 Task: Find connections with filter location Kanniyākumāri with filter topic #jobseekerswith filter profile language Spanish with filter current company GovtJobsAlert.In with filter school Kurnool Jobs with filter industry Lime and Gypsum Products Manufacturing with filter service category AnimationArchitecture with filter keywords title Commercial Loan Officer
Action: Mouse moved to (207, 289)
Screenshot: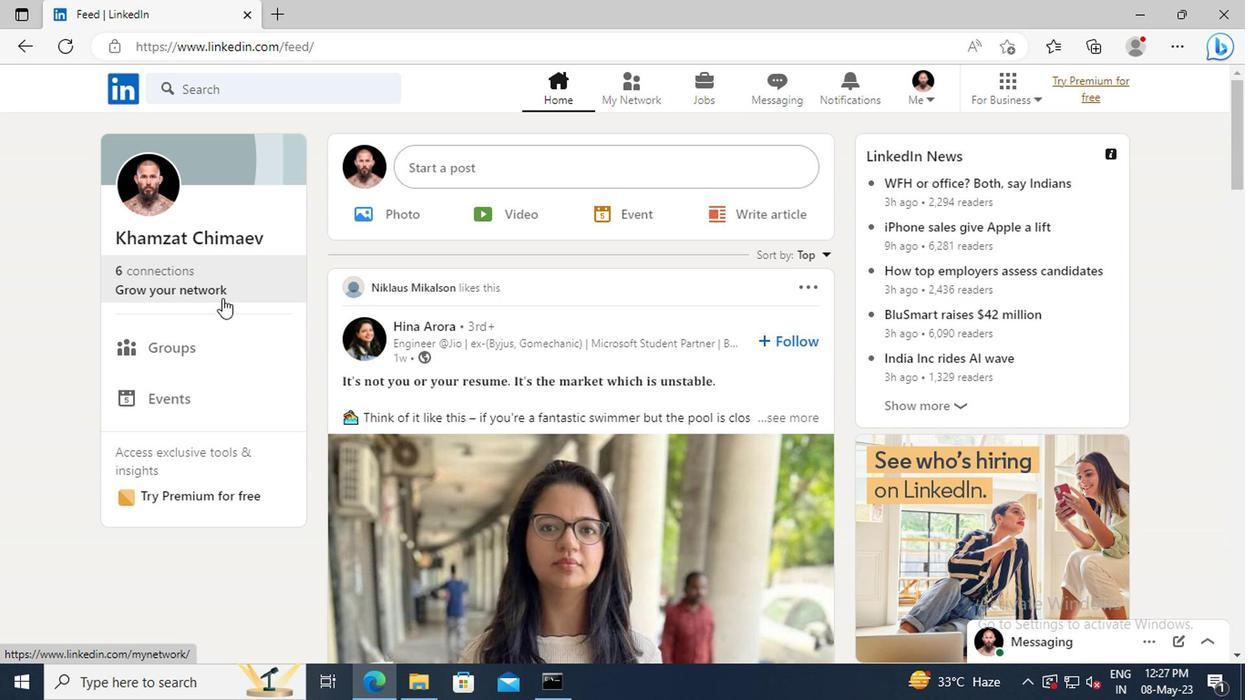 
Action: Mouse pressed left at (207, 289)
Screenshot: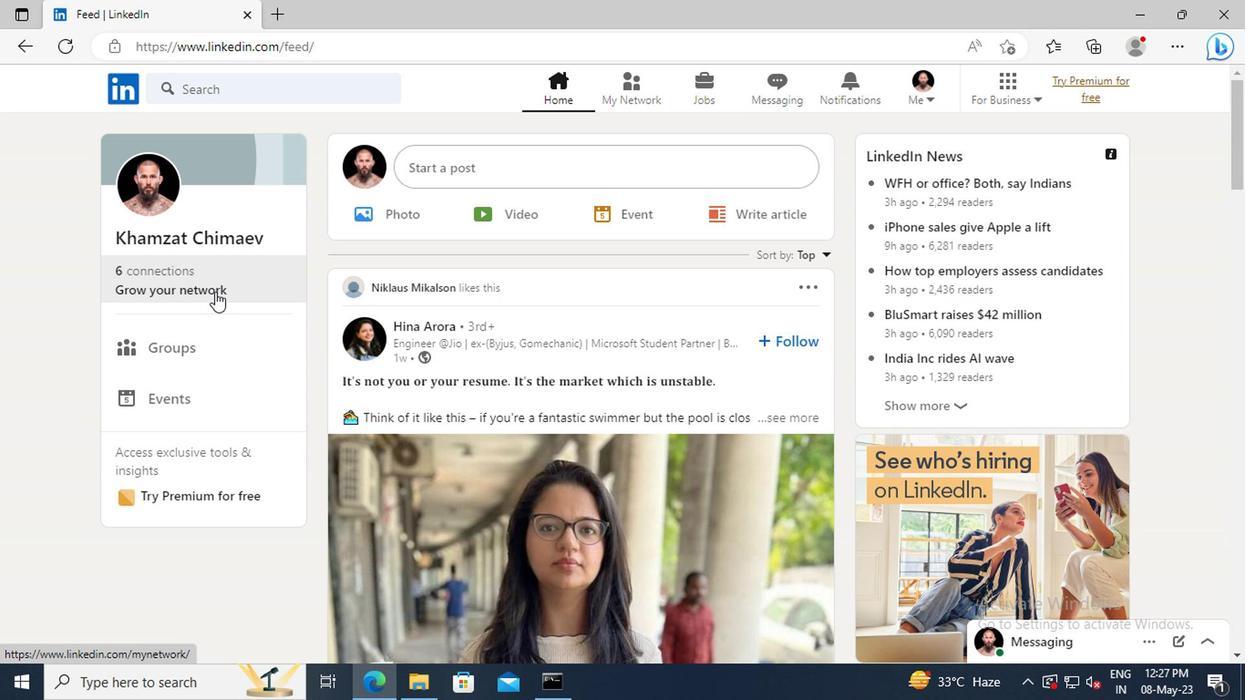 
Action: Mouse moved to (204, 193)
Screenshot: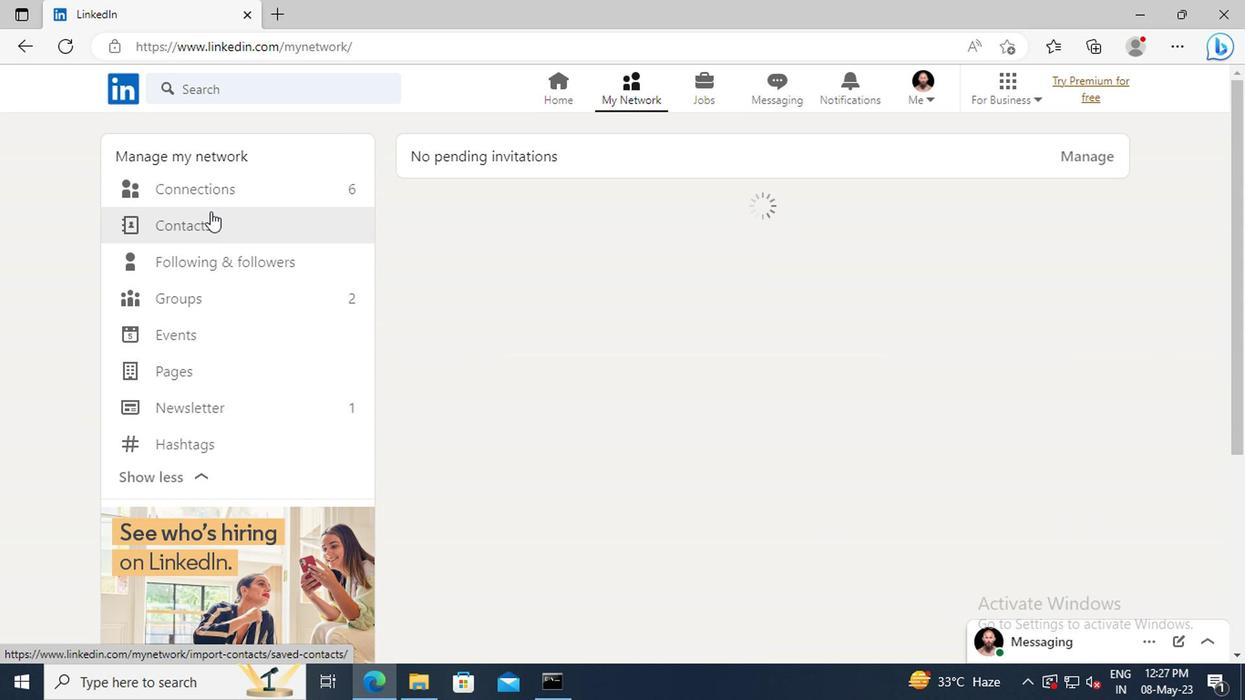 
Action: Mouse pressed left at (204, 193)
Screenshot: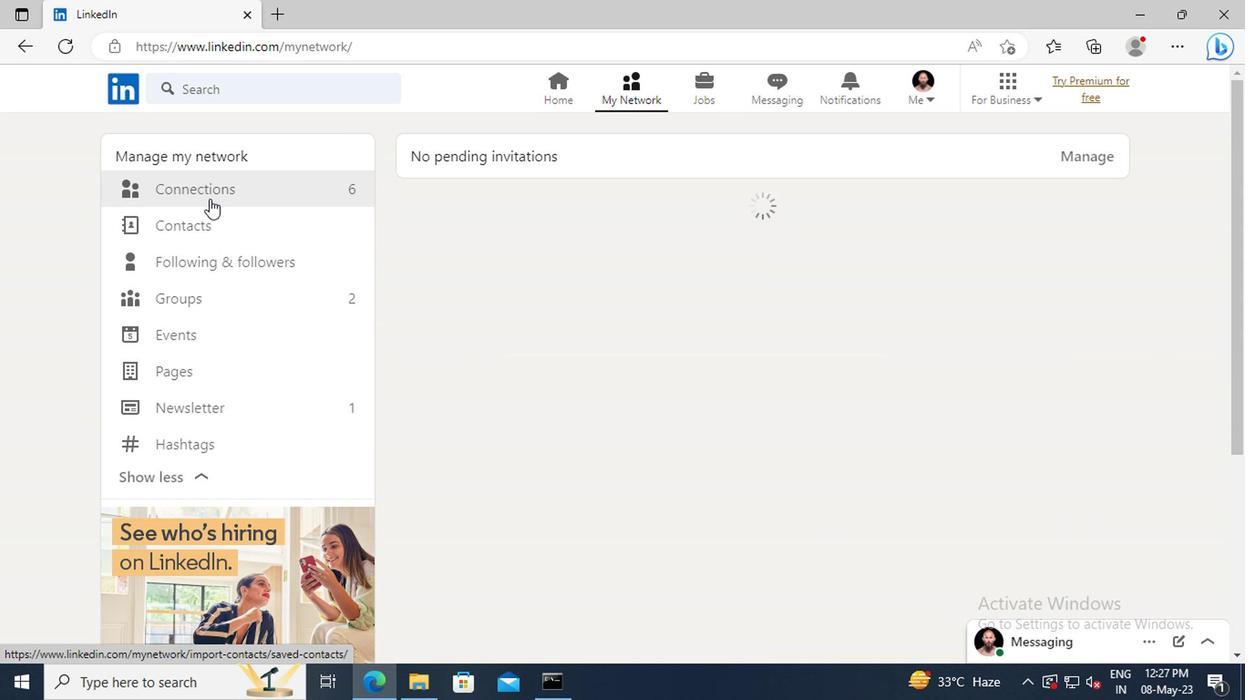 
Action: Mouse moved to (756, 197)
Screenshot: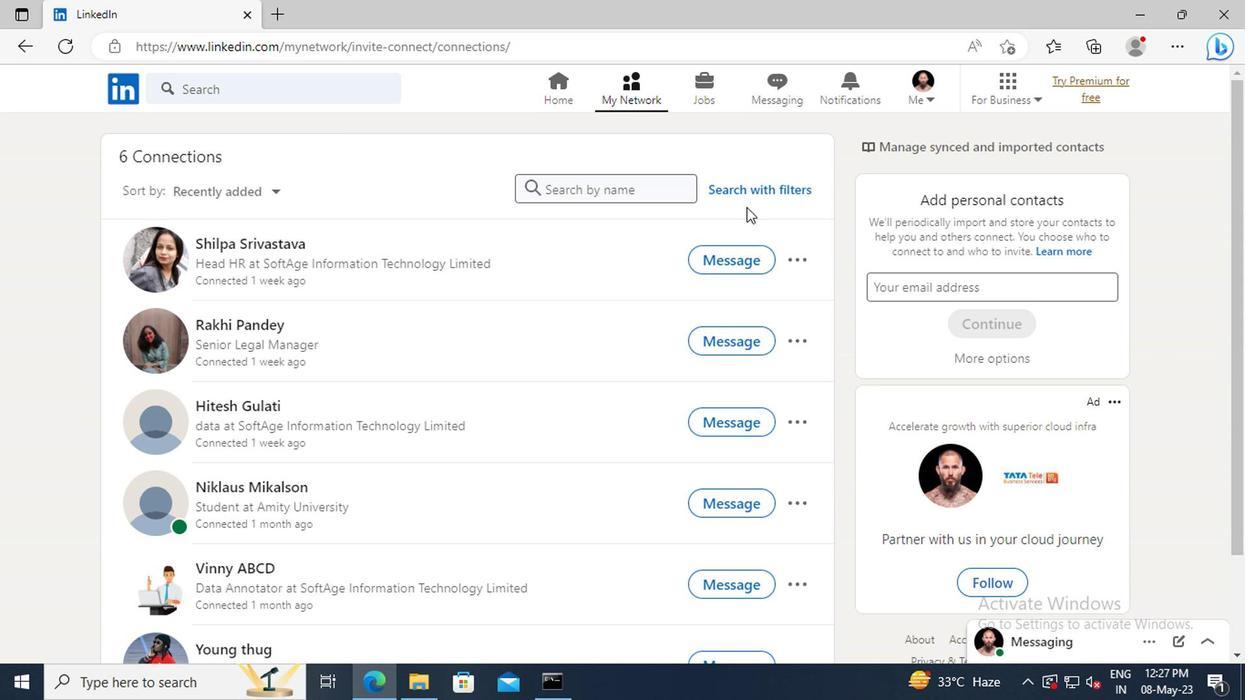 
Action: Mouse pressed left at (756, 197)
Screenshot: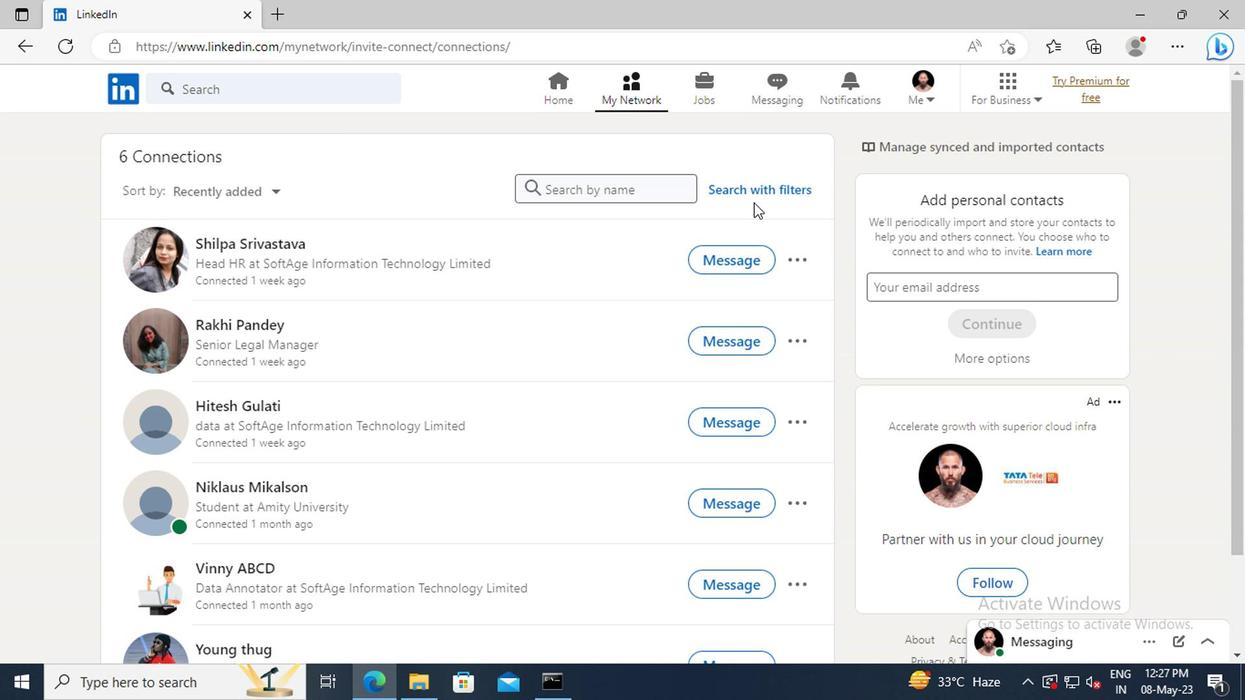 
Action: Mouse moved to (688, 146)
Screenshot: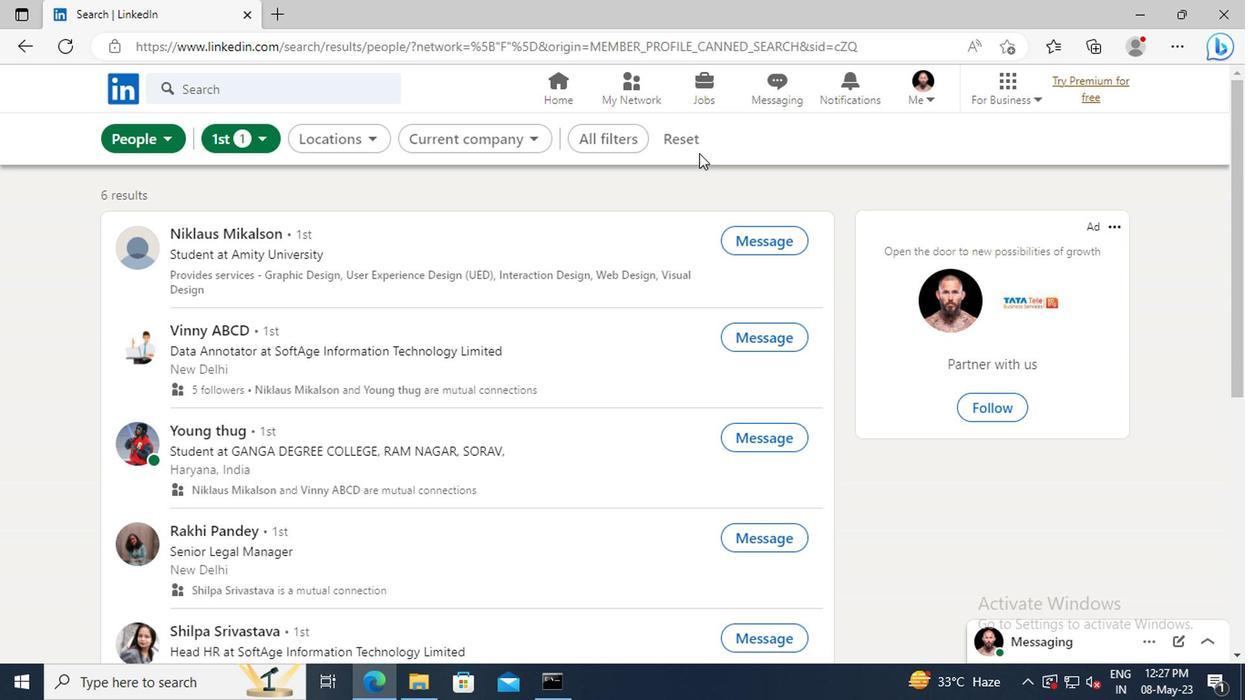 
Action: Mouse pressed left at (688, 146)
Screenshot: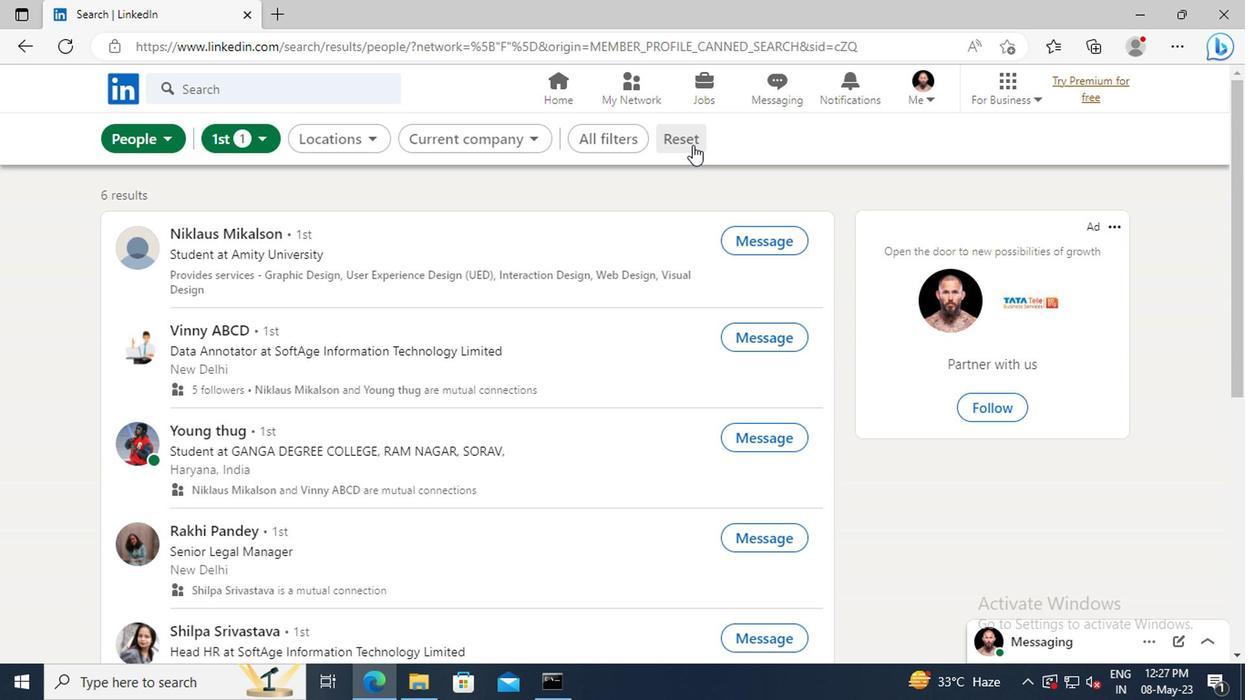 
Action: Mouse moved to (660, 143)
Screenshot: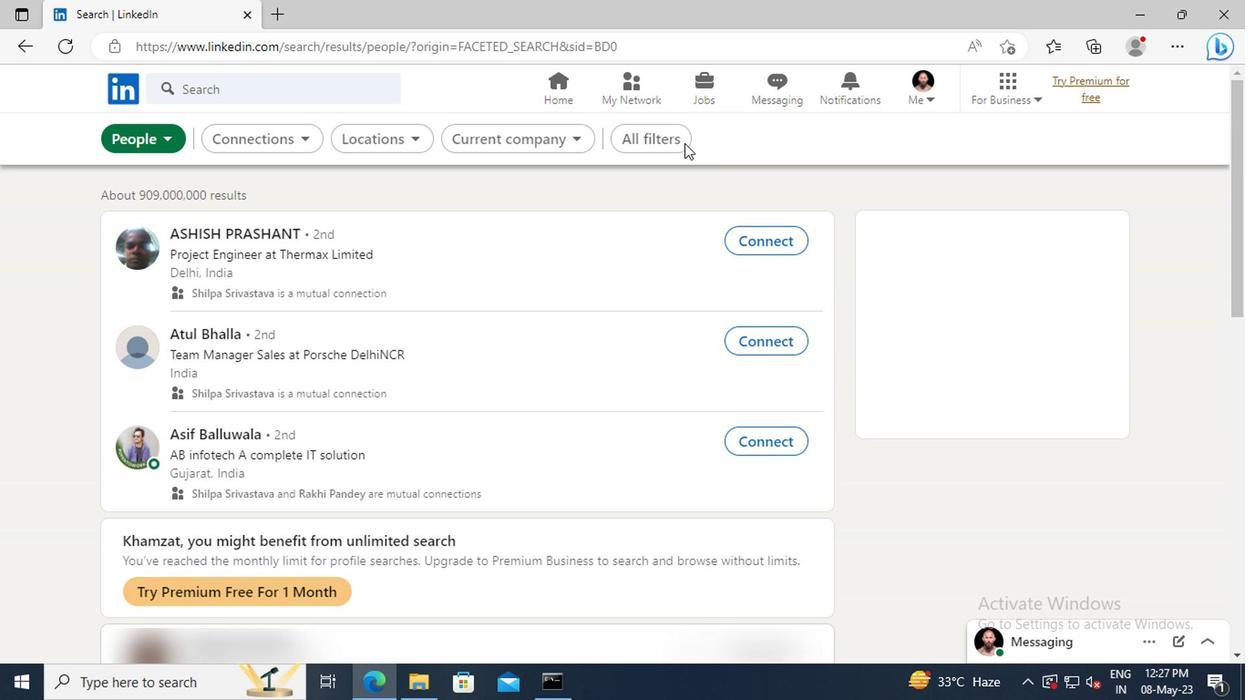 
Action: Mouse pressed left at (660, 143)
Screenshot: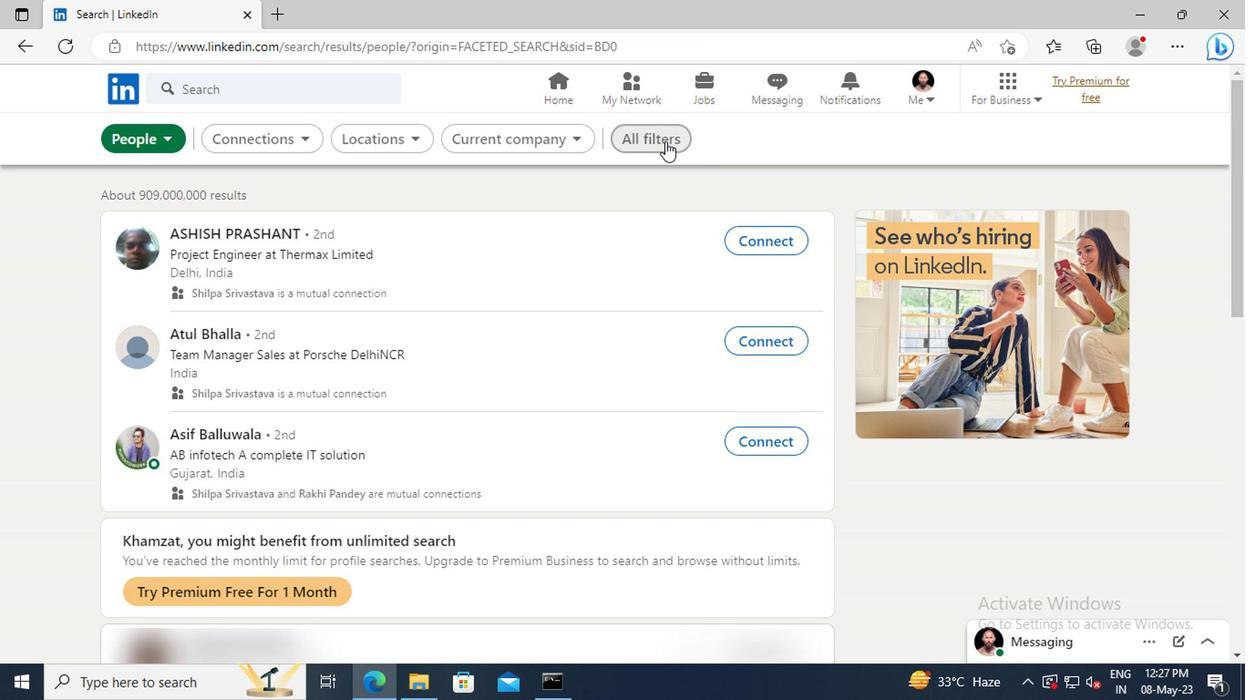
Action: Mouse moved to (1045, 357)
Screenshot: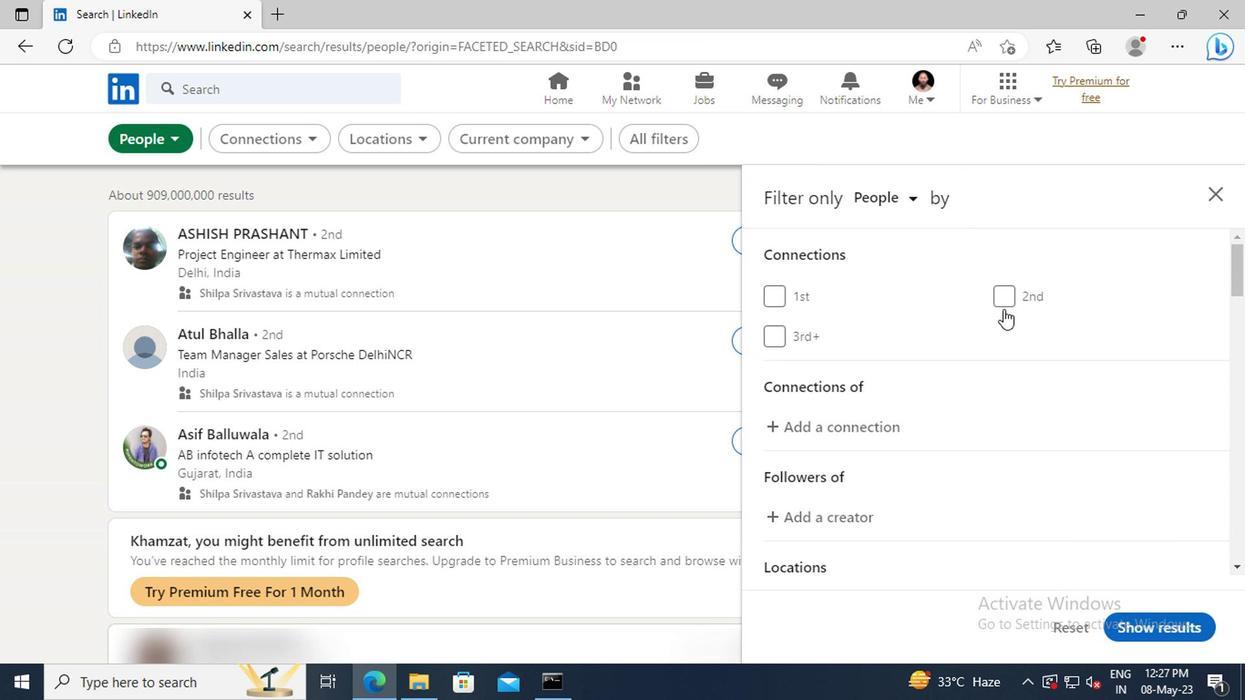 
Action: Mouse scrolled (1045, 357) with delta (0, 0)
Screenshot: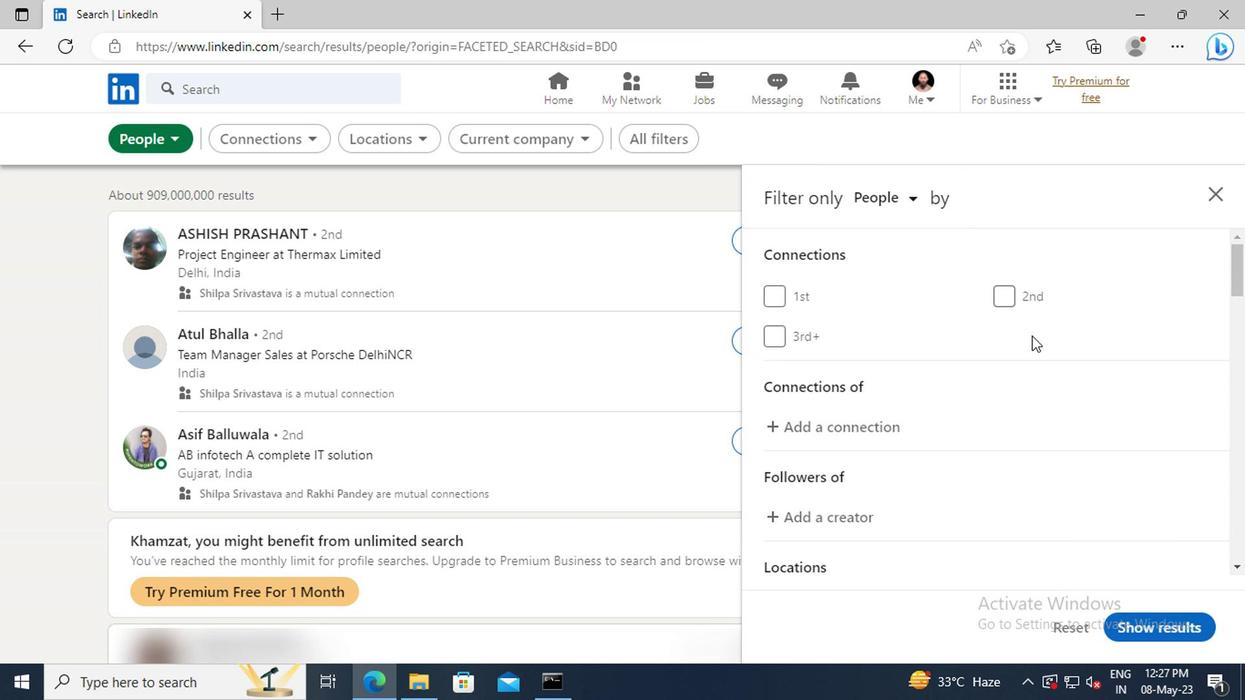 
Action: Mouse moved to (1045, 358)
Screenshot: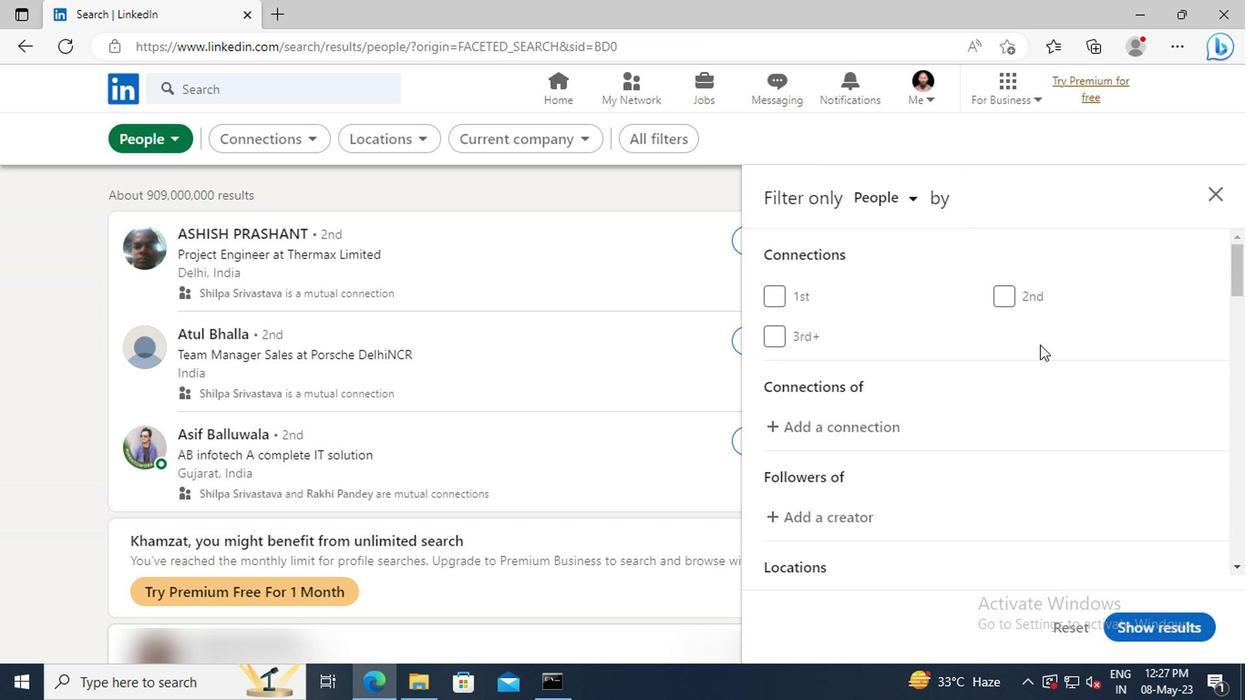 
Action: Mouse scrolled (1045, 357) with delta (0, 0)
Screenshot: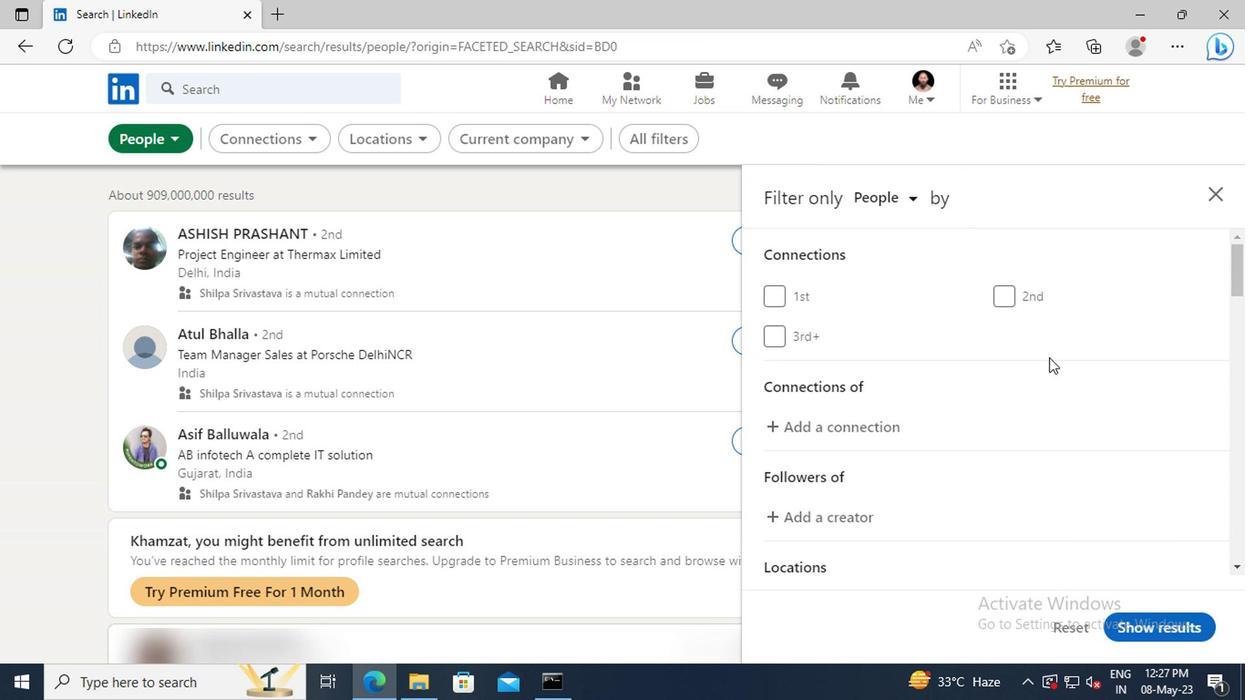 
Action: Mouse scrolled (1045, 357) with delta (0, 0)
Screenshot: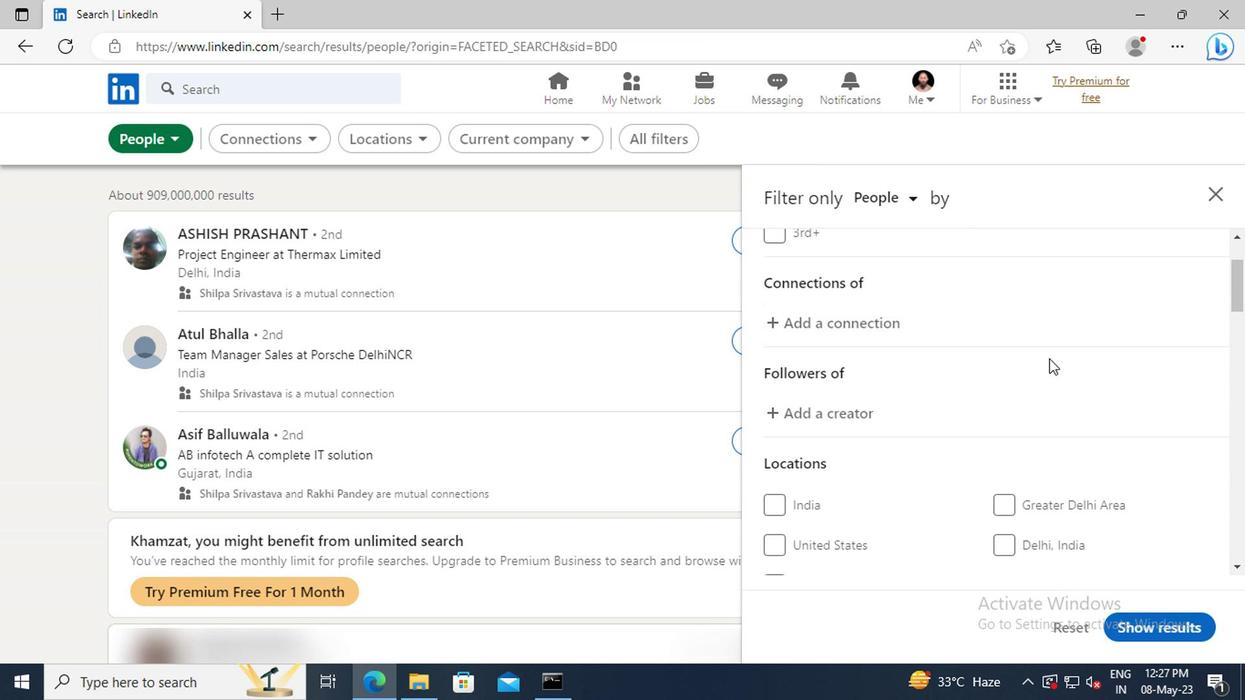 
Action: Mouse scrolled (1045, 357) with delta (0, 0)
Screenshot: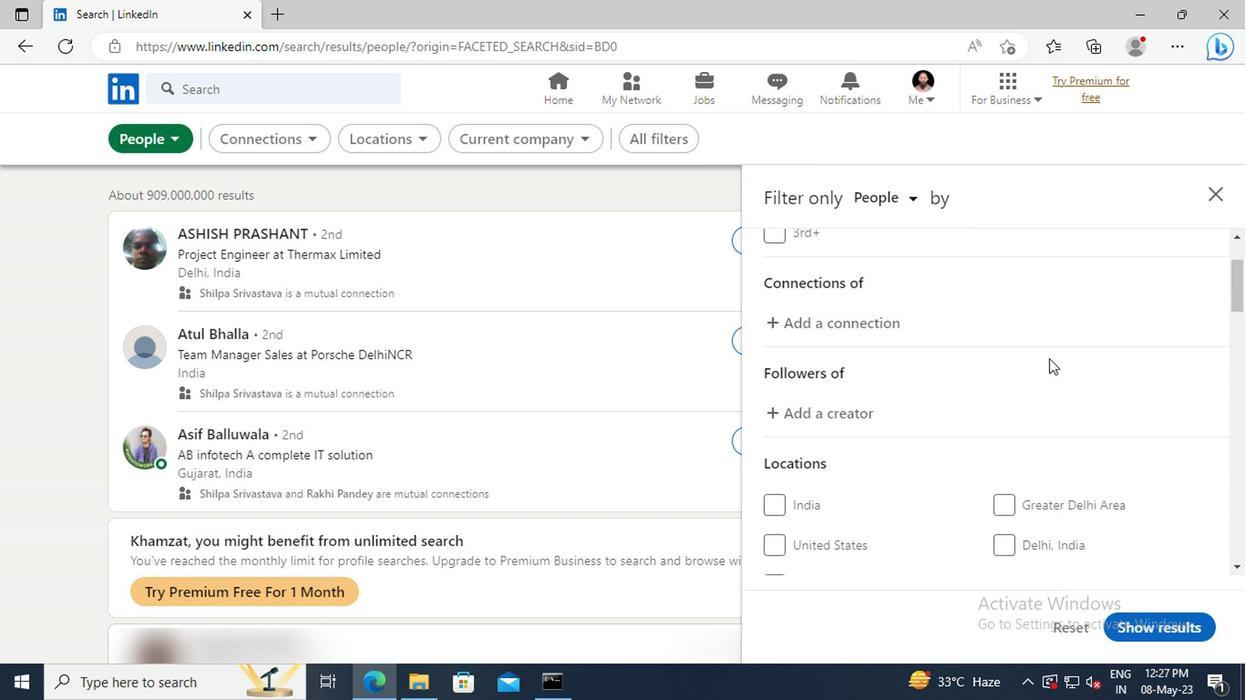 
Action: Mouse scrolled (1045, 357) with delta (0, 0)
Screenshot: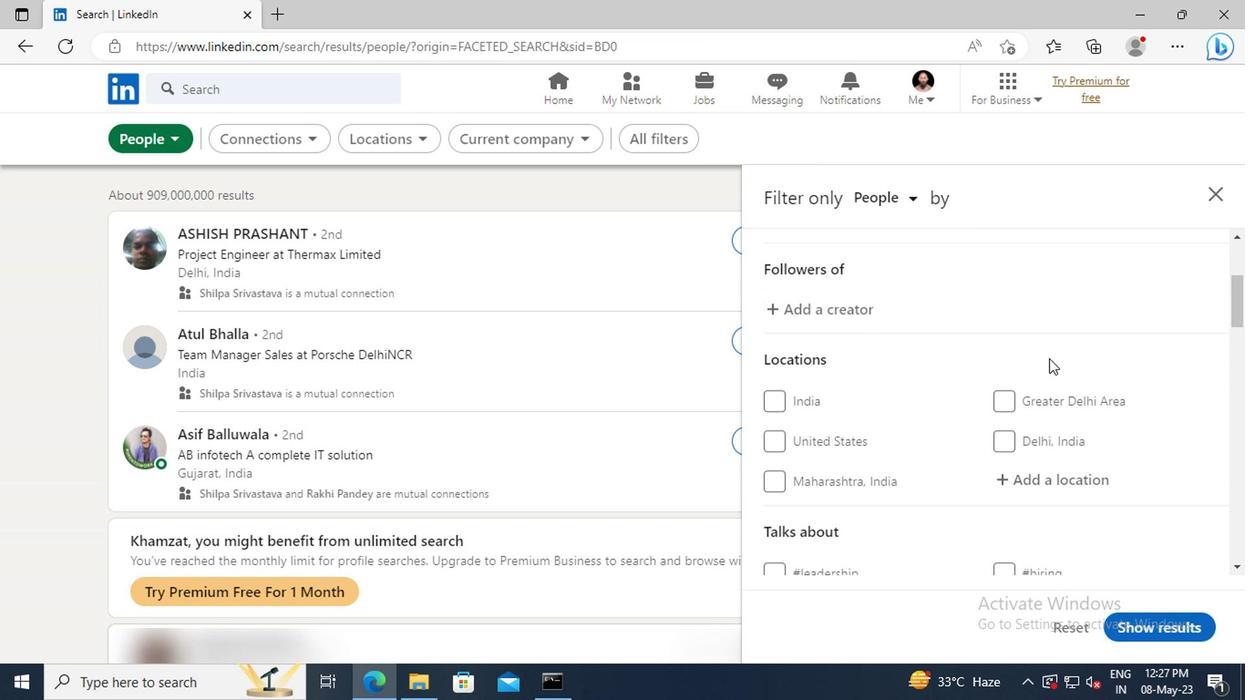 
Action: Mouse scrolled (1045, 357) with delta (0, 0)
Screenshot: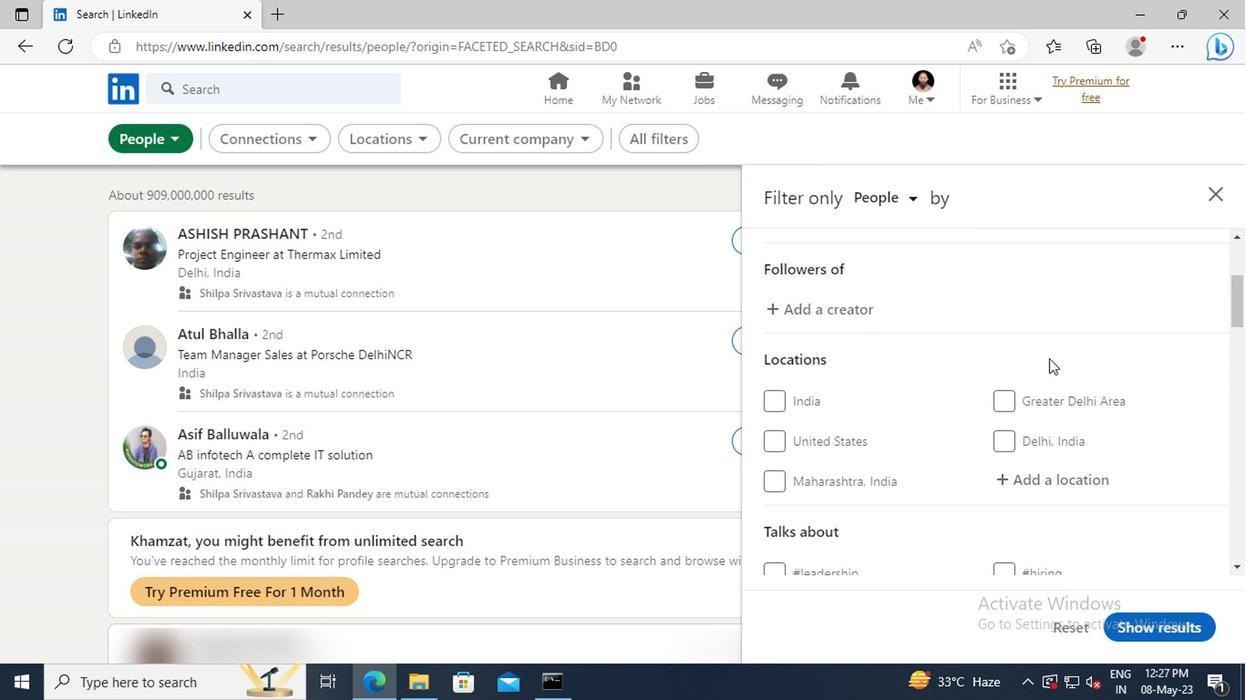 
Action: Mouse moved to (1045, 369)
Screenshot: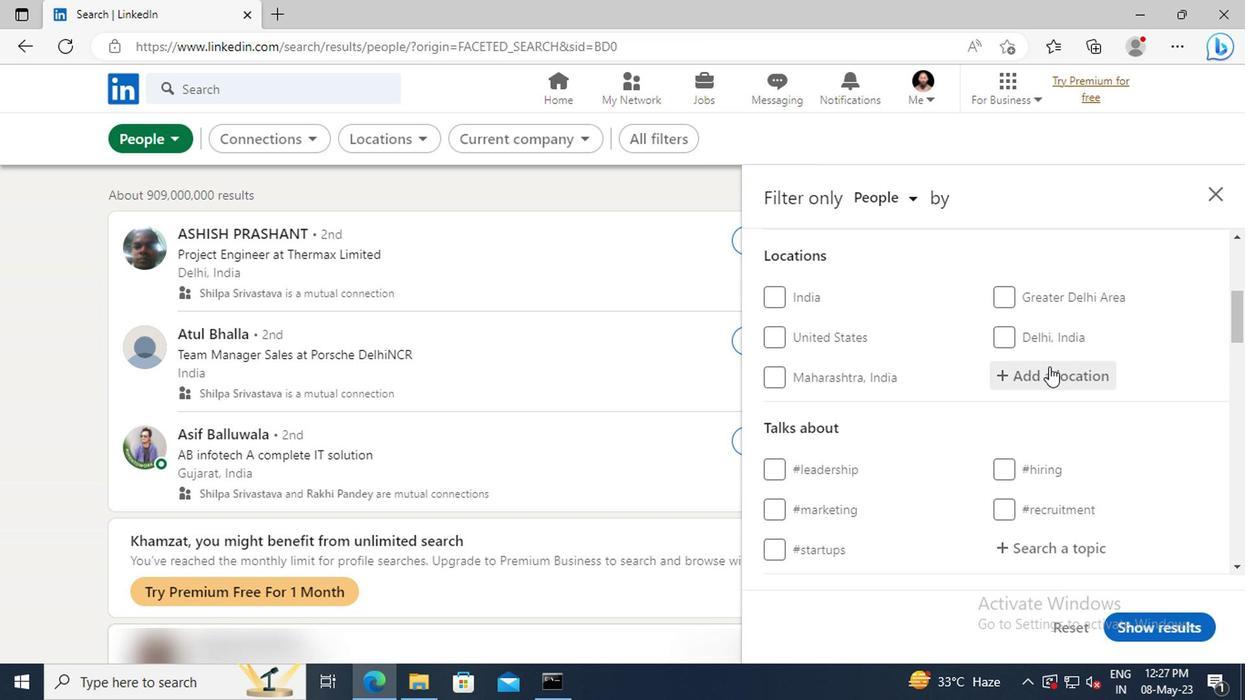 
Action: Mouse pressed left at (1045, 369)
Screenshot: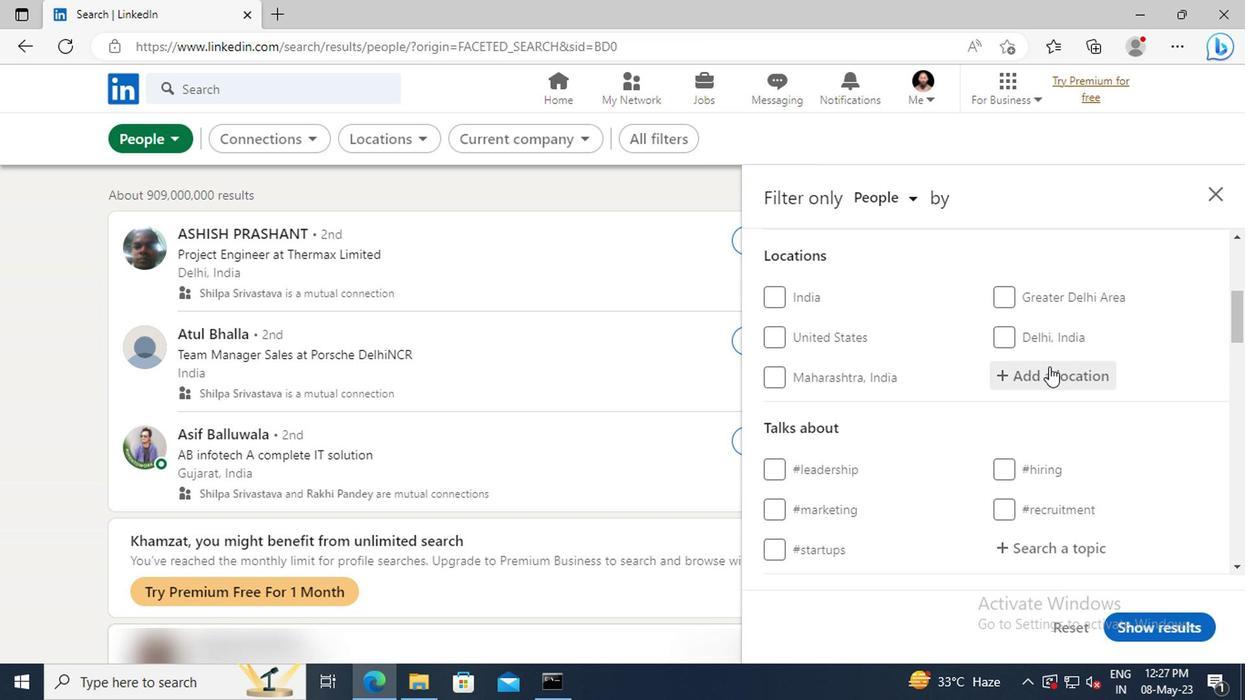 
Action: Key pressed <Key.shift>KANNIYAKUMARI<Key.enter>
Screenshot: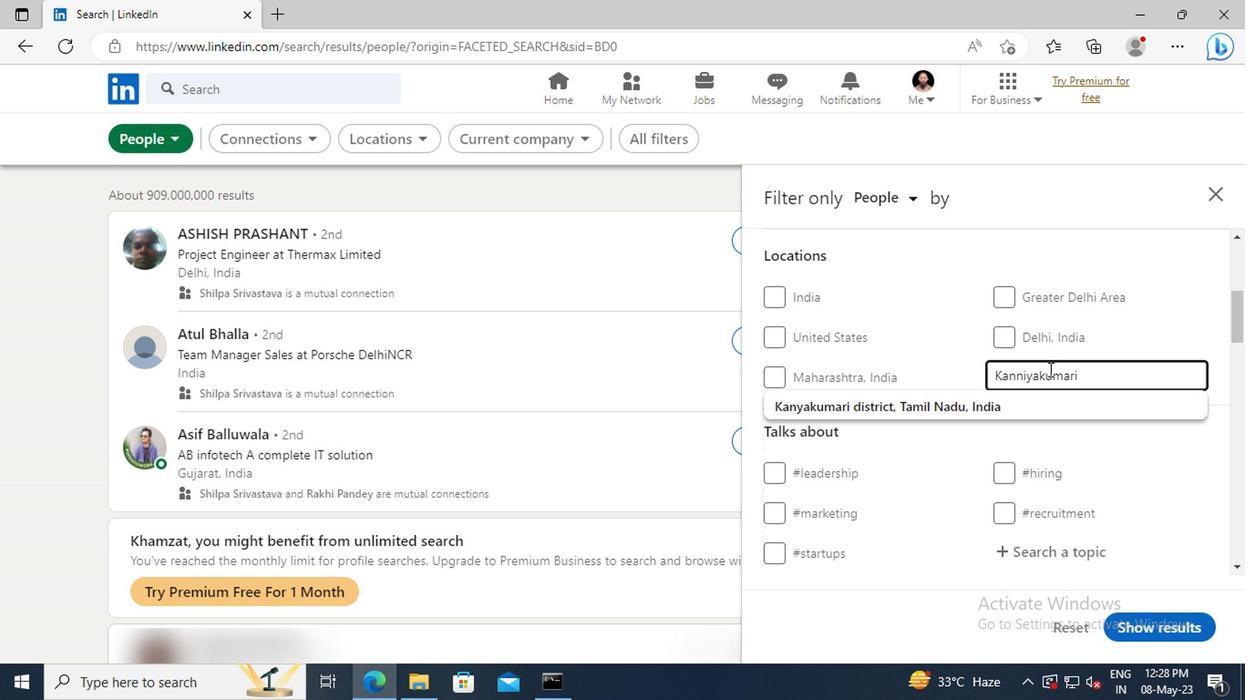 
Action: Mouse scrolled (1045, 368) with delta (0, 0)
Screenshot: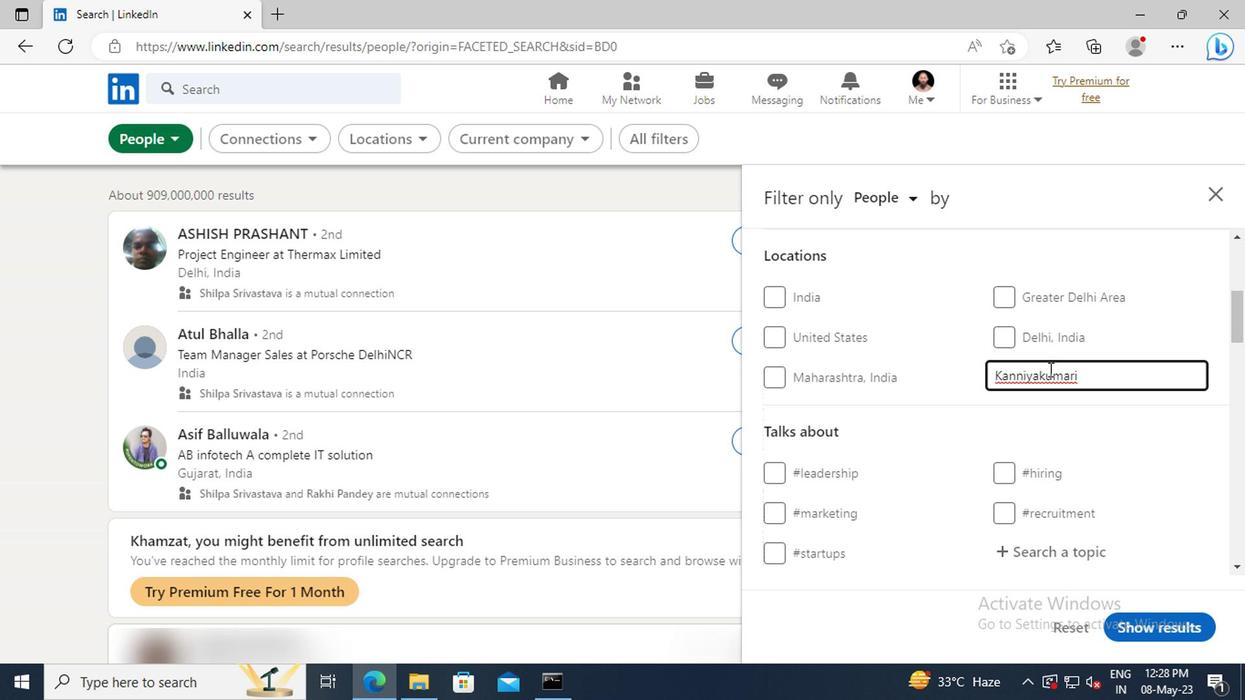 
Action: Mouse scrolled (1045, 368) with delta (0, 0)
Screenshot: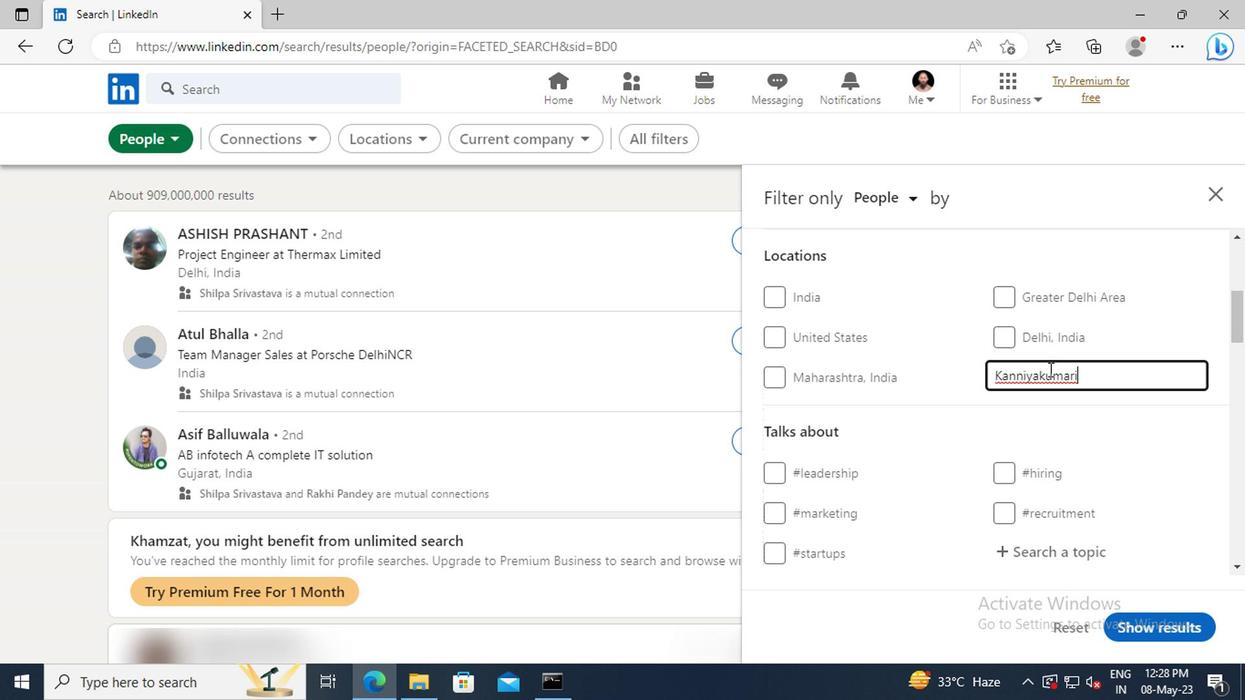
Action: Mouse scrolled (1045, 368) with delta (0, 0)
Screenshot: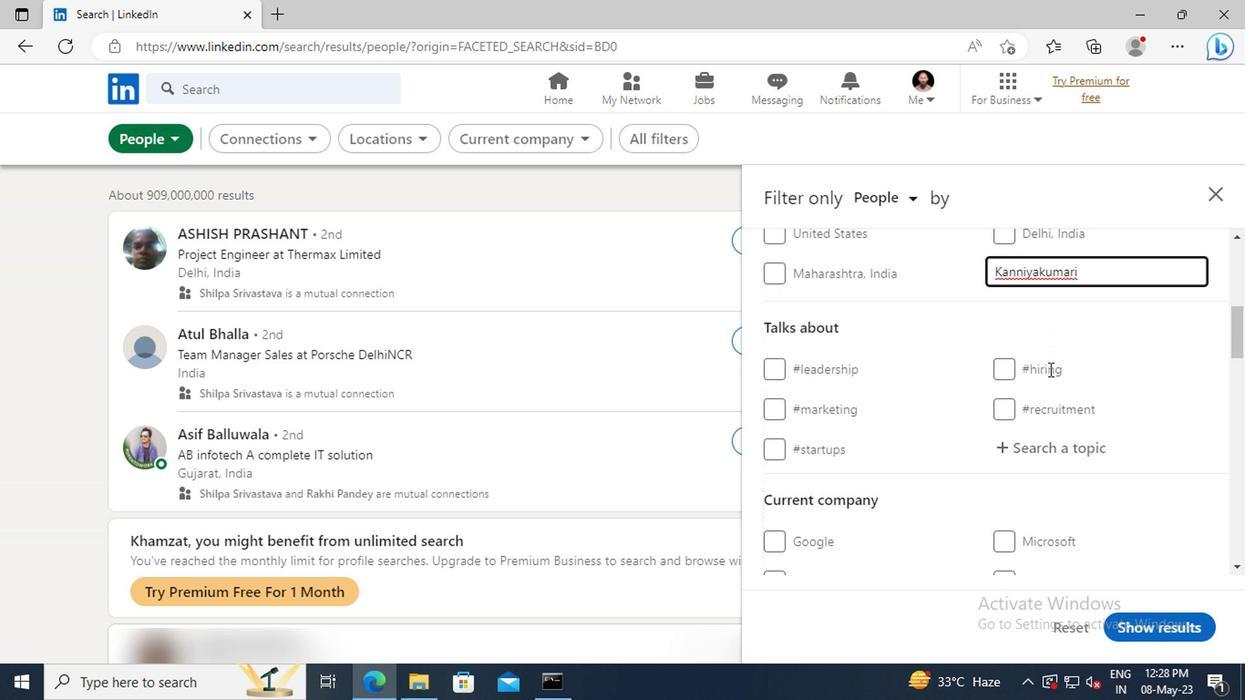 
Action: Mouse moved to (1044, 394)
Screenshot: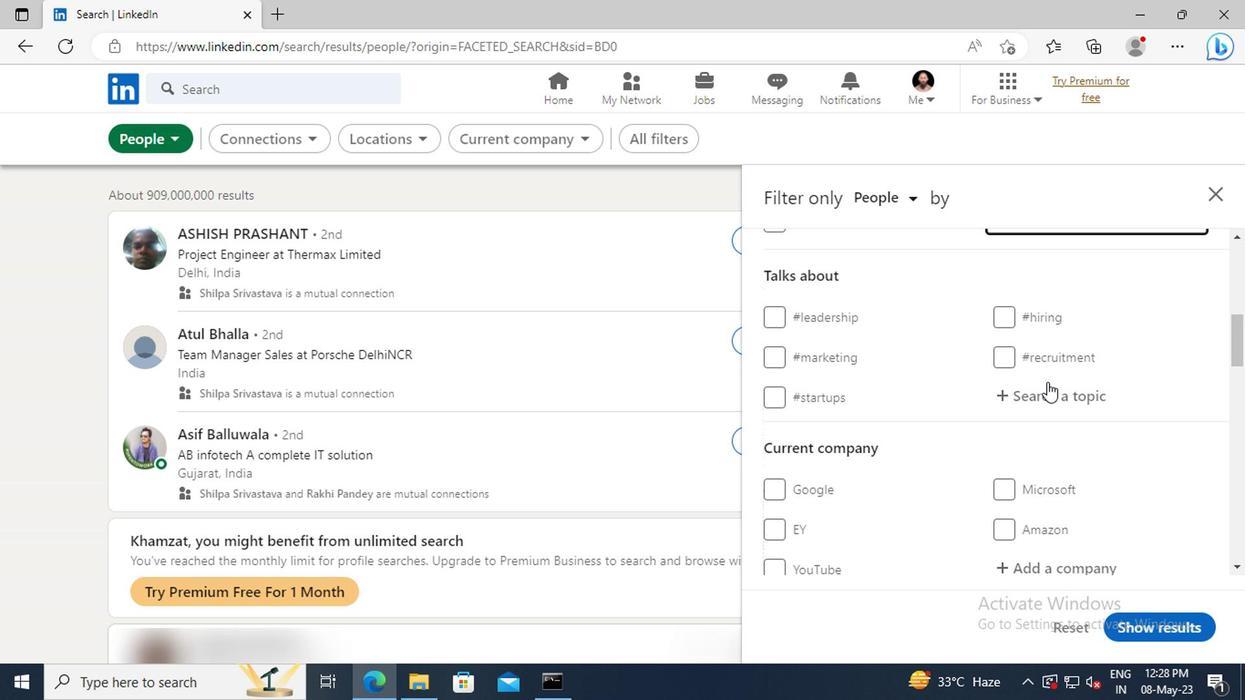 
Action: Mouse pressed left at (1044, 394)
Screenshot: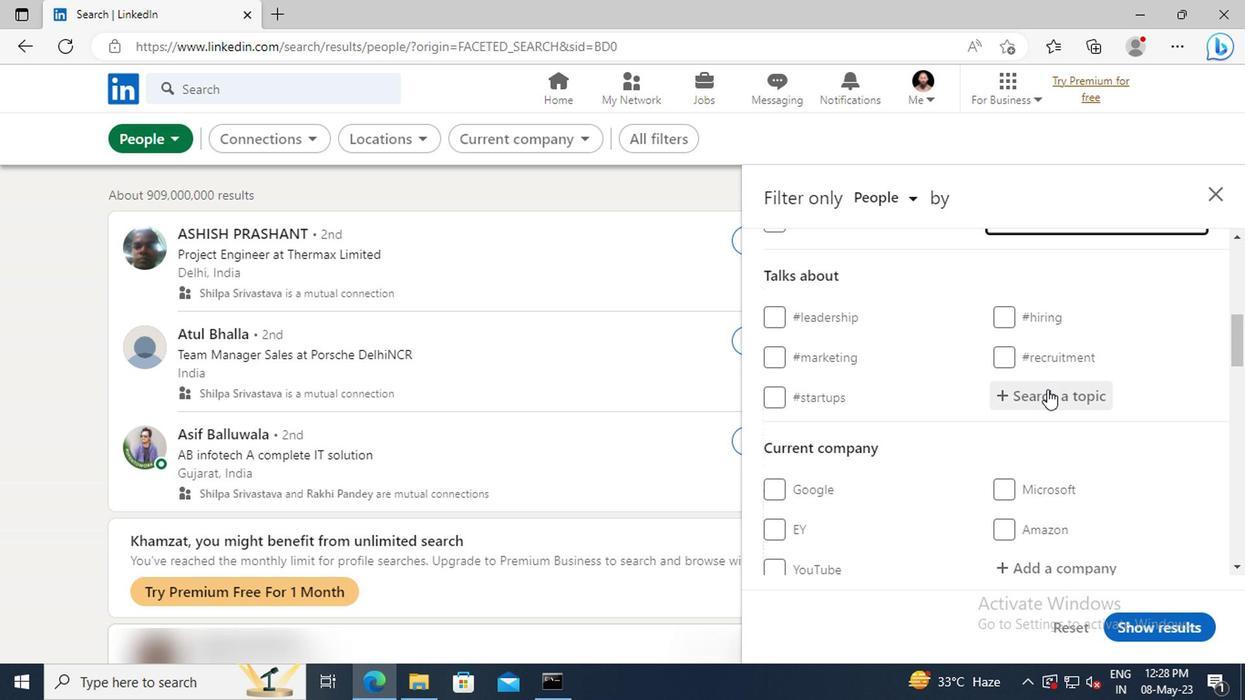 
Action: Mouse moved to (1045, 396)
Screenshot: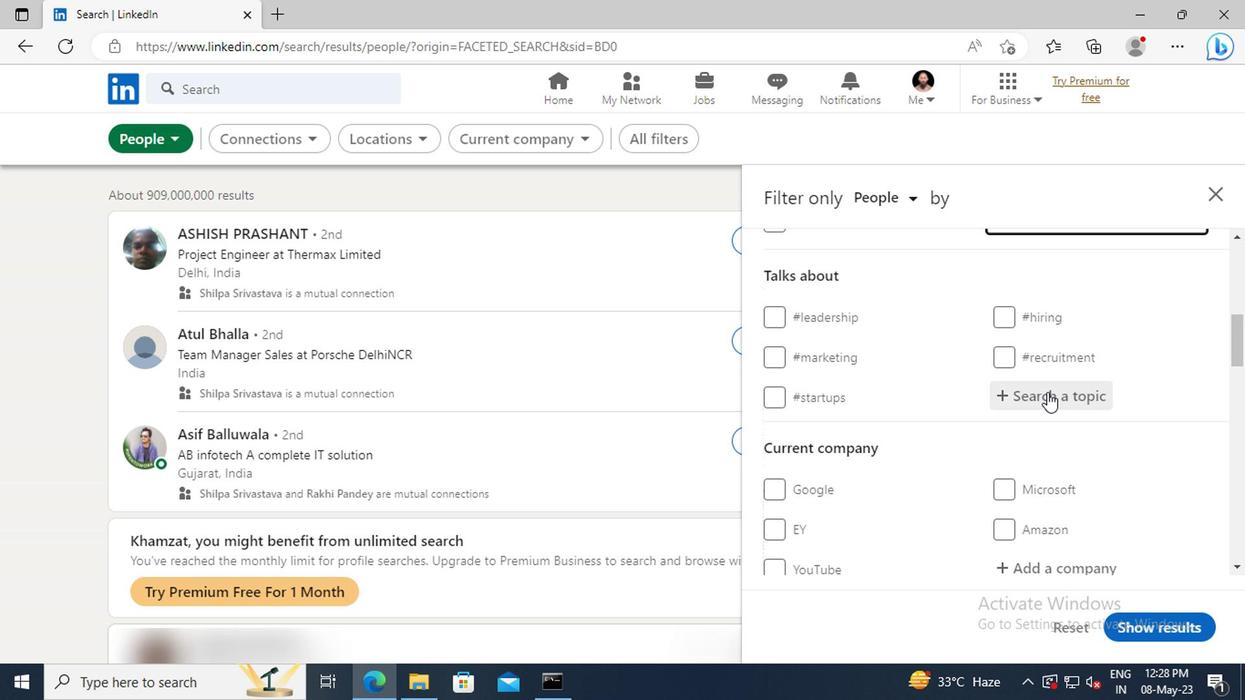 
Action: Key pressed JOBSEE
Screenshot: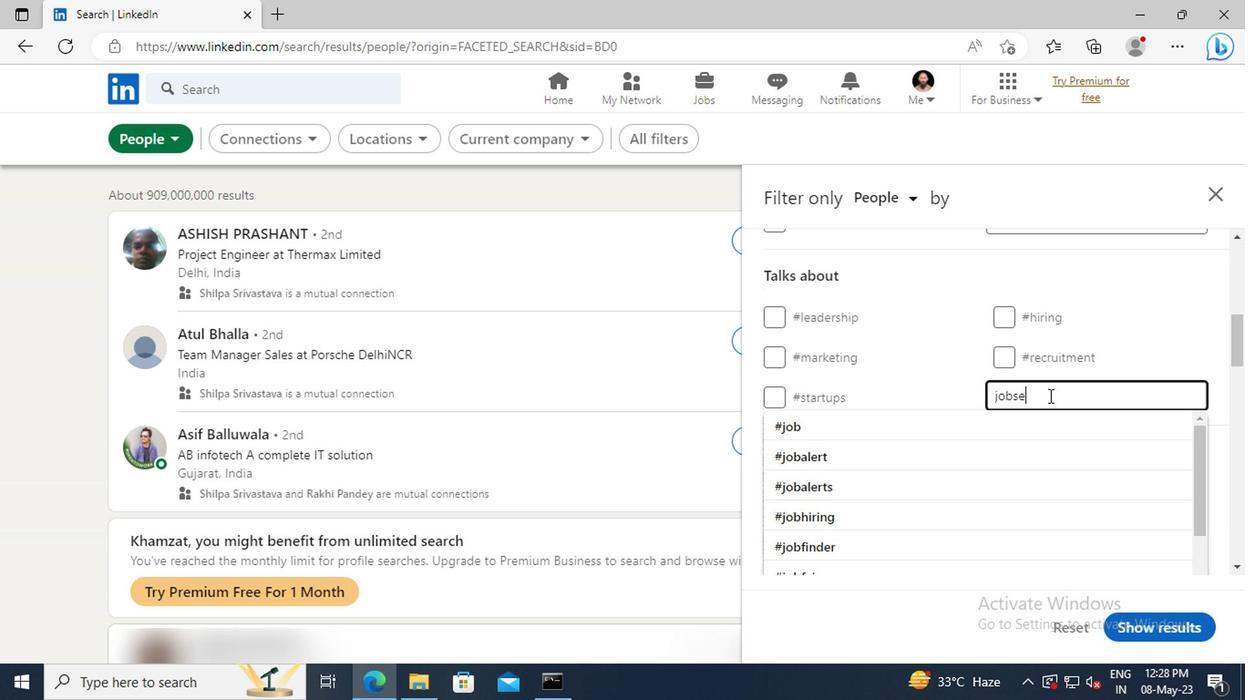 
Action: Mouse moved to (1047, 421)
Screenshot: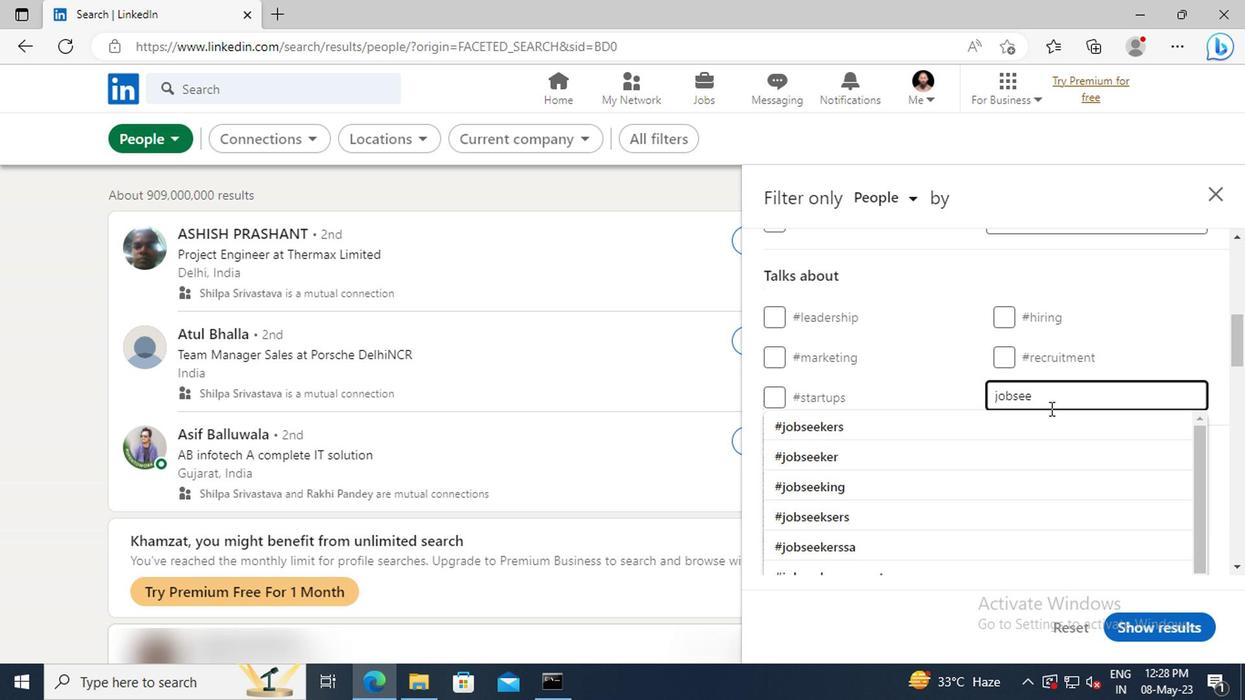 
Action: Mouse pressed left at (1047, 421)
Screenshot: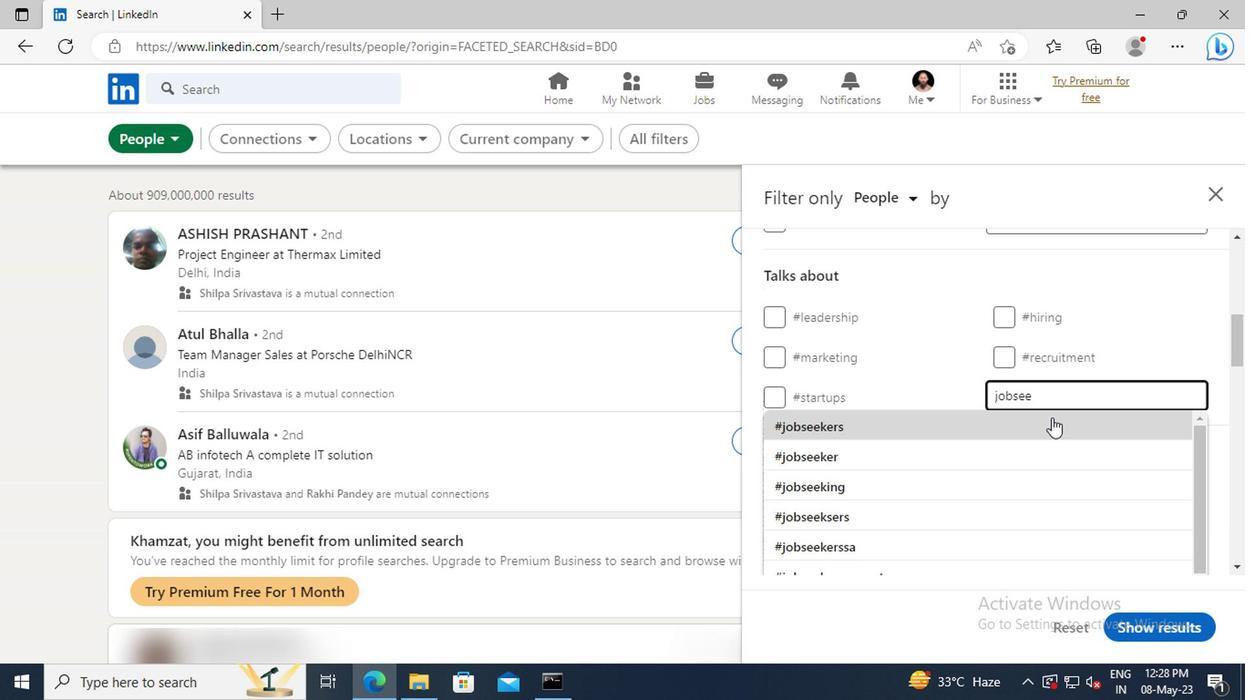 
Action: Mouse scrolled (1047, 420) with delta (0, -1)
Screenshot: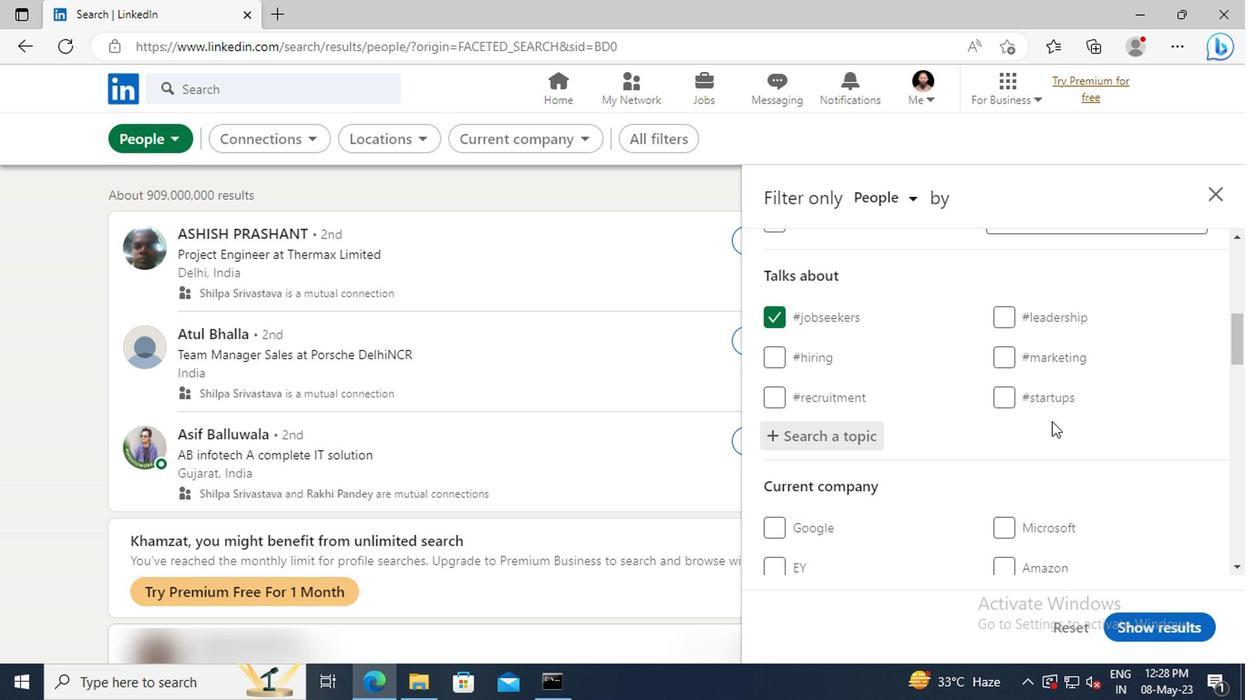 
Action: Mouse scrolled (1047, 420) with delta (0, -1)
Screenshot: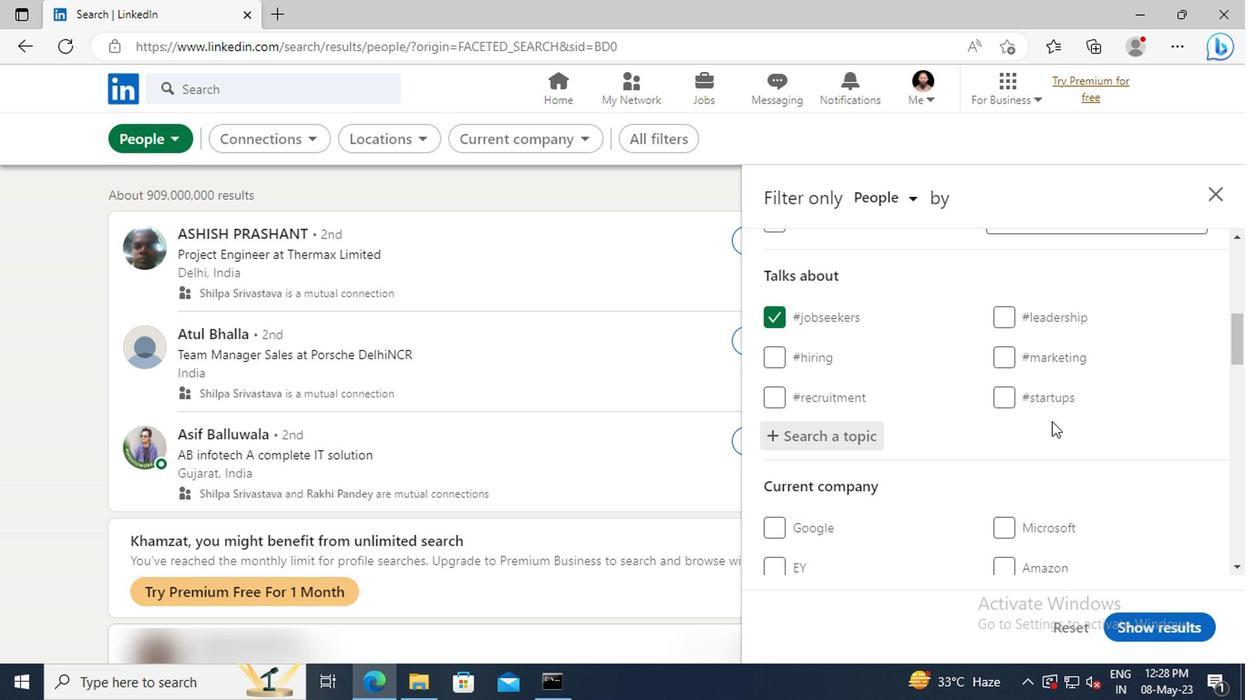 
Action: Mouse scrolled (1047, 420) with delta (0, -1)
Screenshot: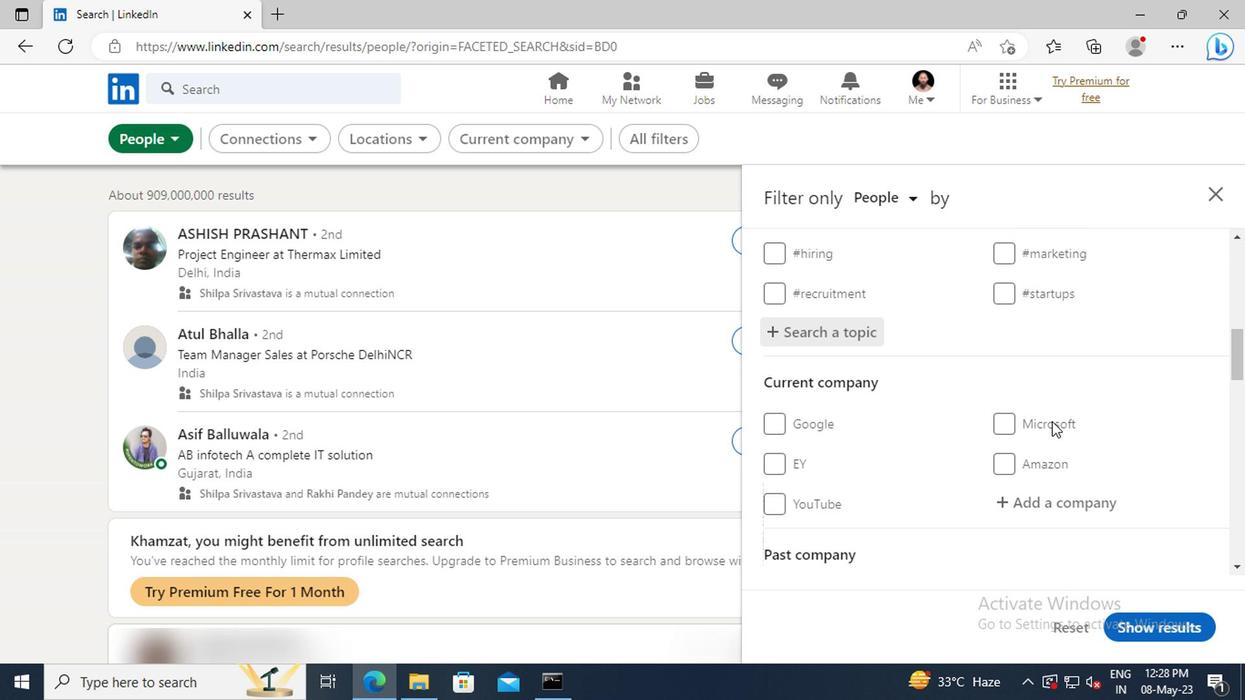 
Action: Mouse scrolled (1047, 420) with delta (0, -1)
Screenshot: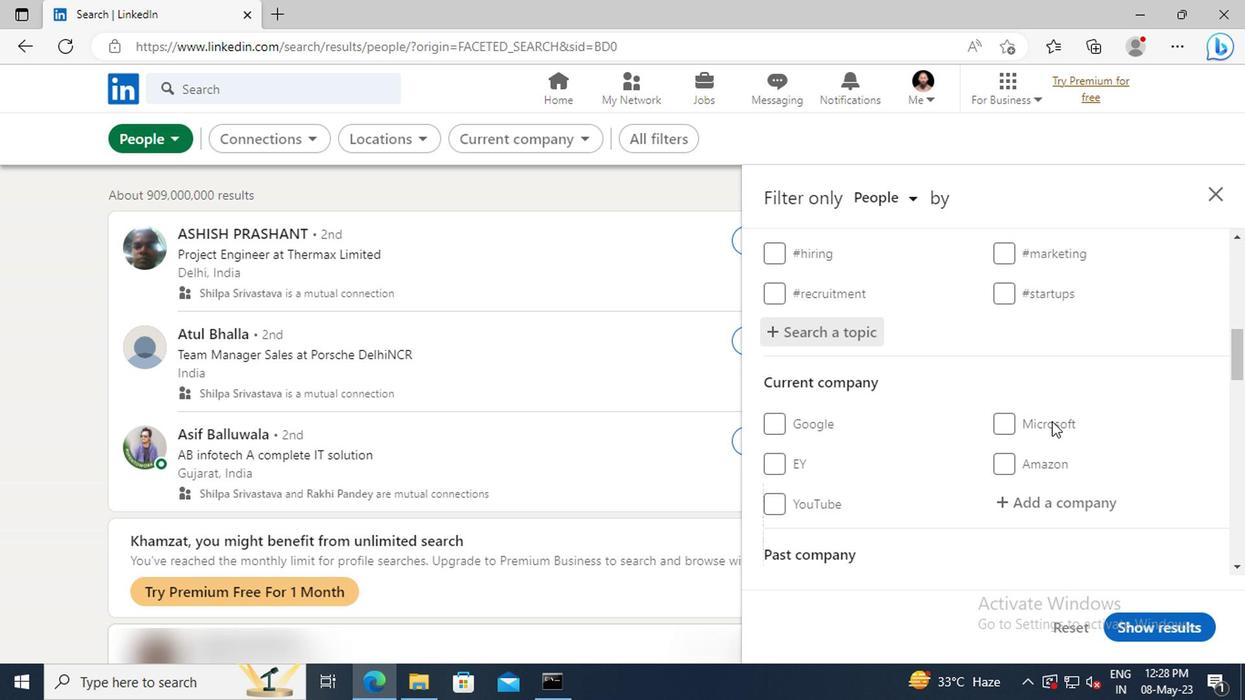 
Action: Mouse scrolled (1047, 420) with delta (0, -1)
Screenshot: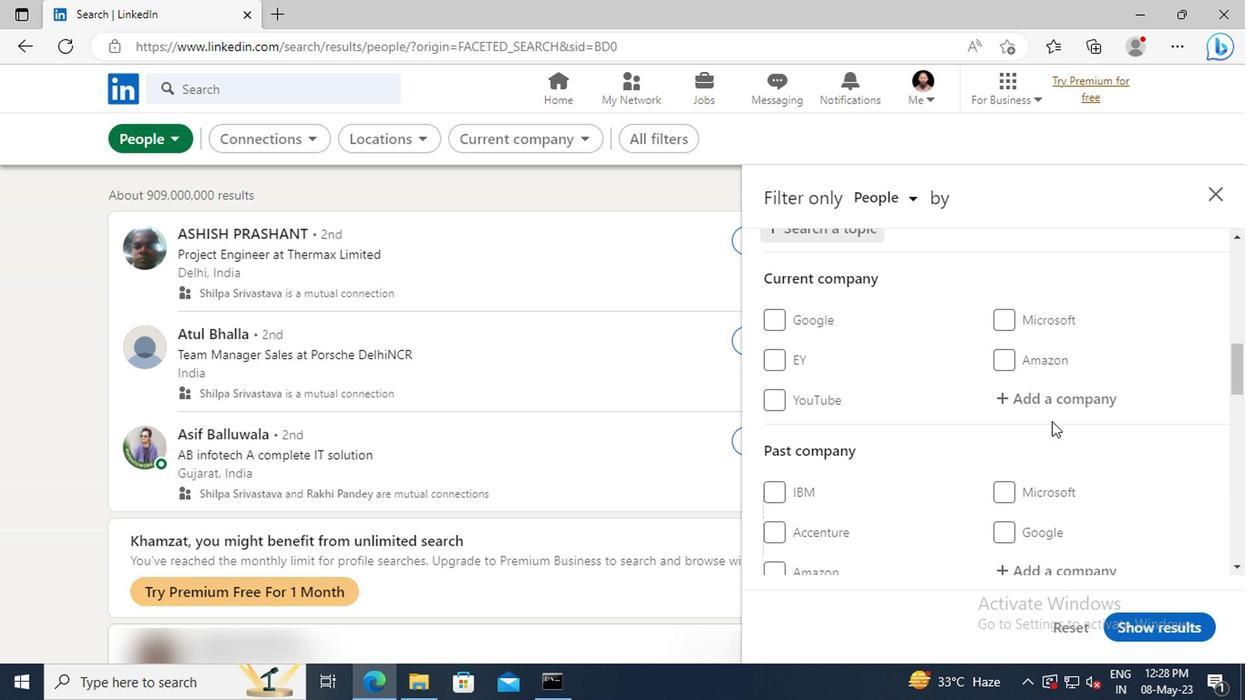 
Action: Mouse scrolled (1047, 420) with delta (0, -1)
Screenshot: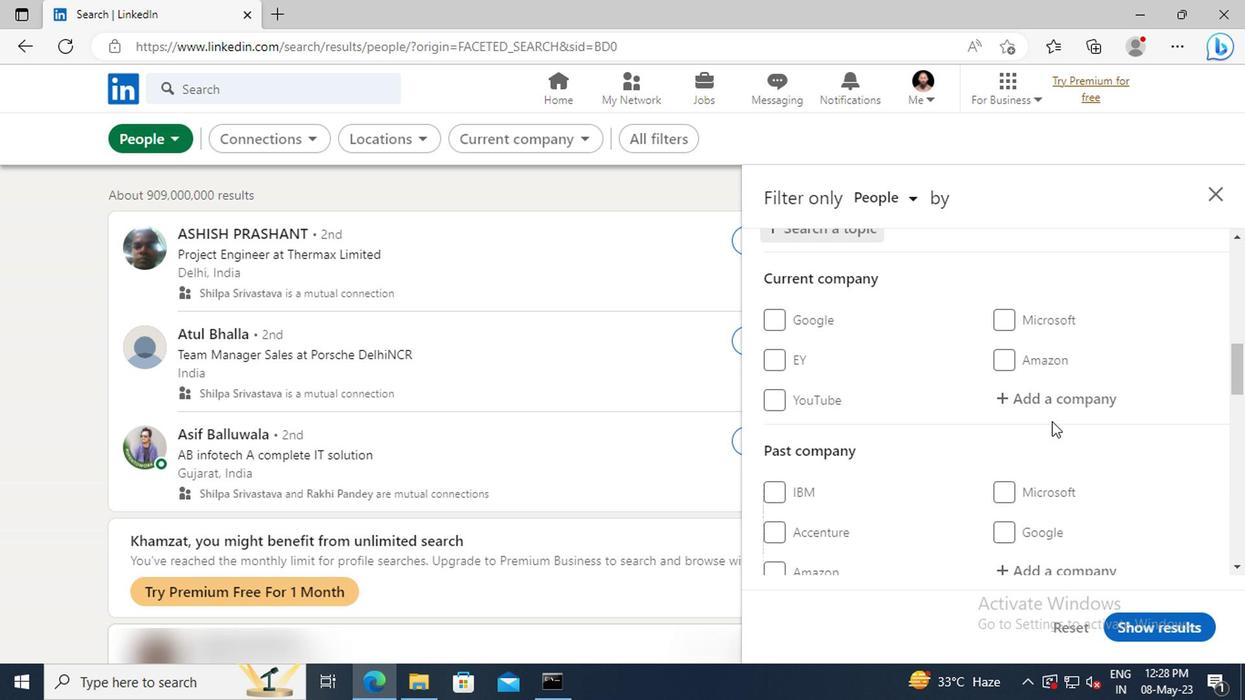 
Action: Mouse scrolled (1047, 420) with delta (0, -1)
Screenshot: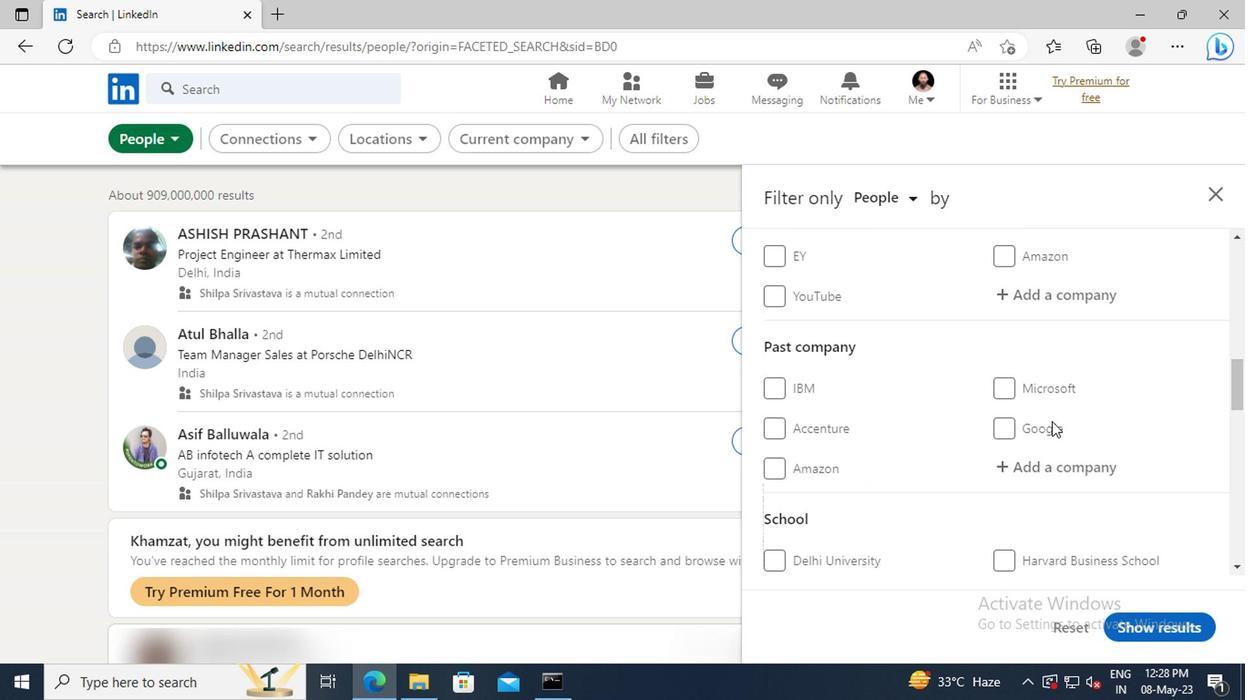 
Action: Mouse scrolled (1047, 420) with delta (0, -1)
Screenshot: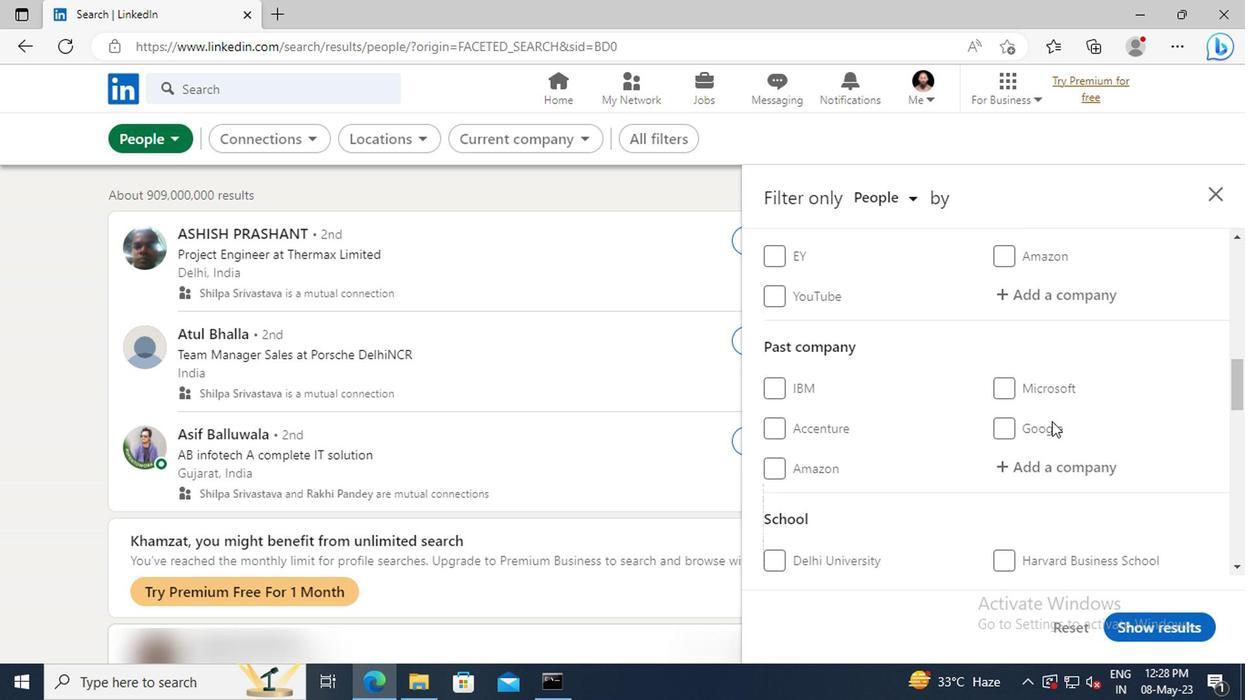 
Action: Mouse scrolled (1047, 420) with delta (0, -1)
Screenshot: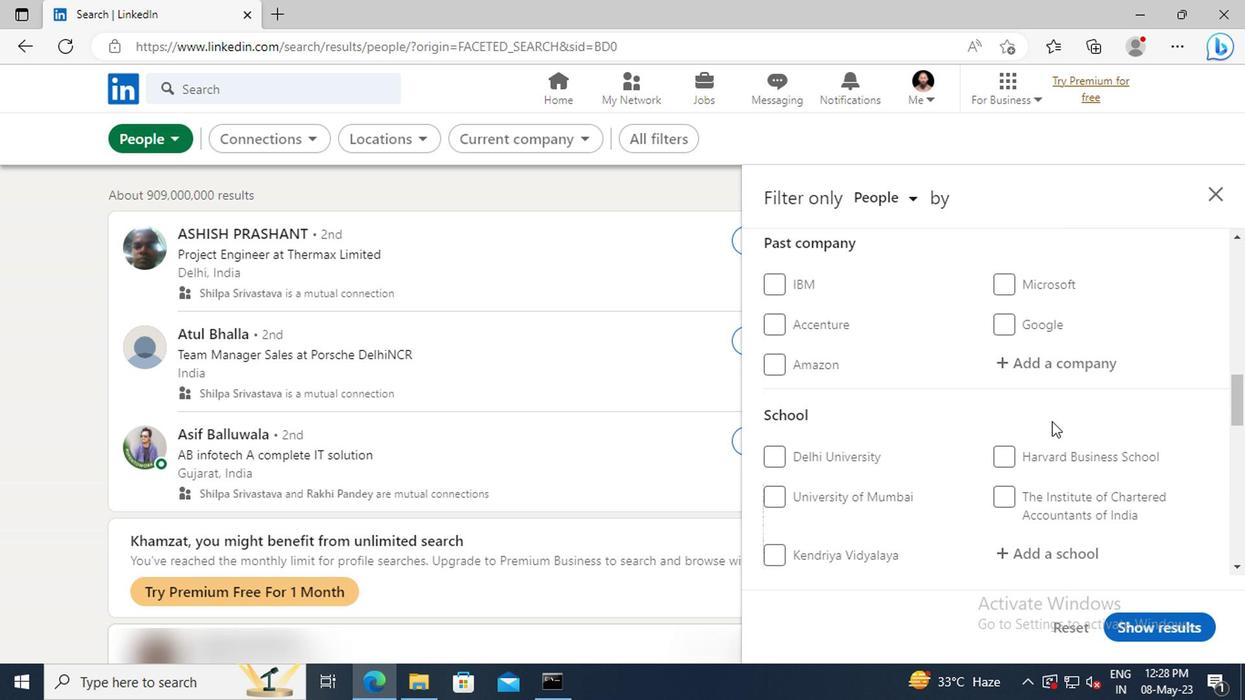 
Action: Mouse scrolled (1047, 420) with delta (0, -1)
Screenshot: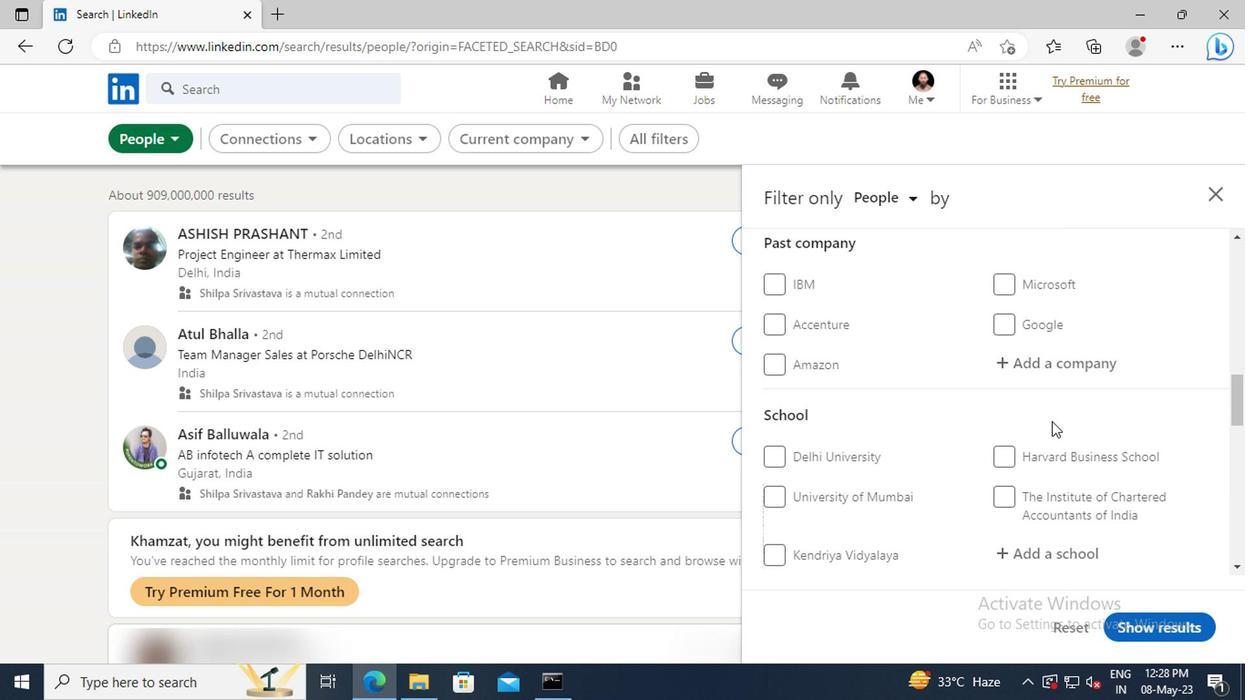 
Action: Mouse scrolled (1047, 420) with delta (0, -1)
Screenshot: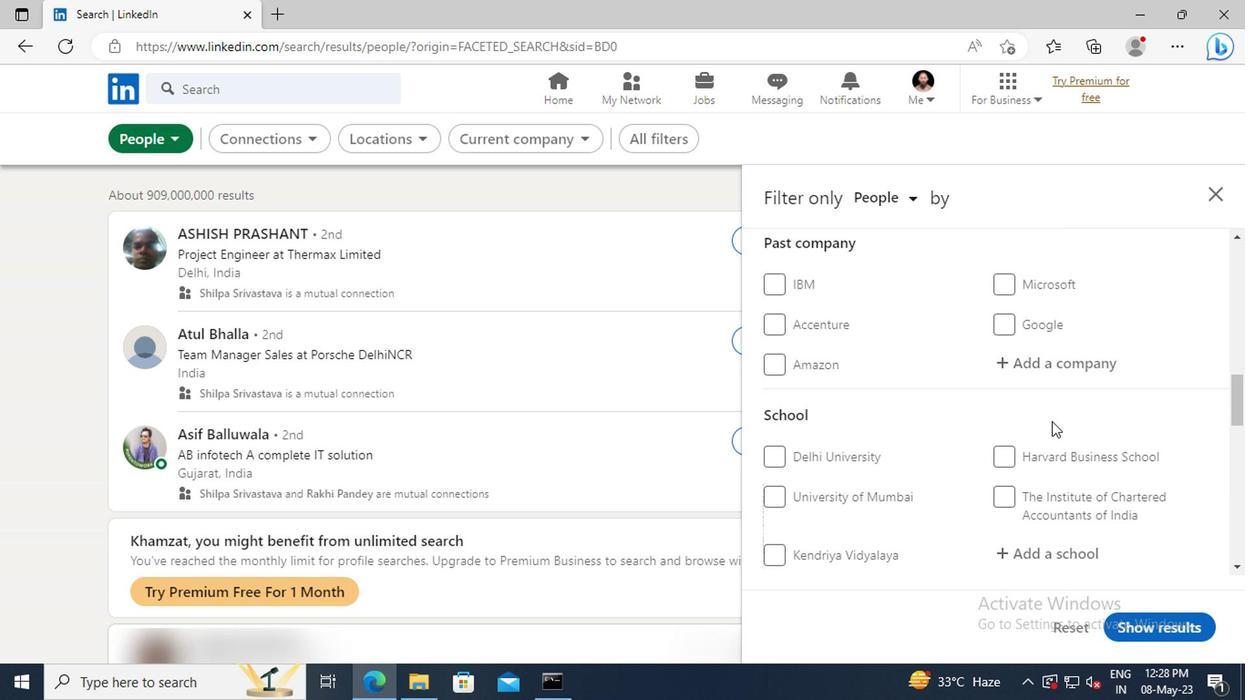 
Action: Mouse scrolled (1047, 420) with delta (0, -1)
Screenshot: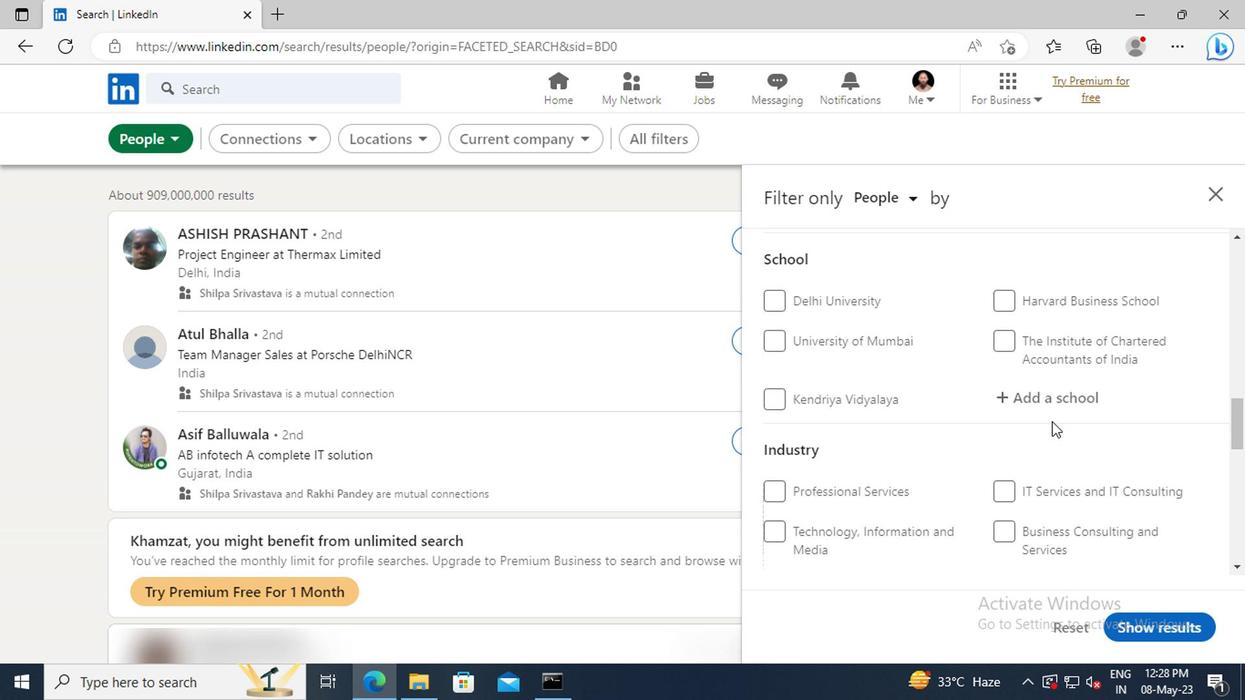 
Action: Mouse scrolled (1047, 420) with delta (0, -1)
Screenshot: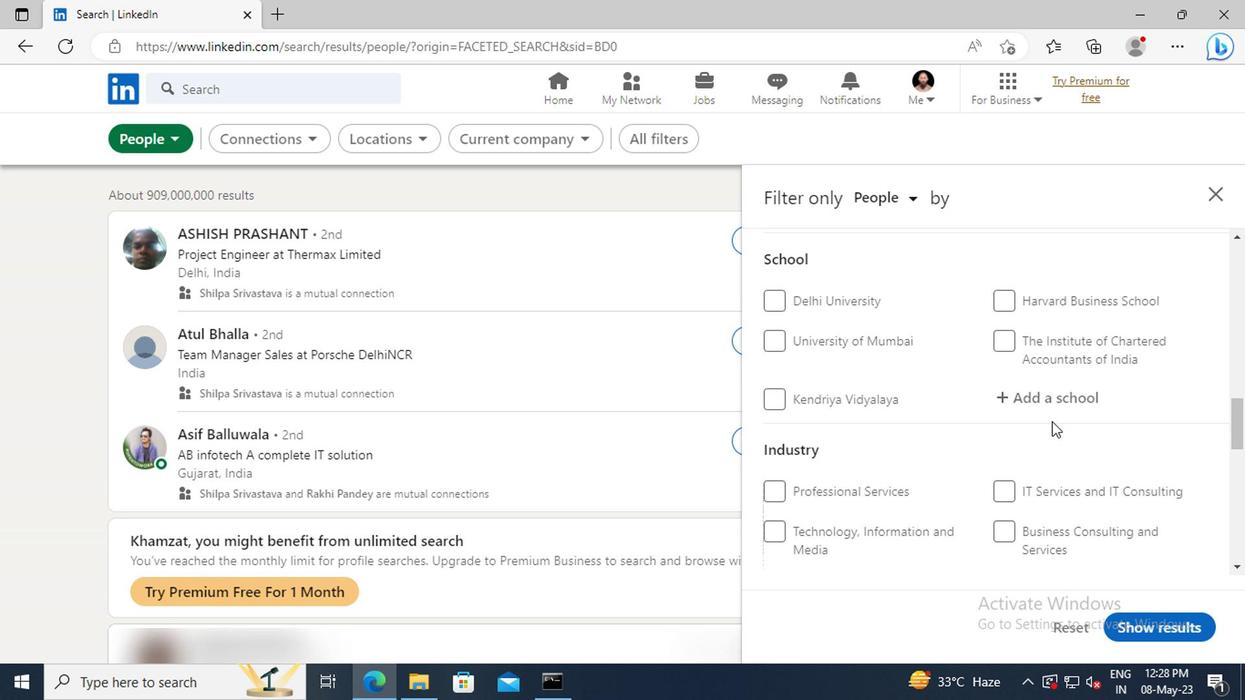 
Action: Mouse scrolled (1047, 420) with delta (0, -1)
Screenshot: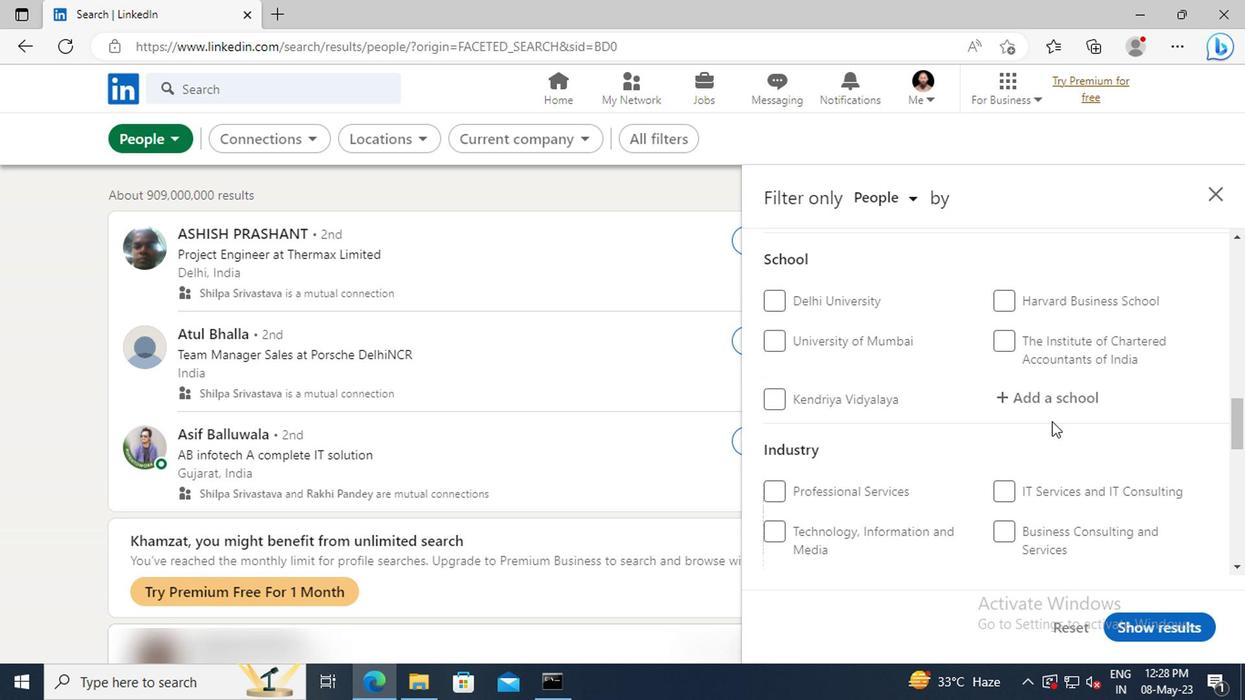 
Action: Mouse scrolled (1047, 420) with delta (0, -1)
Screenshot: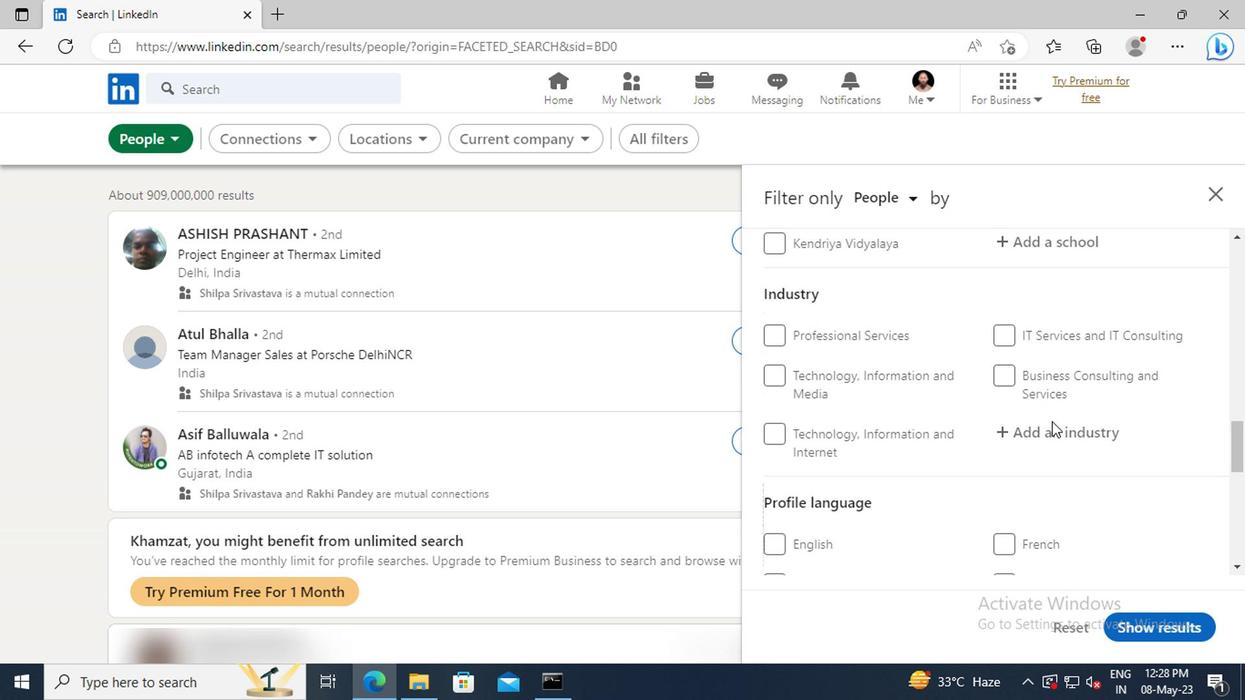 
Action: Mouse scrolled (1047, 420) with delta (0, -1)
Screenshot: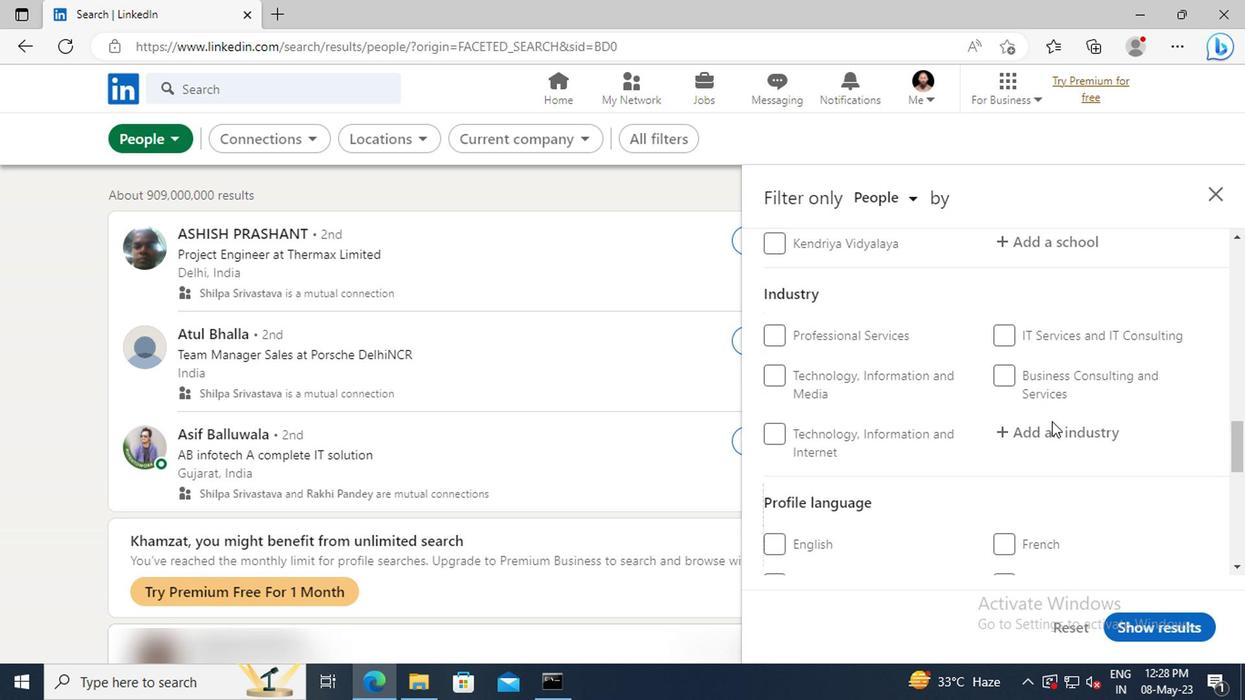 
Action: Mouse moved to (774, 483)
Screenshot: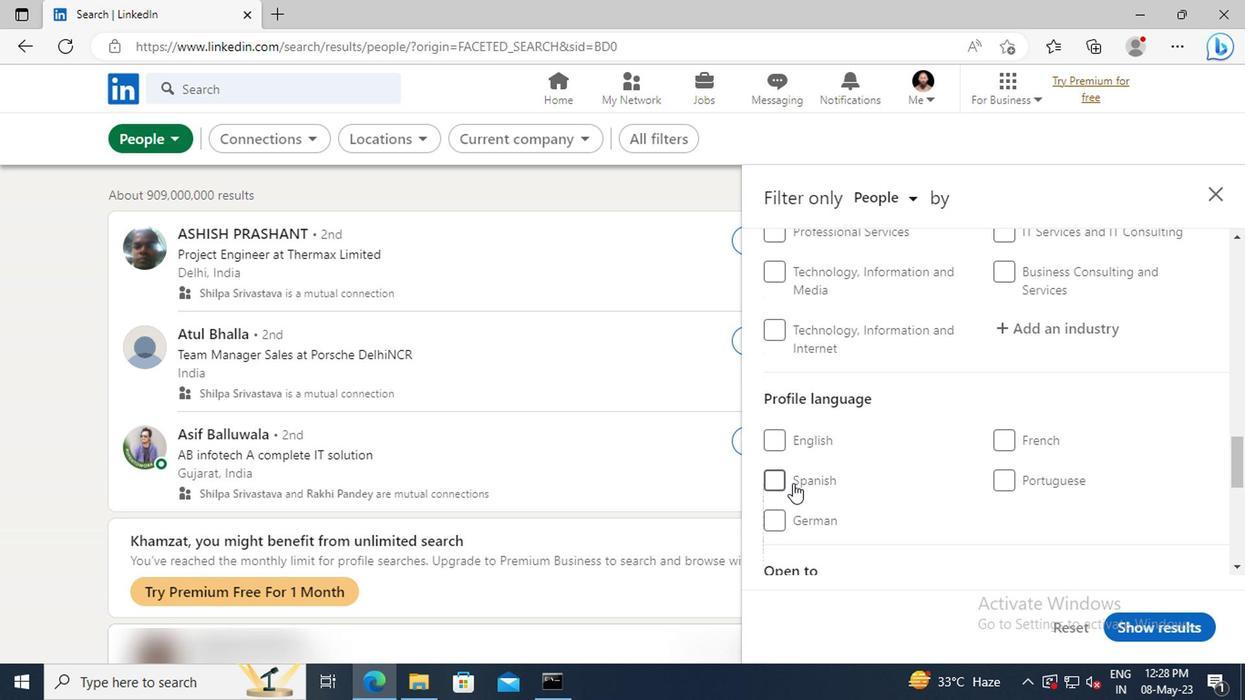 
Action: Mouse pressed left at (774, 483)
Screenshot: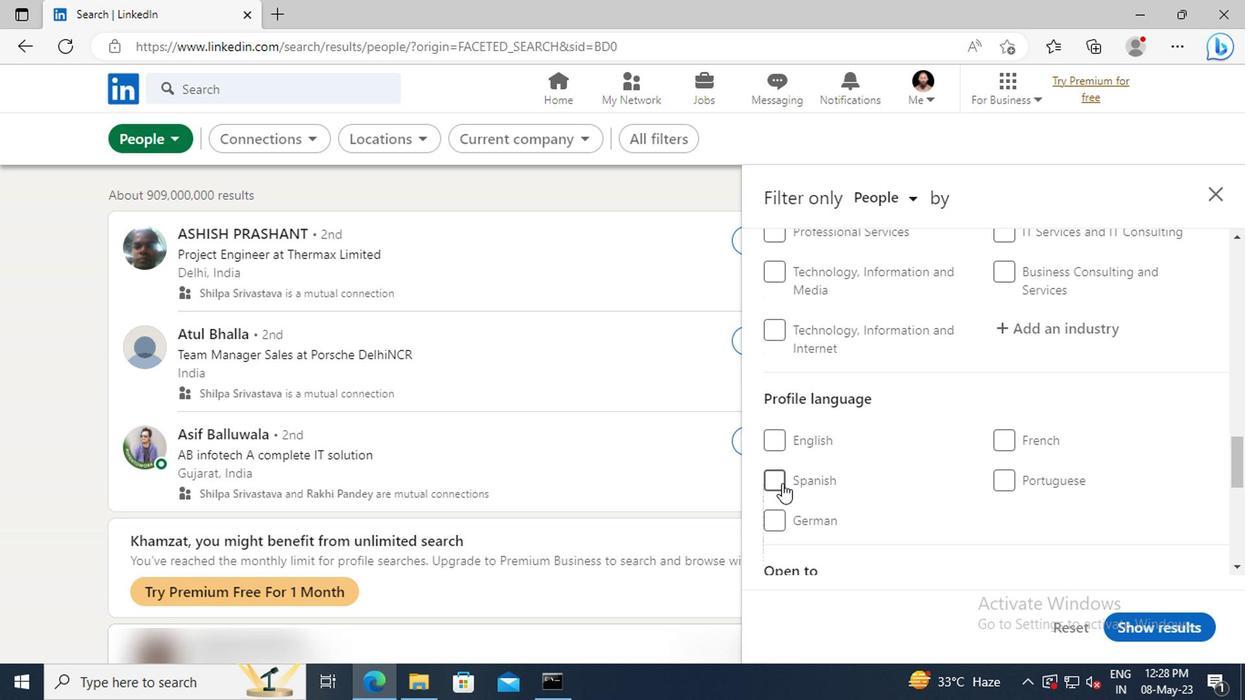 
Action: Mouse moved to (999, 426)
Screenshot: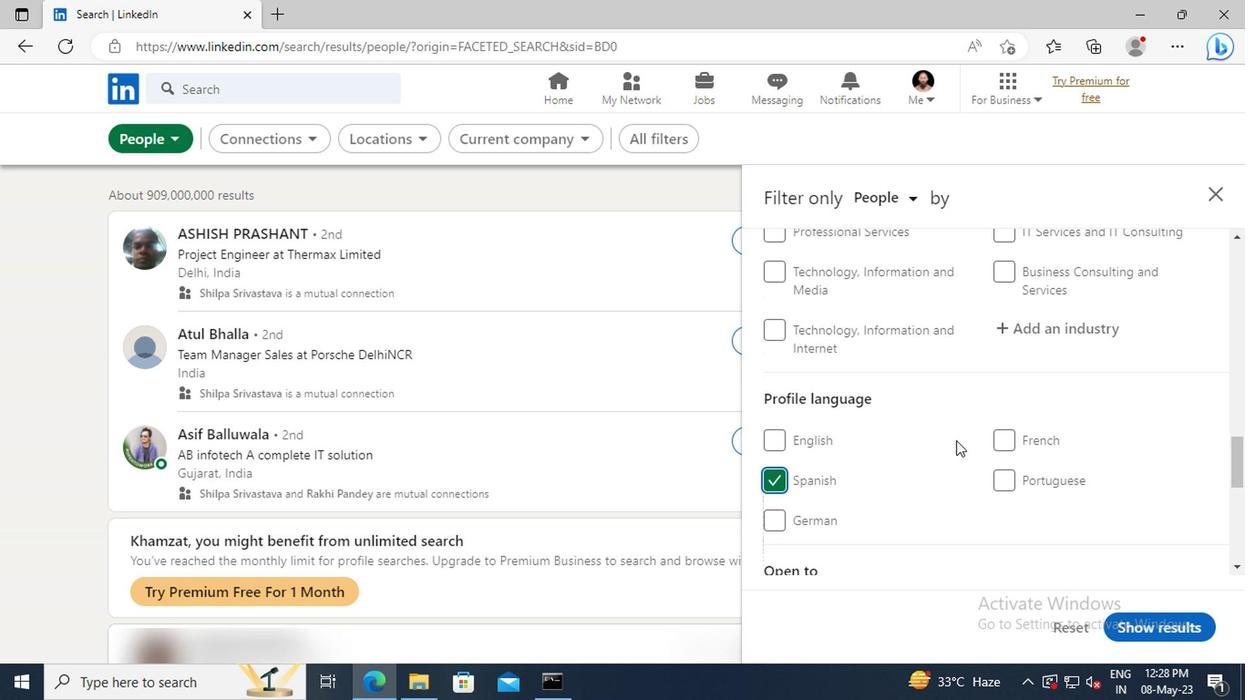 
Action: Mouse scrolled (999, 427) with delta (0, 1)
Screenshot: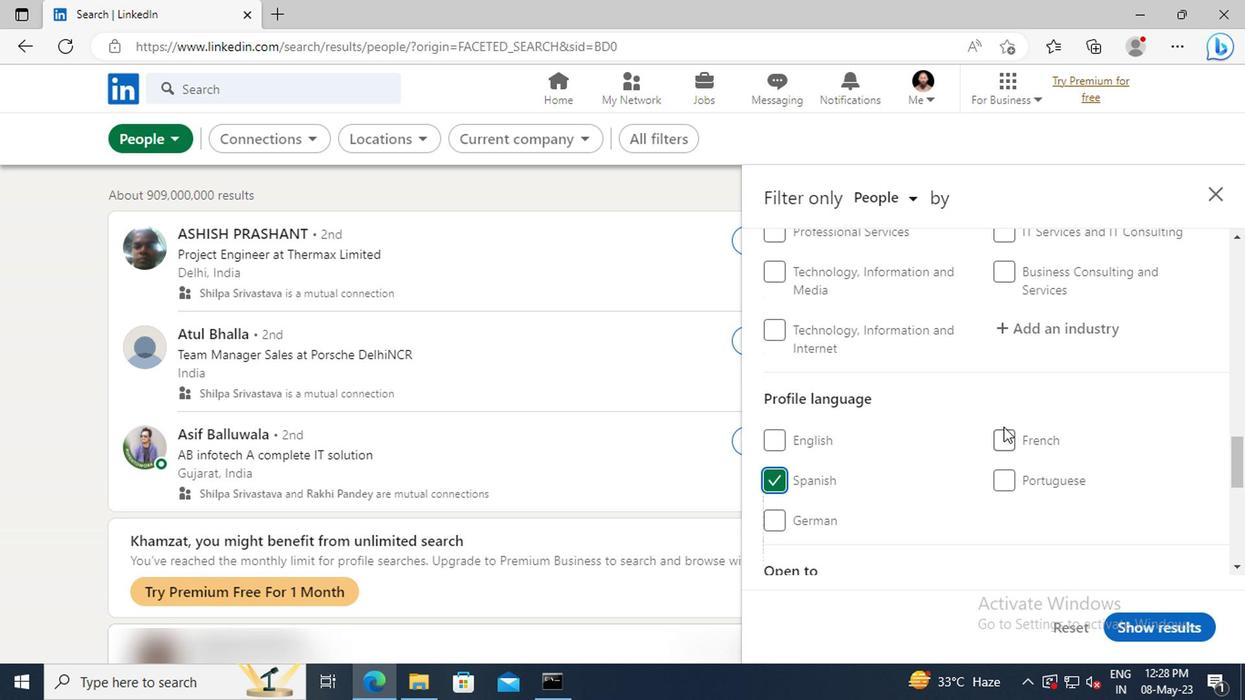 
Action: Mouse scrolled (999, 427) with delta (0, 1)
Screenshot: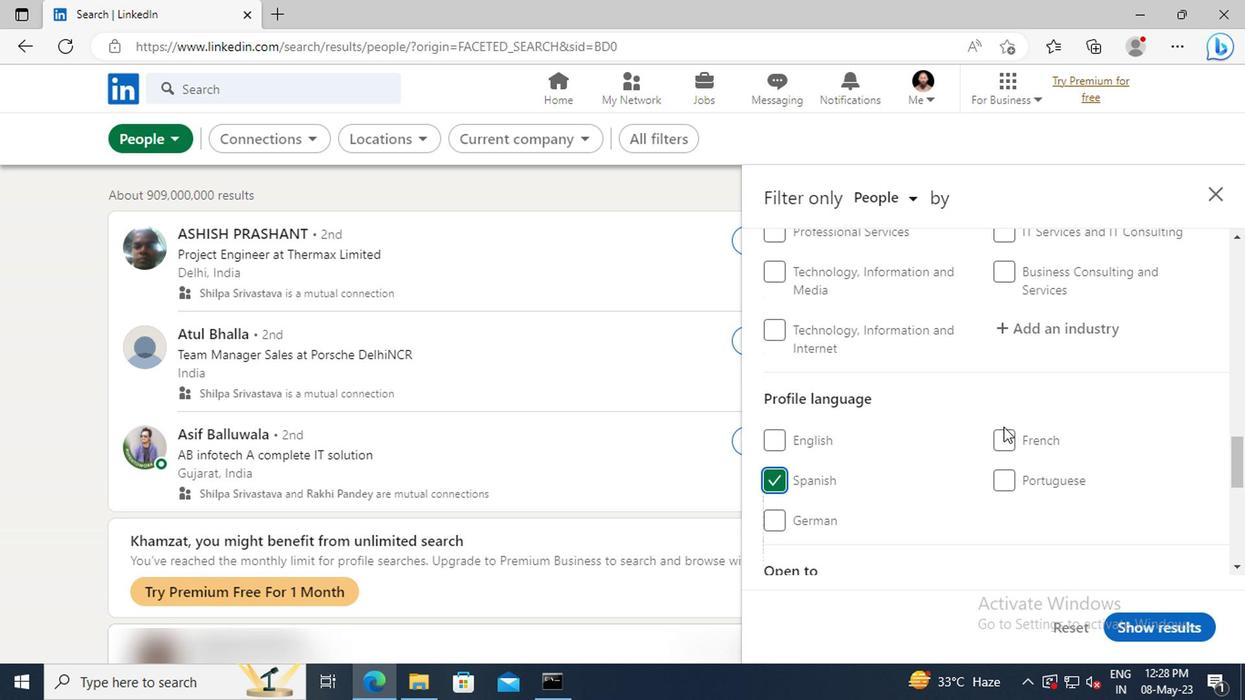 
Action: Mouse scrolled (999, 427) with delta (0, 1)
Screenshot: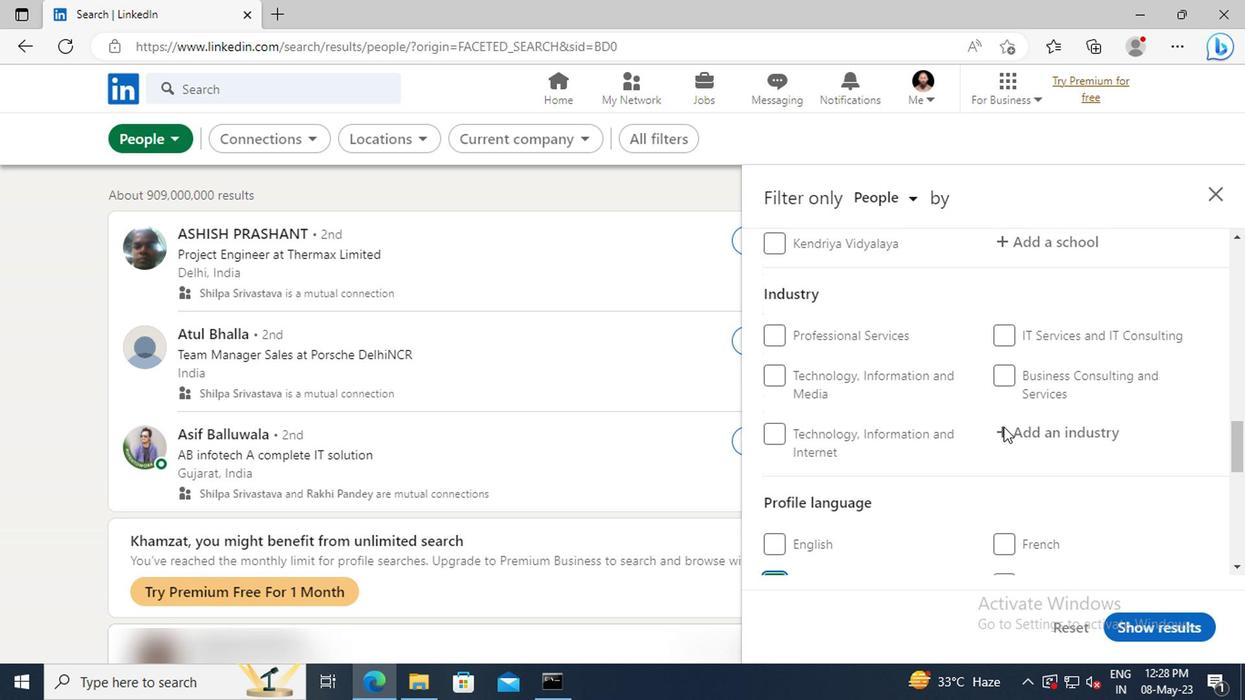 
Action: Mouse scrolled (999, 427) with delta (0, 1)
Screenshot: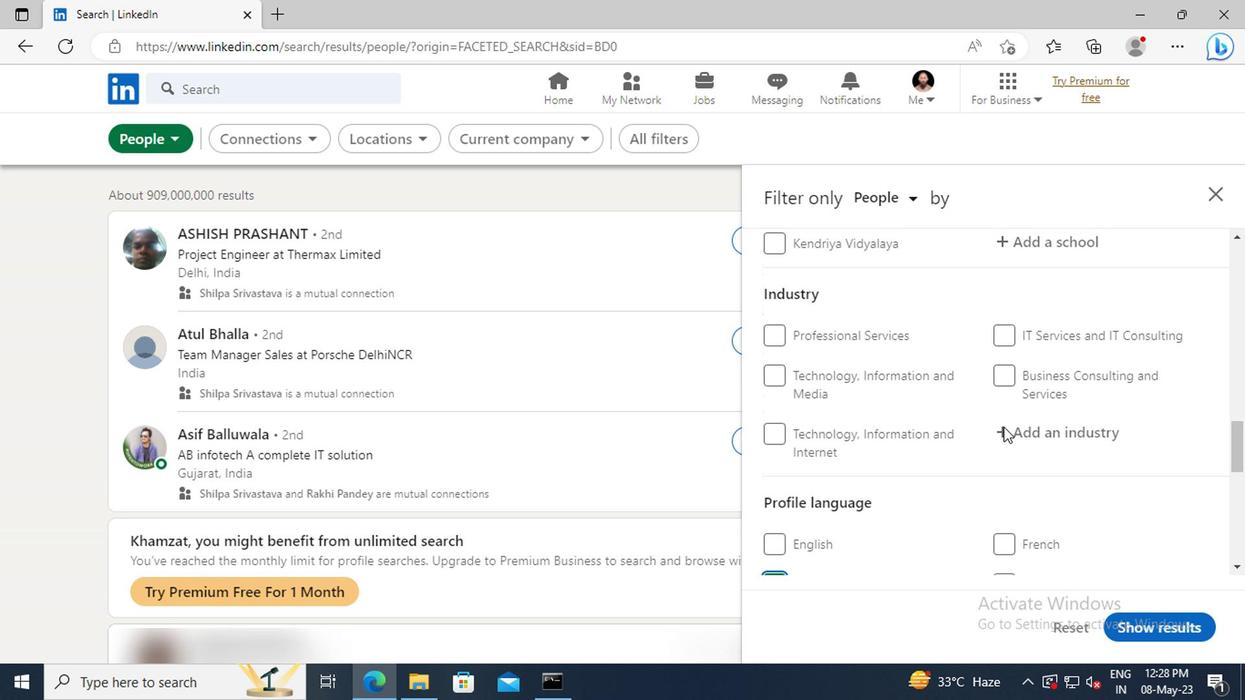 
Action: Mouse scrolled (999, 427) with delta (0, 1)
Screenshot: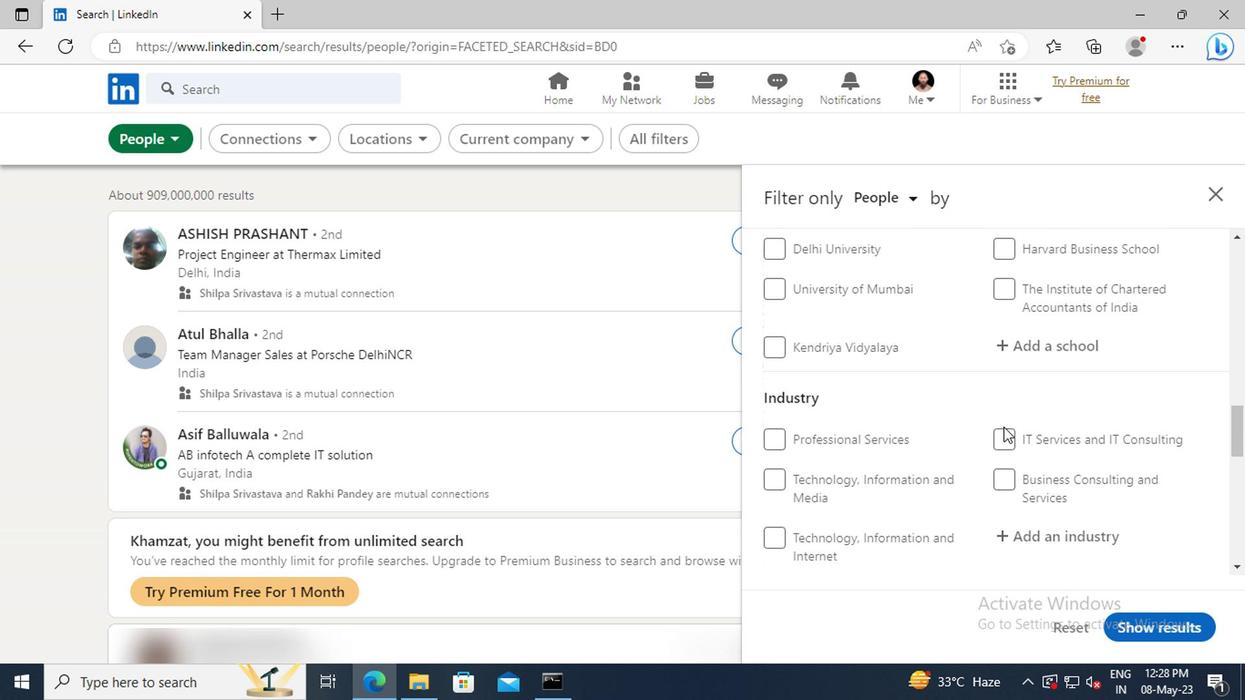 
Action: Mouse scrolled (999, 427) with delta (0, 1)
Screenshot: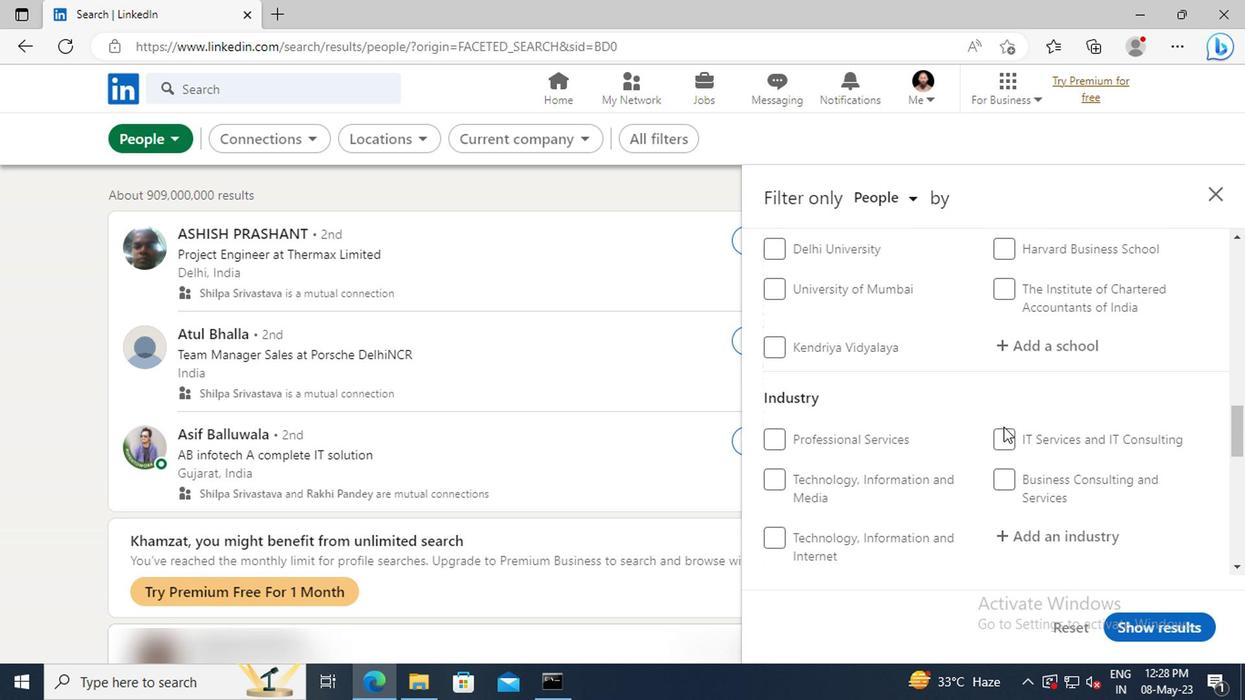 
Action: Mouse scrolled (999, 427) with delta (0, 1)
Screenshot: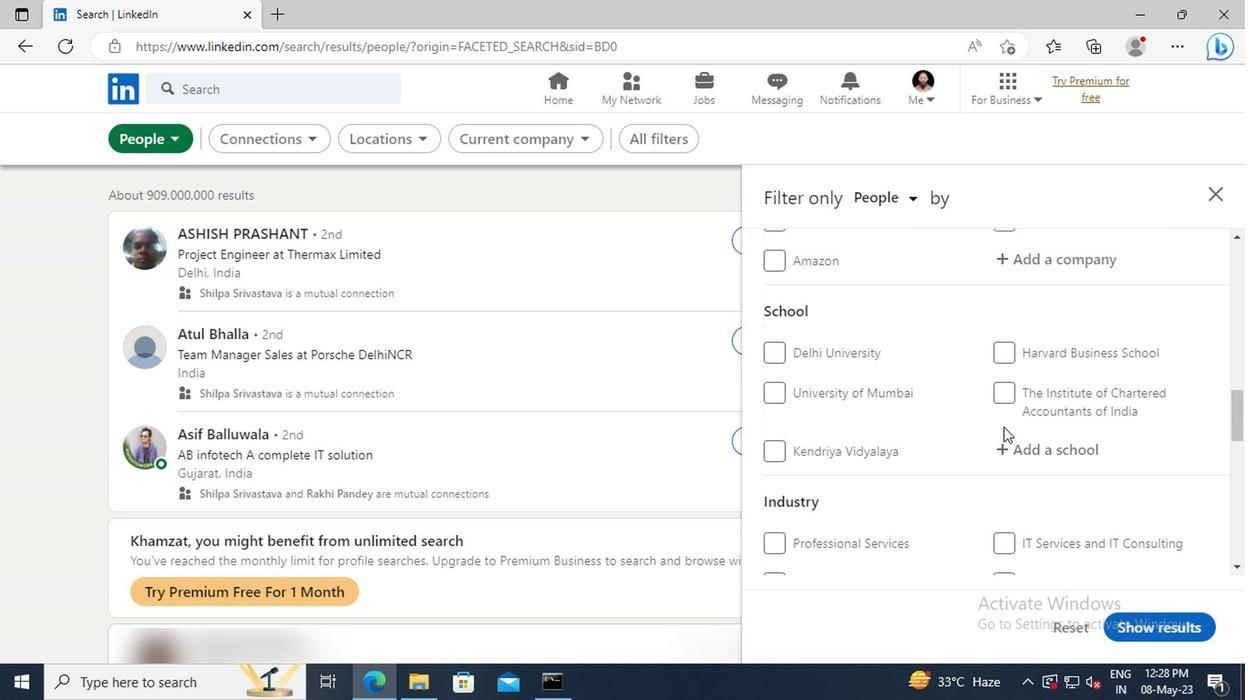 
Action: Mouse scrolled (999, 427) with delta (0, 1)
Screenshot: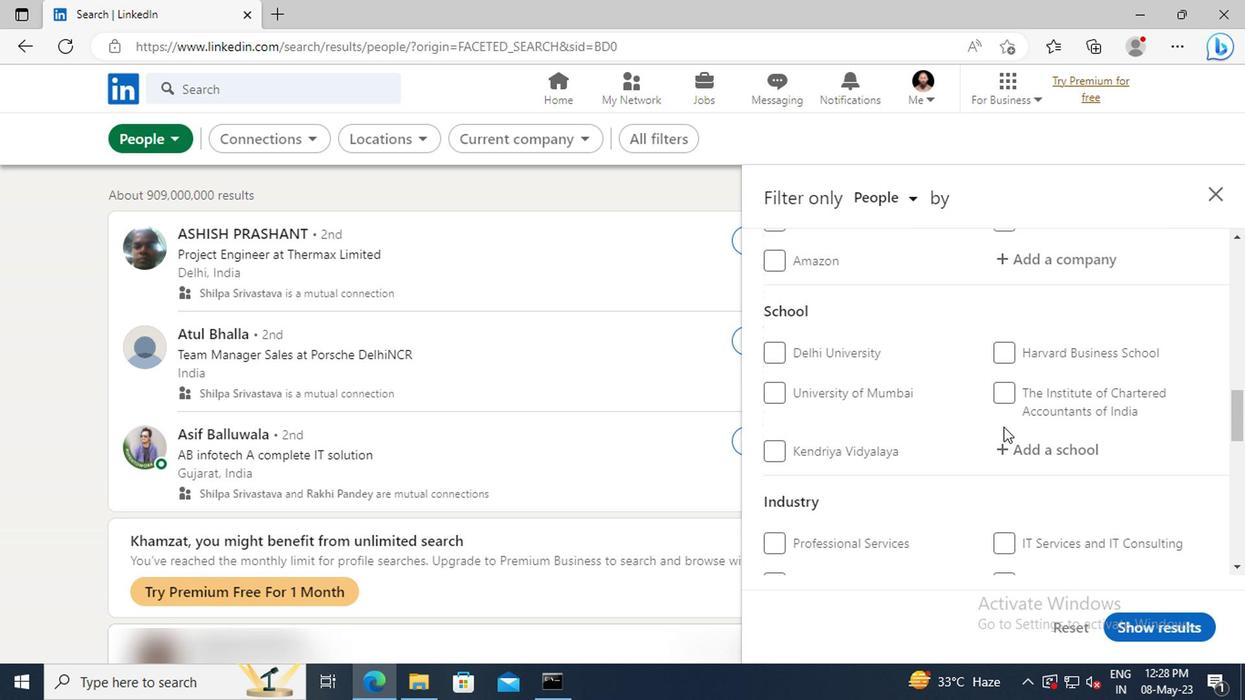 
Action: Mouse scrolled (999, 427) with delta (0, 1)
Screenshot: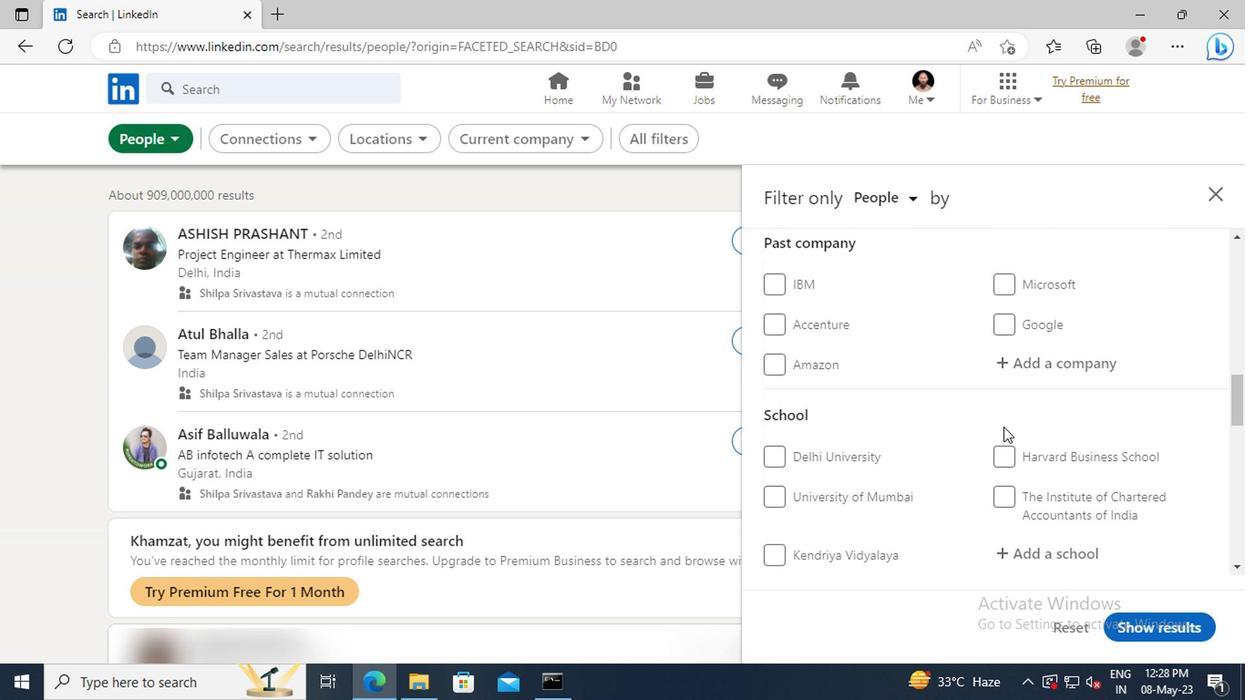 
Action: Mouse scrolled (999, 427) with delta (0, 1)
Screenshot: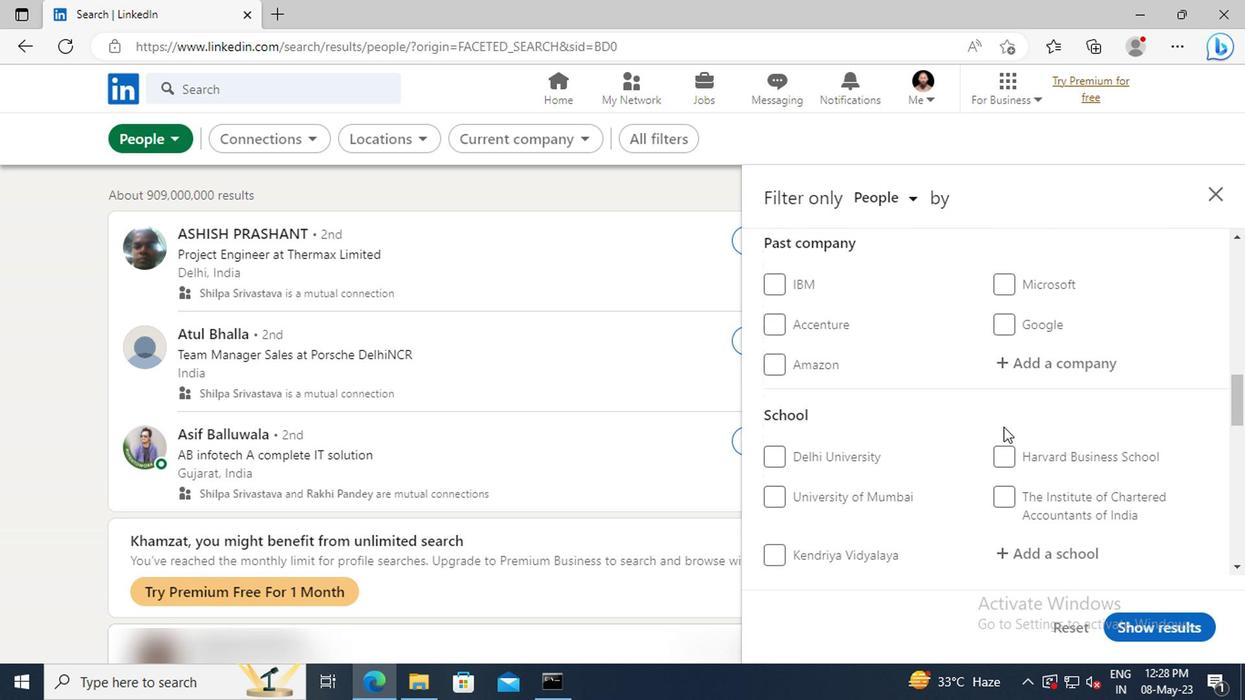 
Action: Mouse scrolled (999, 427) with delta (0, 1)
Screenshot: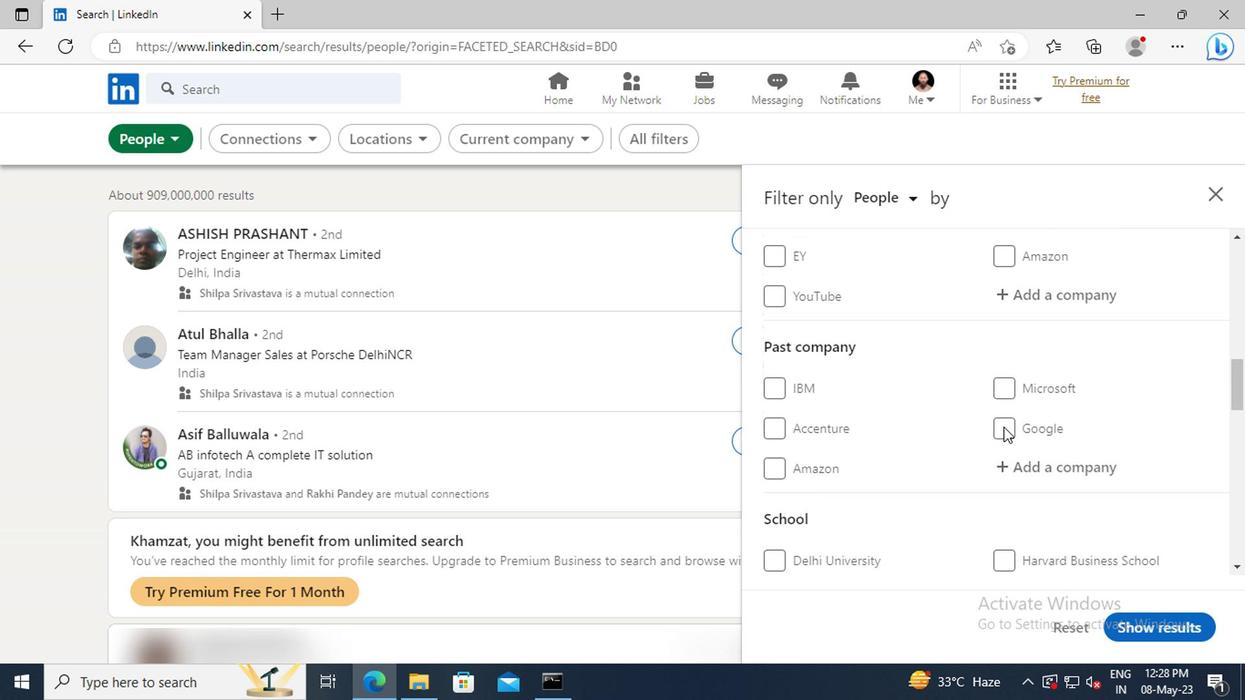 
Action: Mouse scrolled (999, 427) with delta (0, 1)
Screenshot: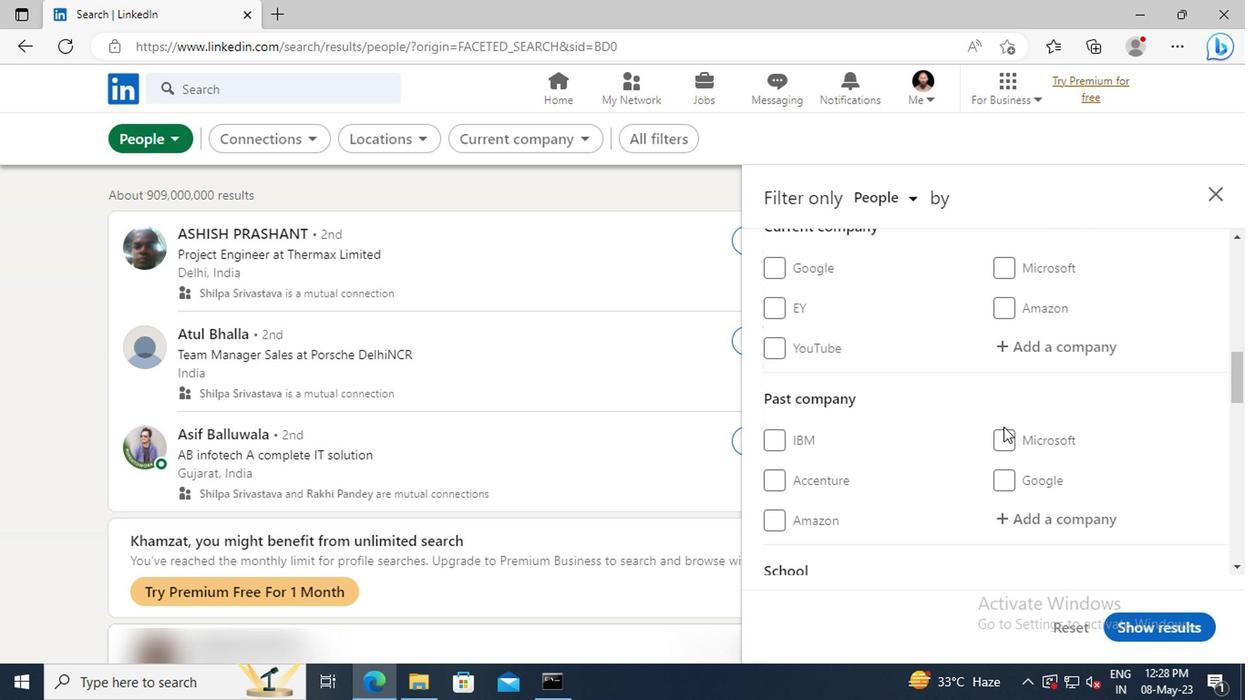 
Action: Mouse moved to (1005, 405)
Screenshot: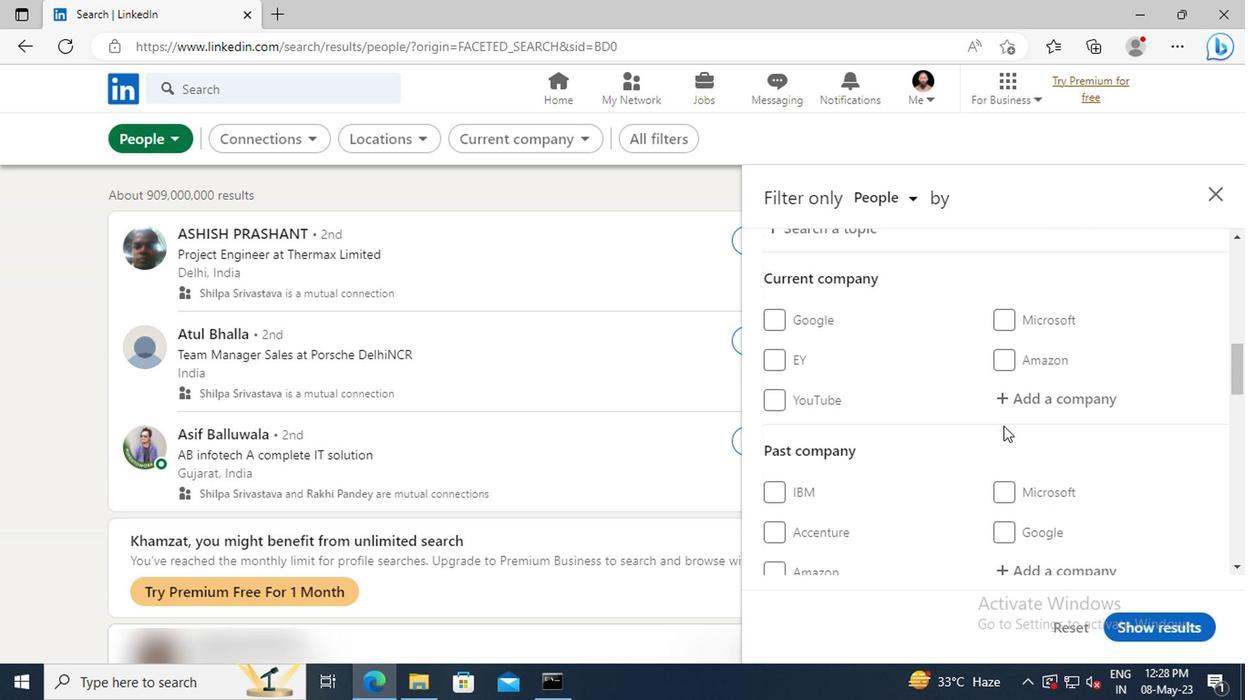 
Action: Mouse pressed left at (1005, 405)
Screenshot: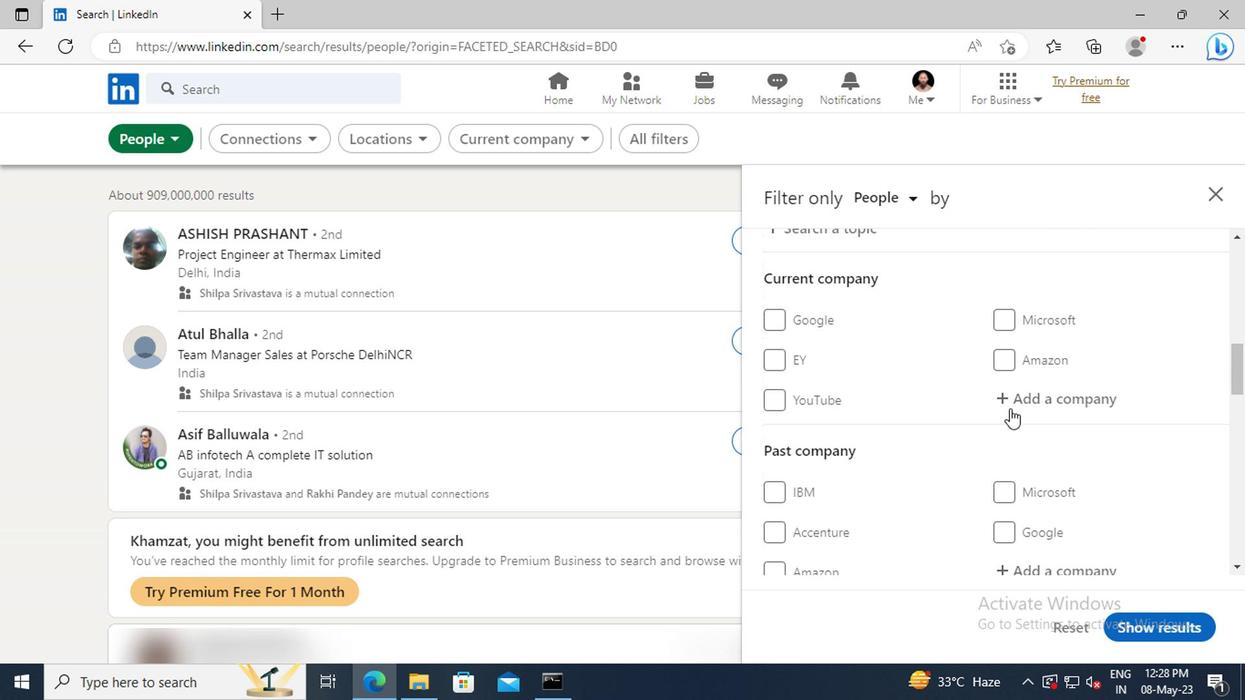 
Action: Key pressed <Key.shift>GOVT<Key.shift>JOBS<Key.shift>AL
Screenshot: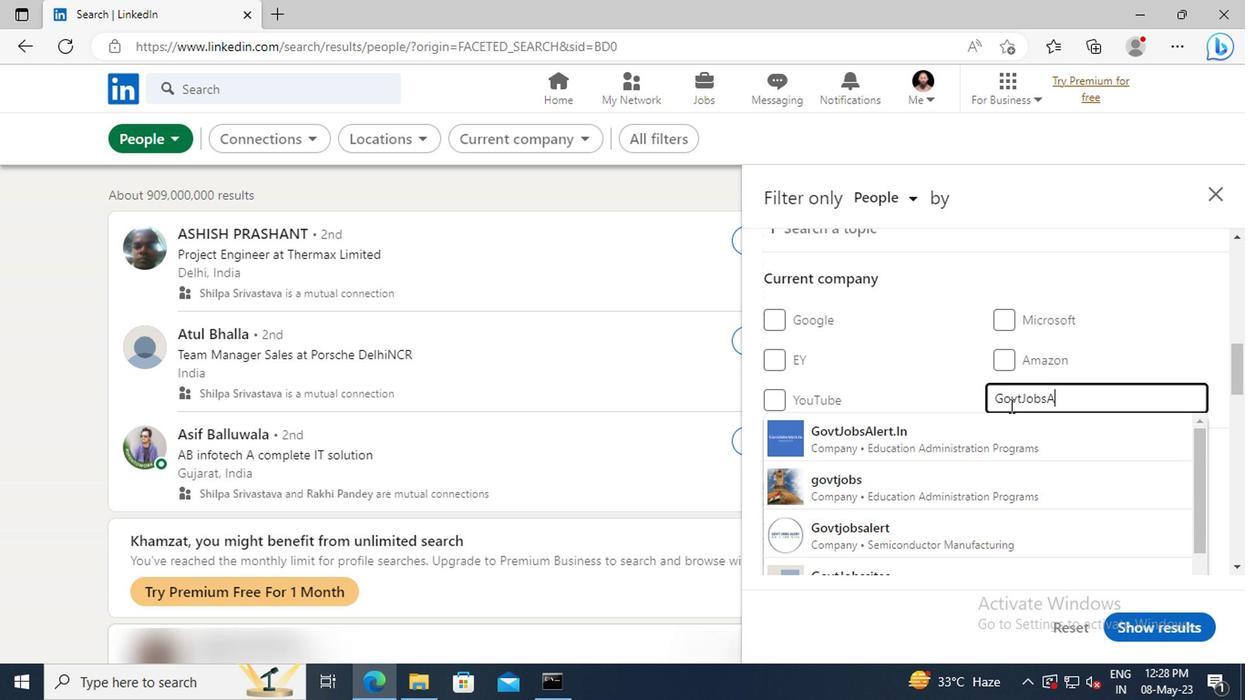 
Action: Mouse moved to (1010, 421)
Screenshot: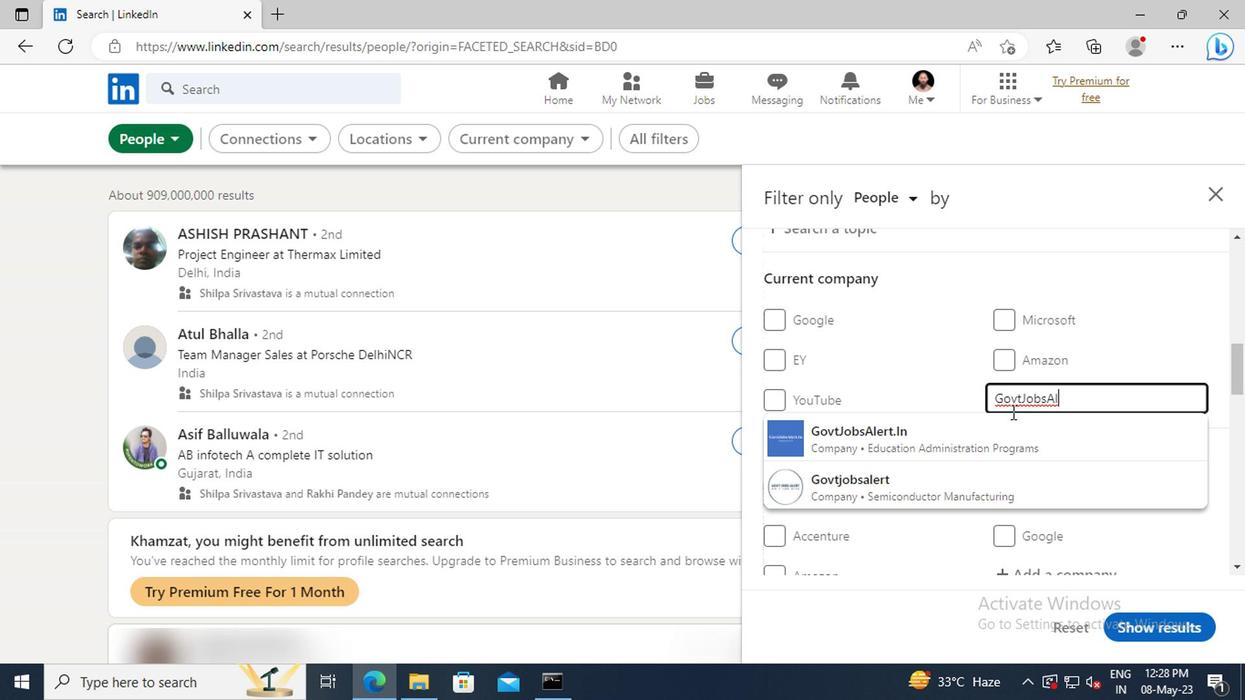
Action: Mouse pressed left at (1010, 421)
Screenshot: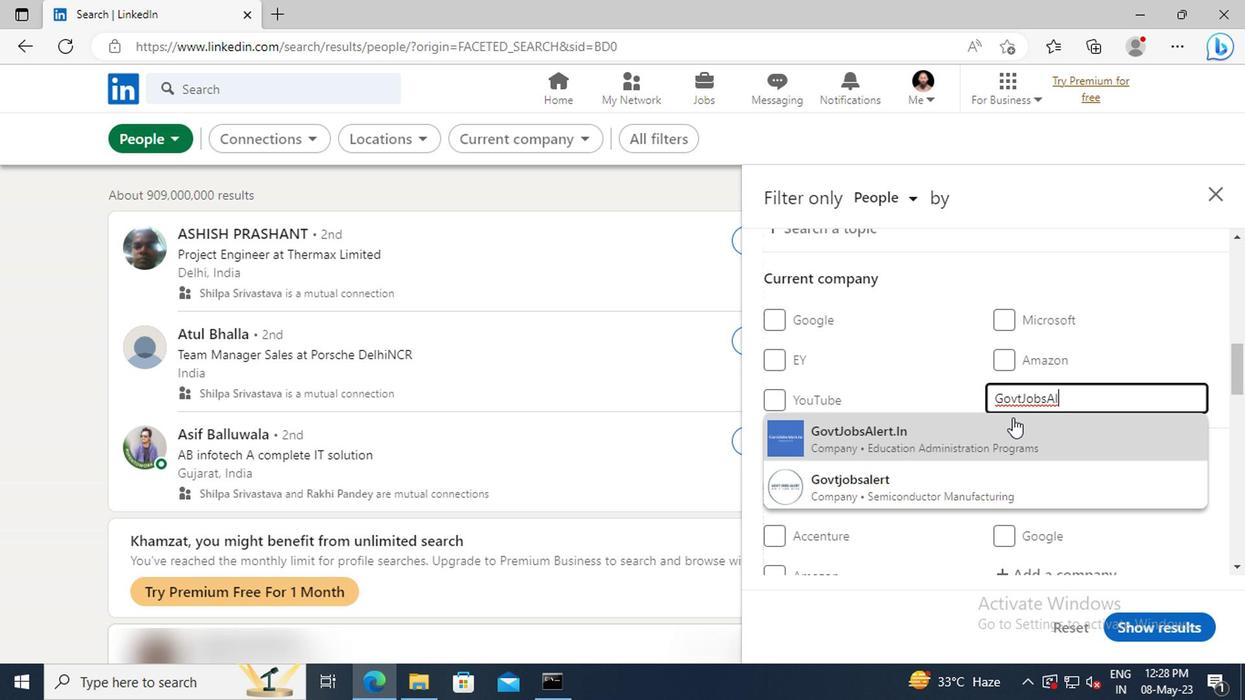 
Action: Mouse scrolled (1010, 420) with delta (0, -1)
Screenshot: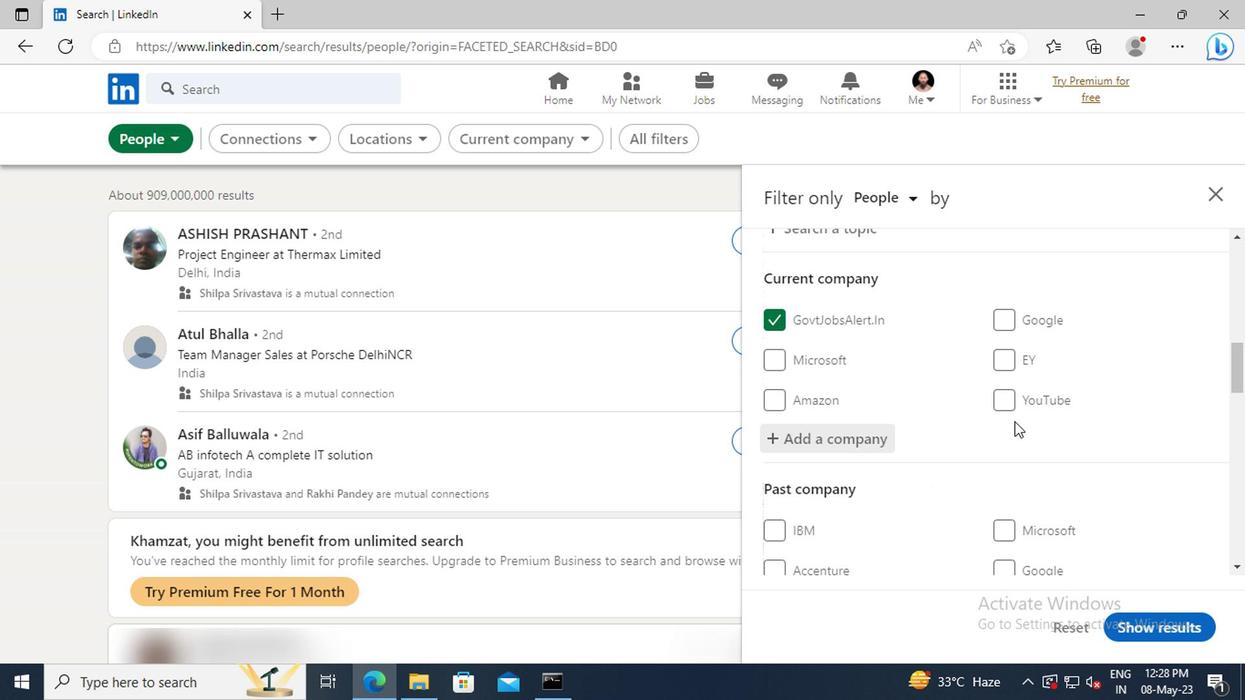 
Action: Mouse scrolled (1010, 420) with delta (0, -1)
Screenshot: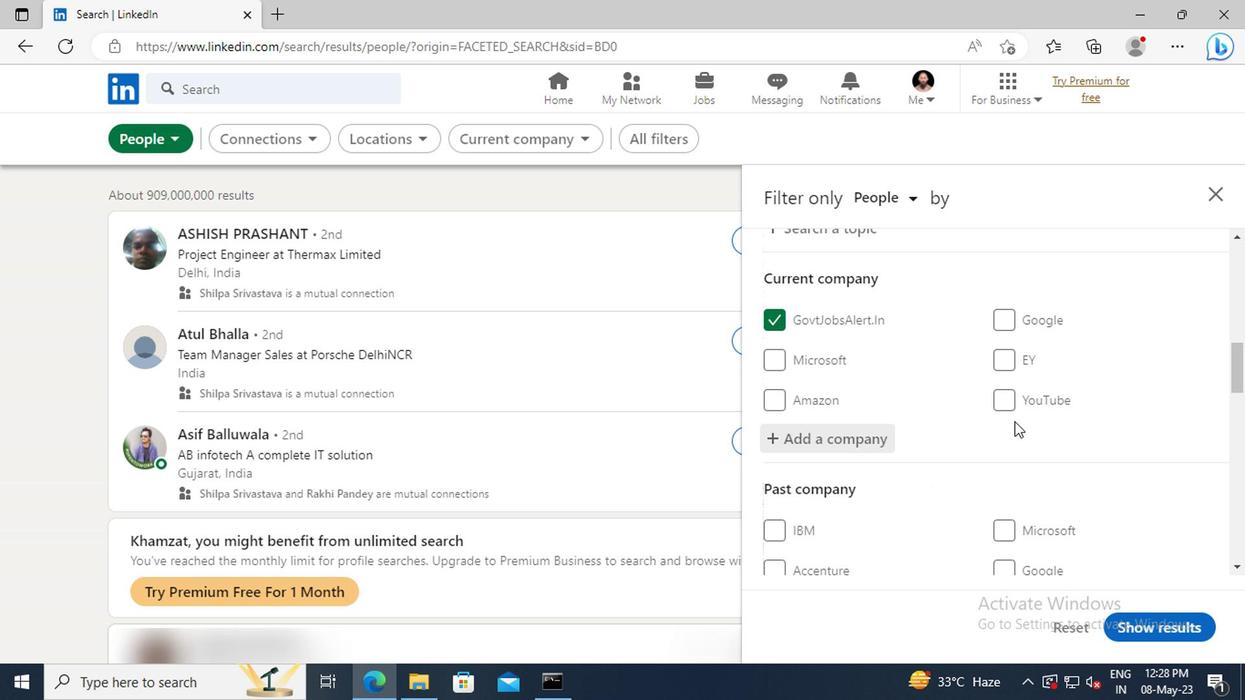 
Action: Mouse scrolled (1010, 420) with delta (0, -1)
Screenshot: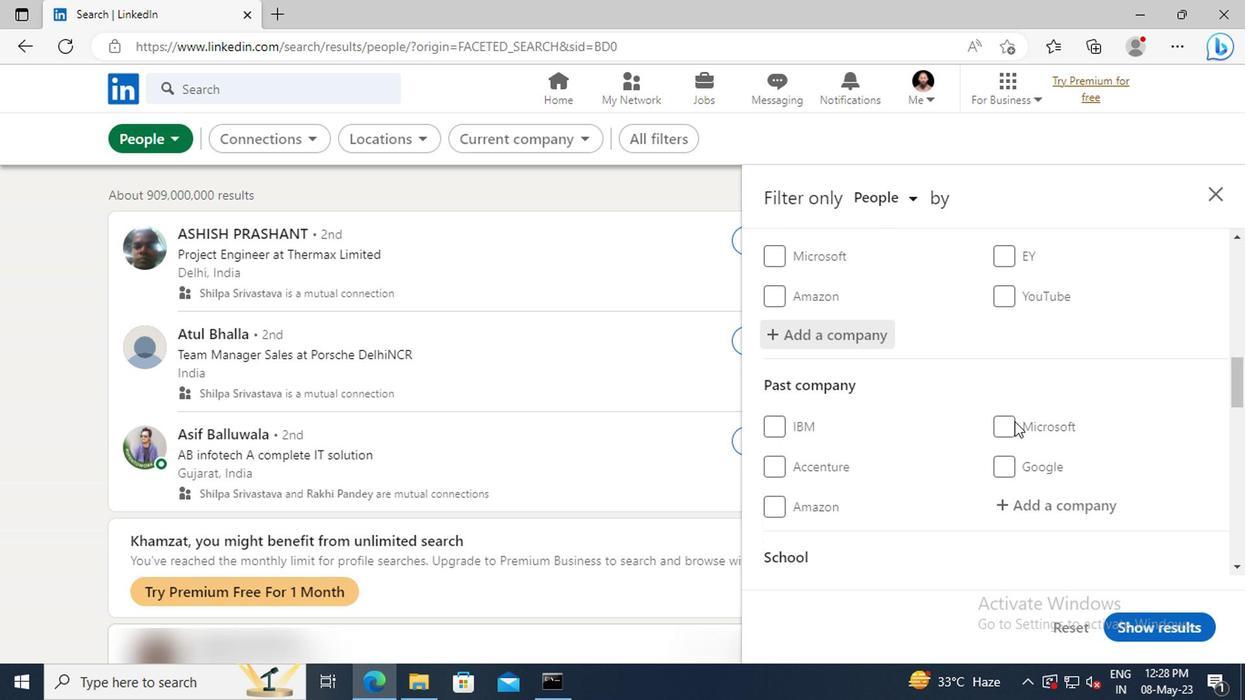 
Action: Mouse scrolled (1010, 420) with delta (0, -1)
Screenshot: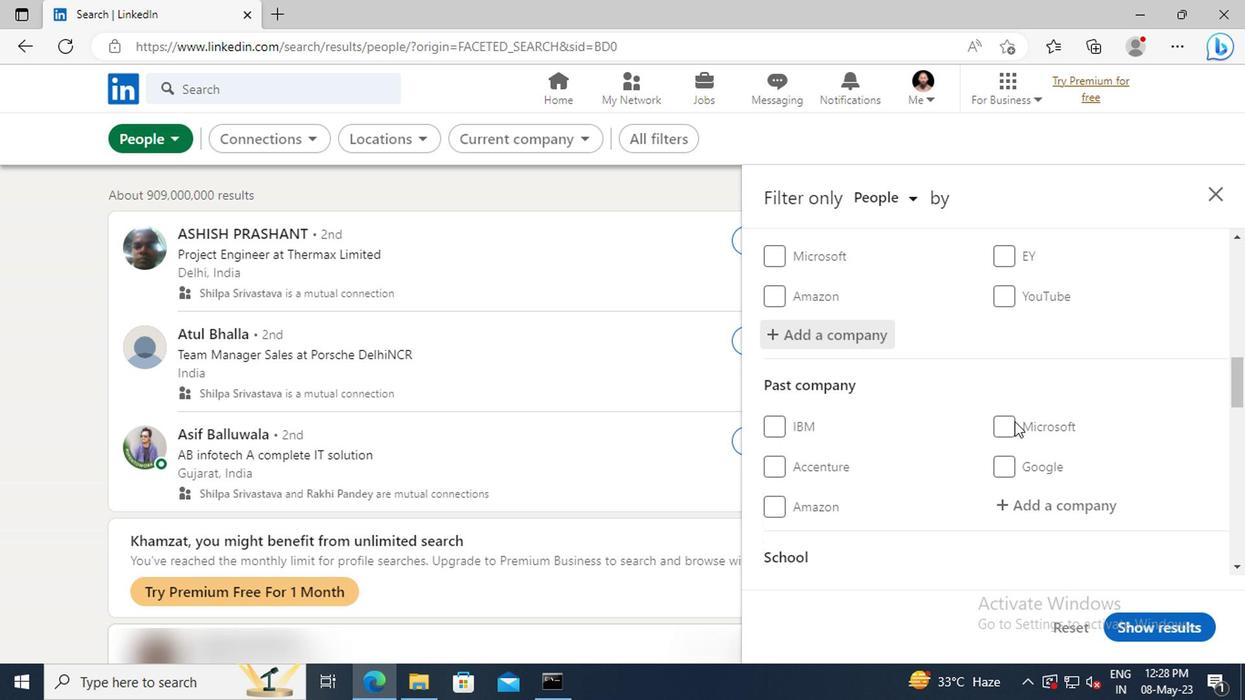 
Action: Mouse scrolled (1010, 420) with delta (0, -1)
Screenshot: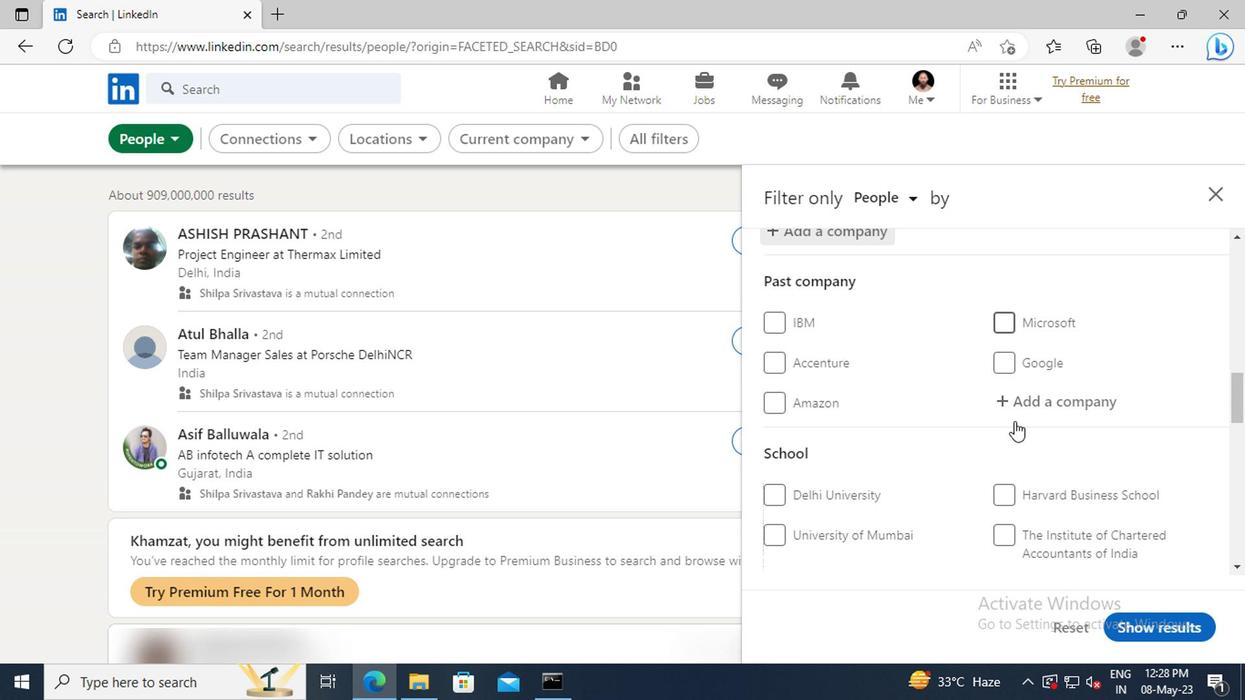 
Action: Mouse scrolled (1010, 420) with delta (0, -1)
Screenshot: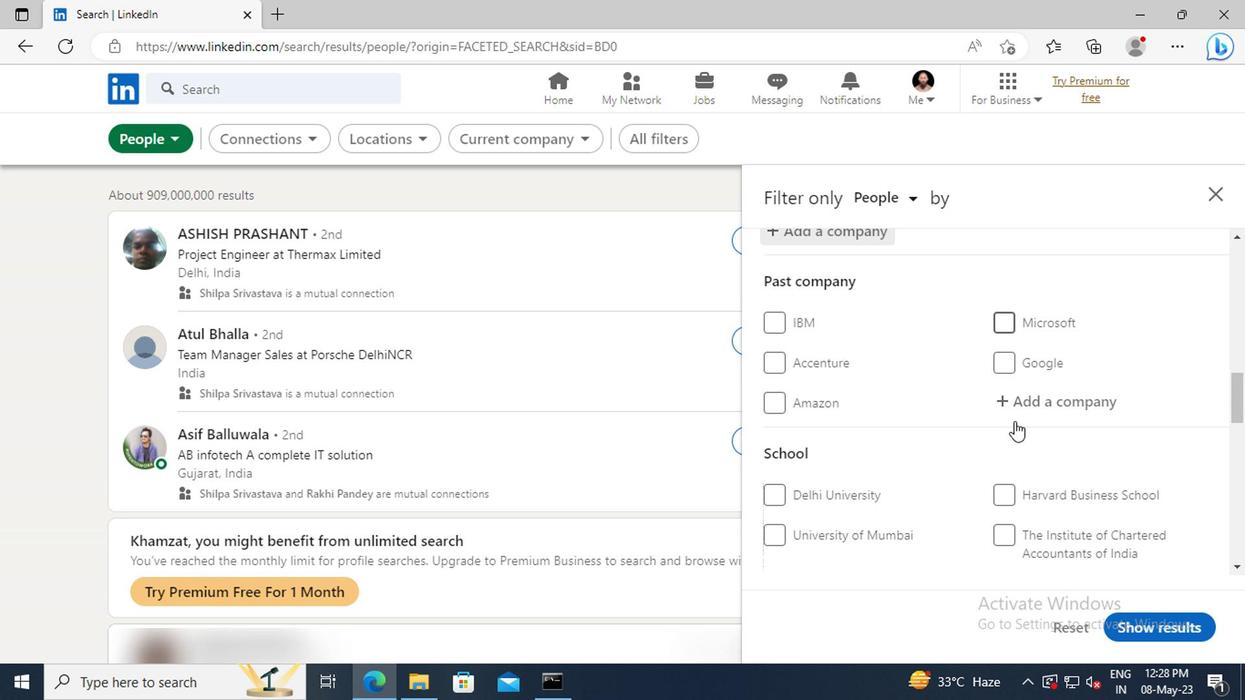 
Action: Mouse moved to (1011, 419)
Screenshot: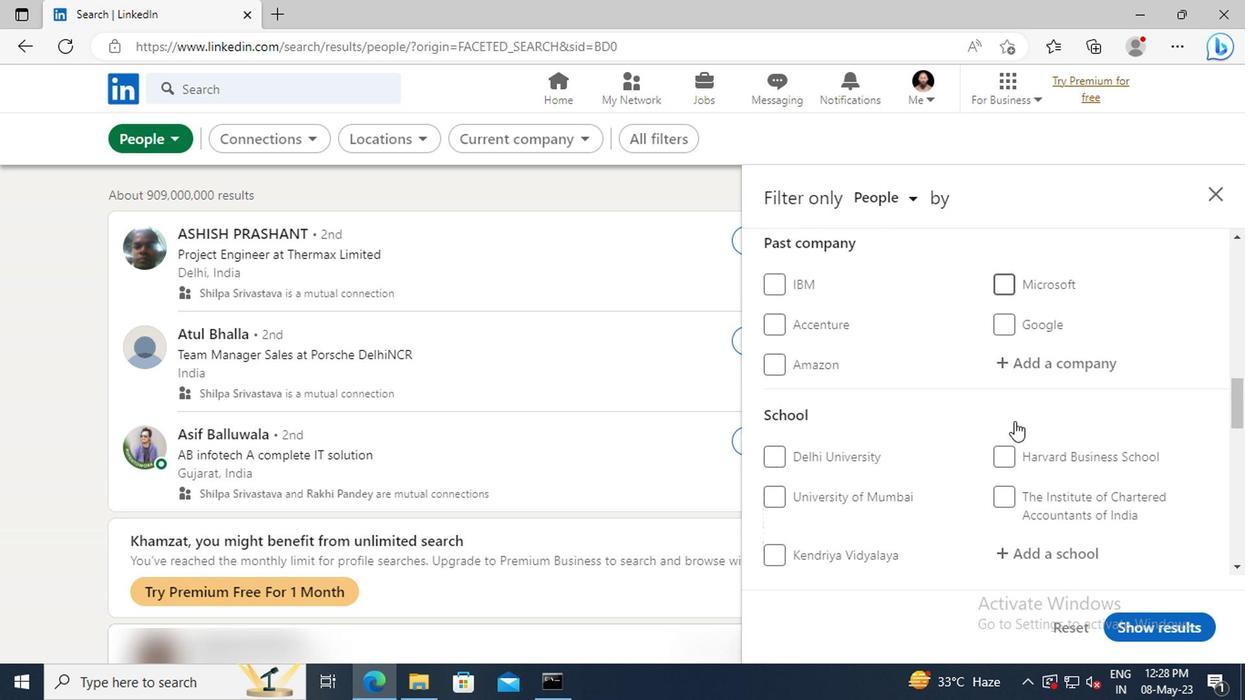 
Action: Mouse scrolled (1011, 418) with delta (0, 0)
Screenshot: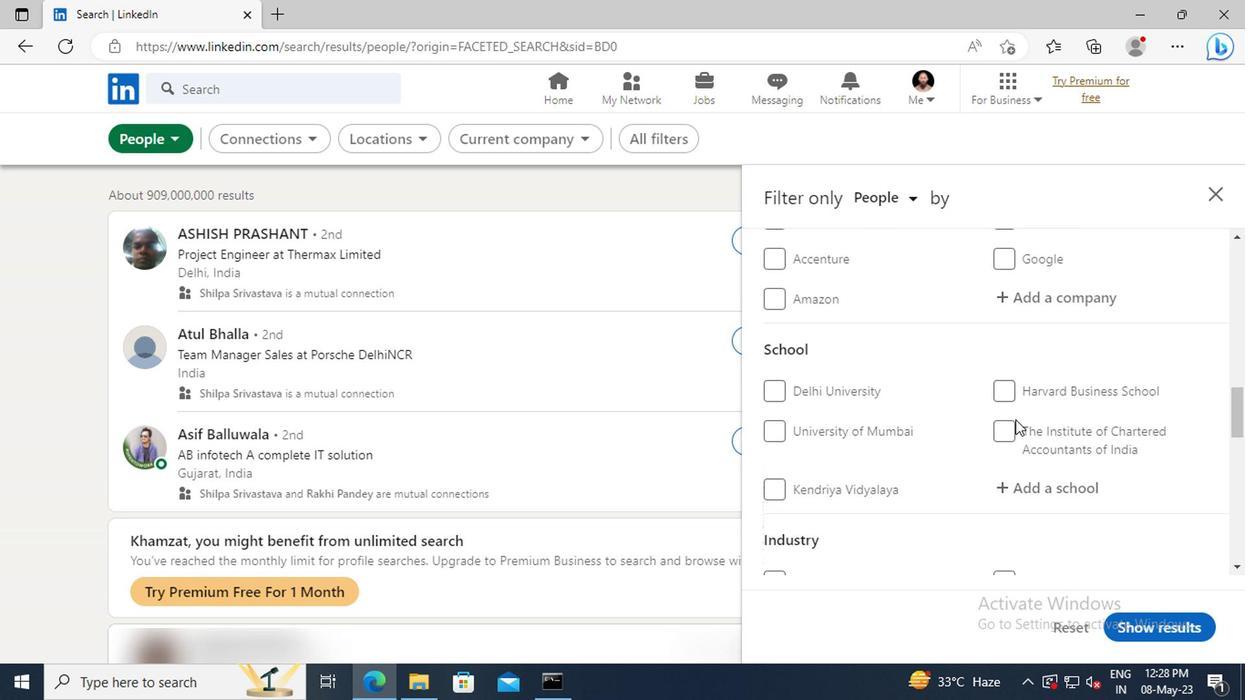 
Action: Mouse moved to (1011, 428)
Screenshot: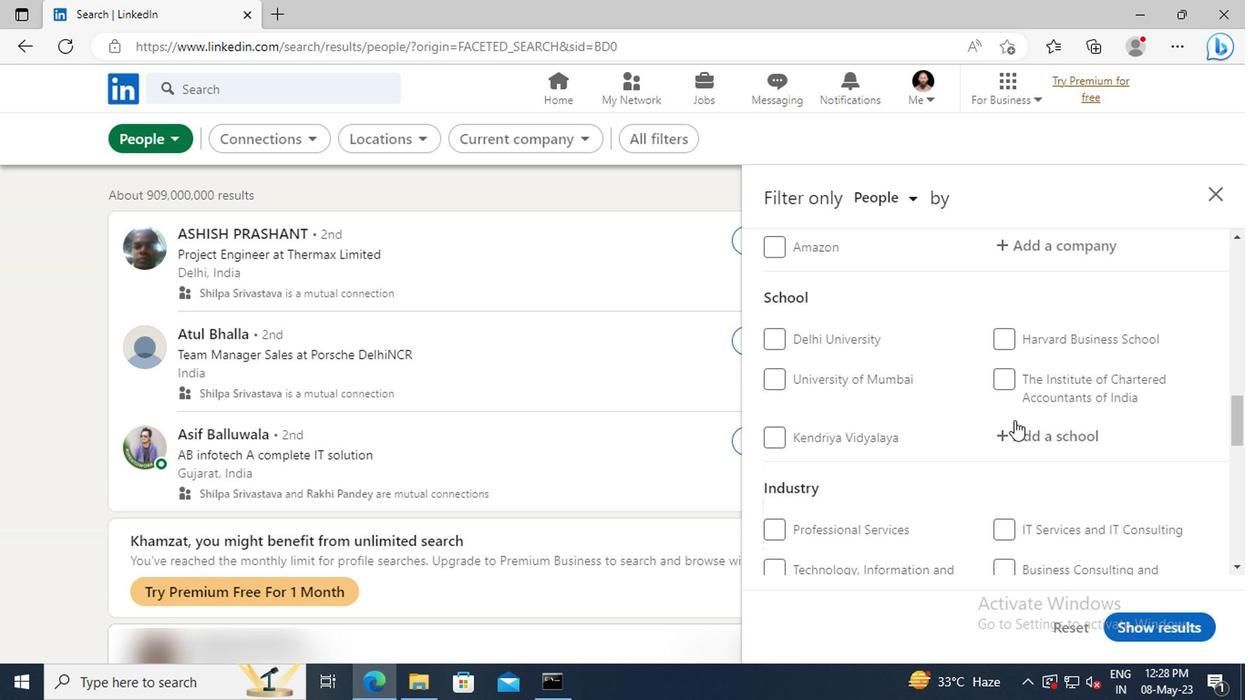 
Action: Mouse pressed left at (1011, 428)
Screenshot: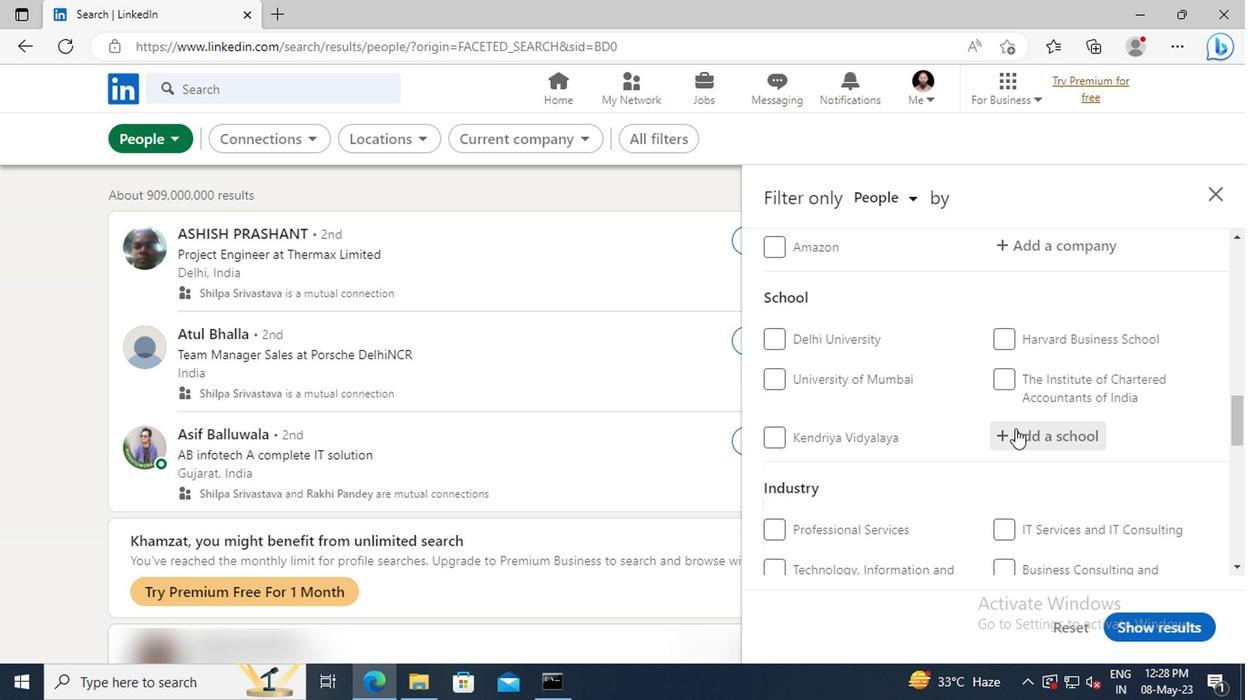 
Action: Key pressed <Key.shift>KURNOOL<Key.space>
Screenshot: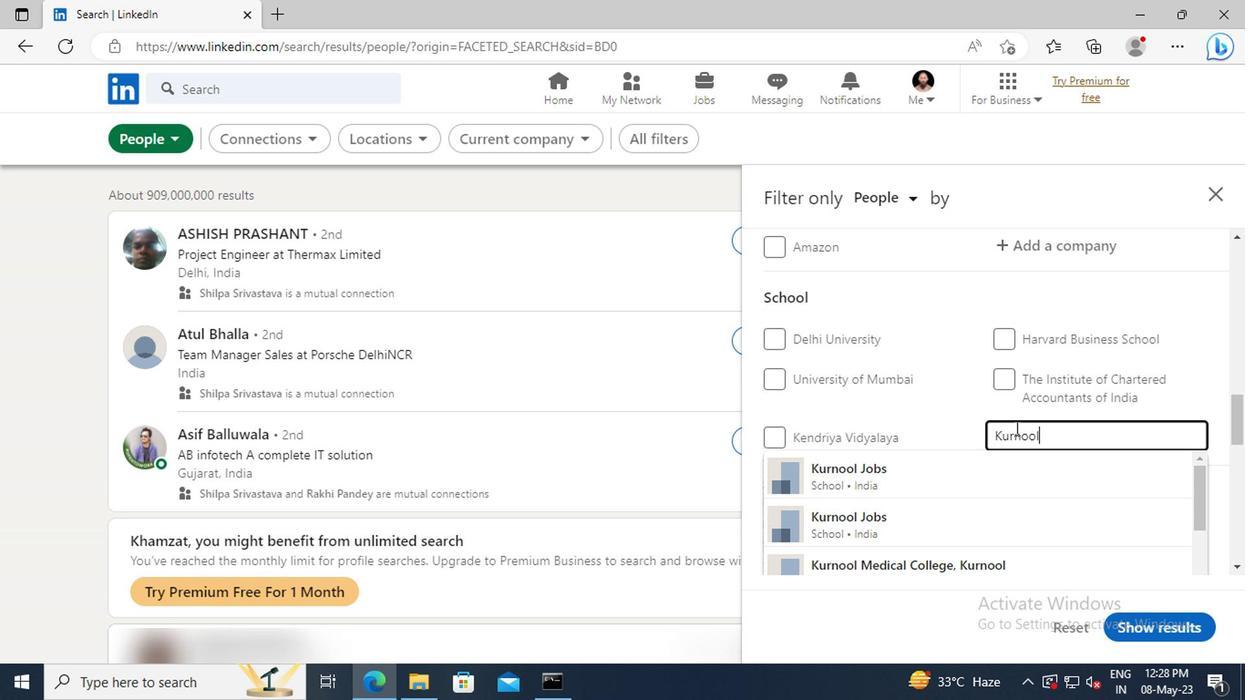 
Action: Mouse moved to (1010, 462)
Screenshot: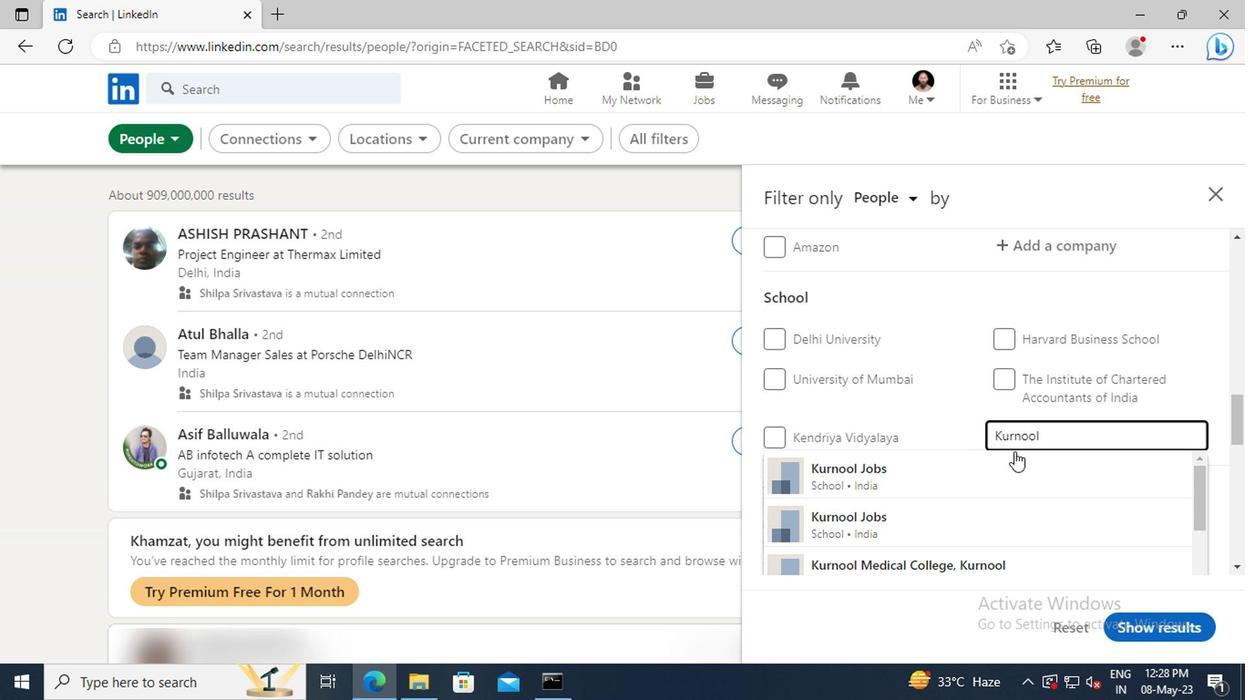
Action: Mouse pressed left at (1010, 462)
Screenshot: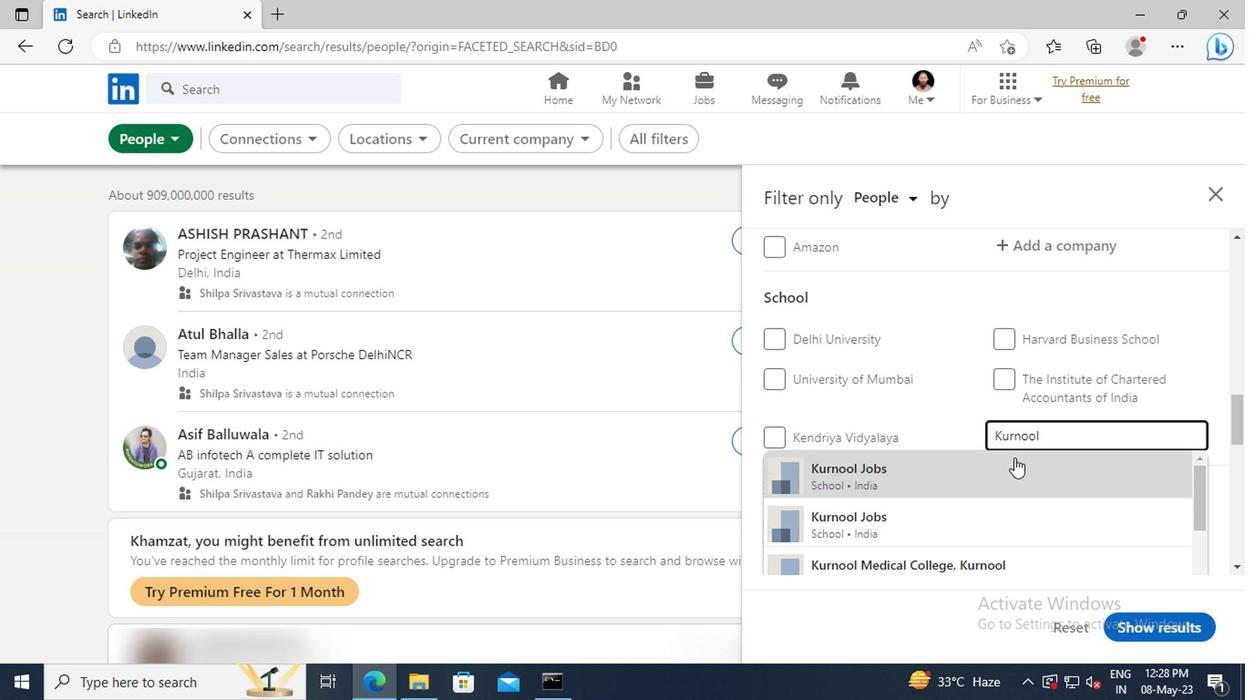 
Action: Mouse scrolled (1010, 461) with delta (0, -1)
Screenshot: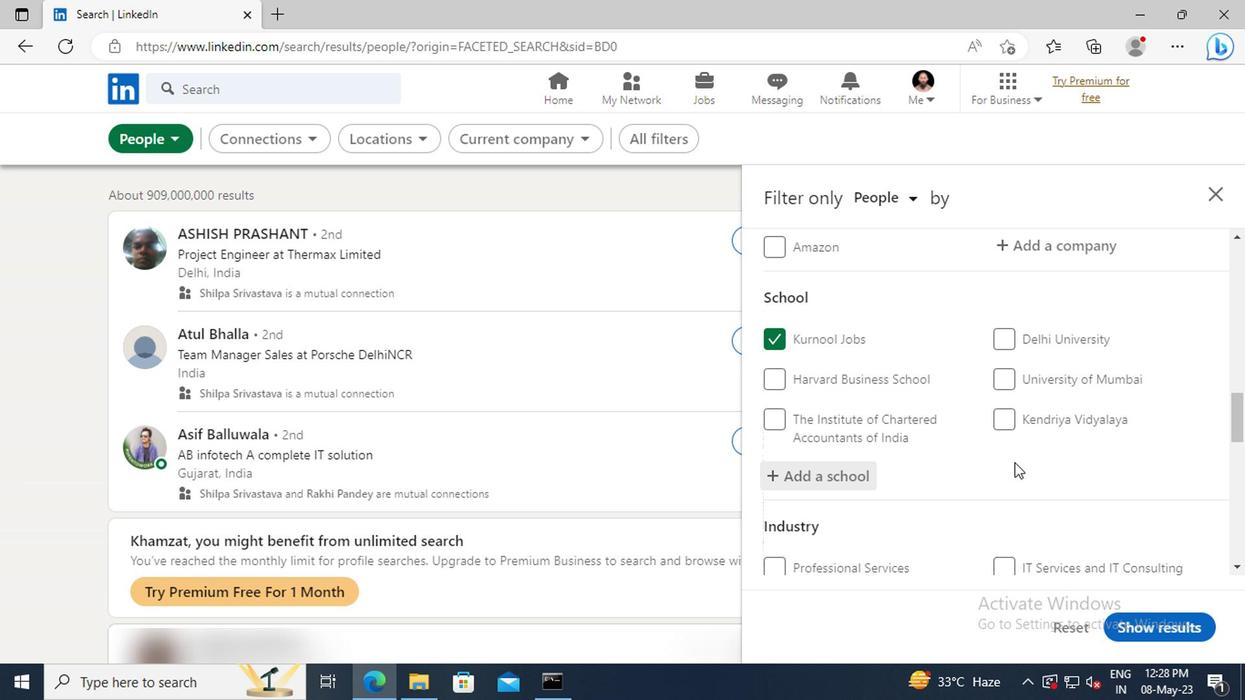 
Action: Mouse scrolled (1010, 461) with delta (0, -1)
Screenshot: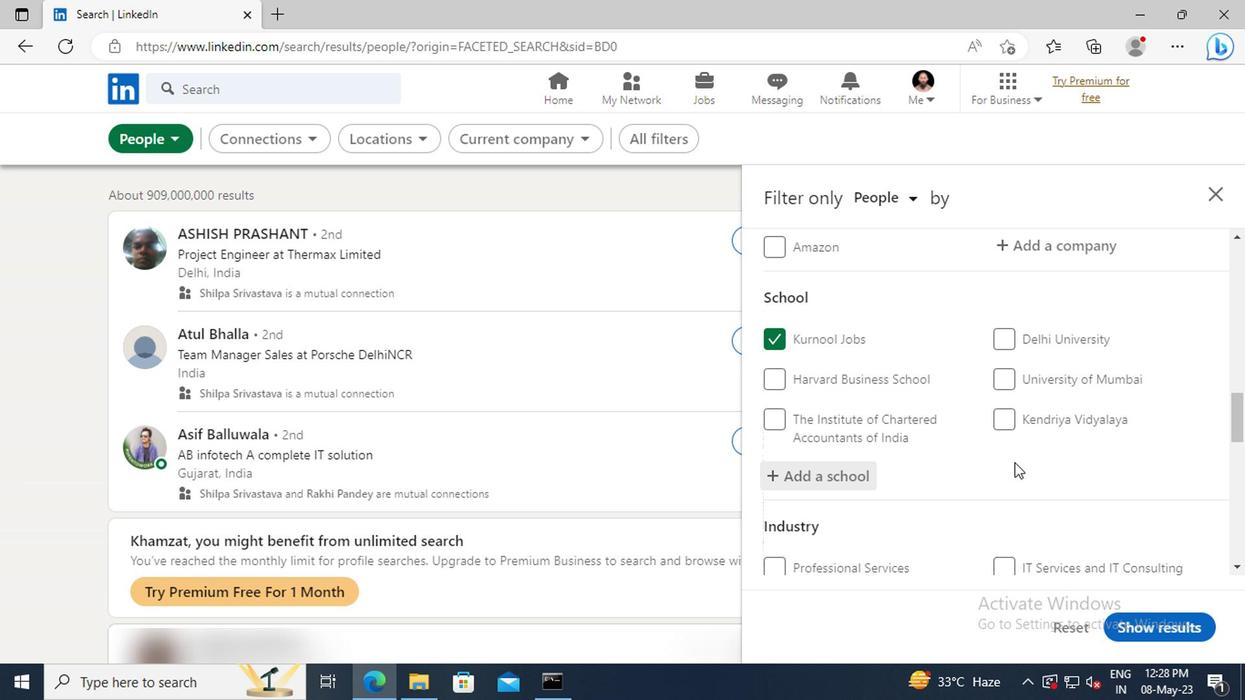 
Action: Mouse scrolled (1010, 461) with delta (0, -1)
Screenshot: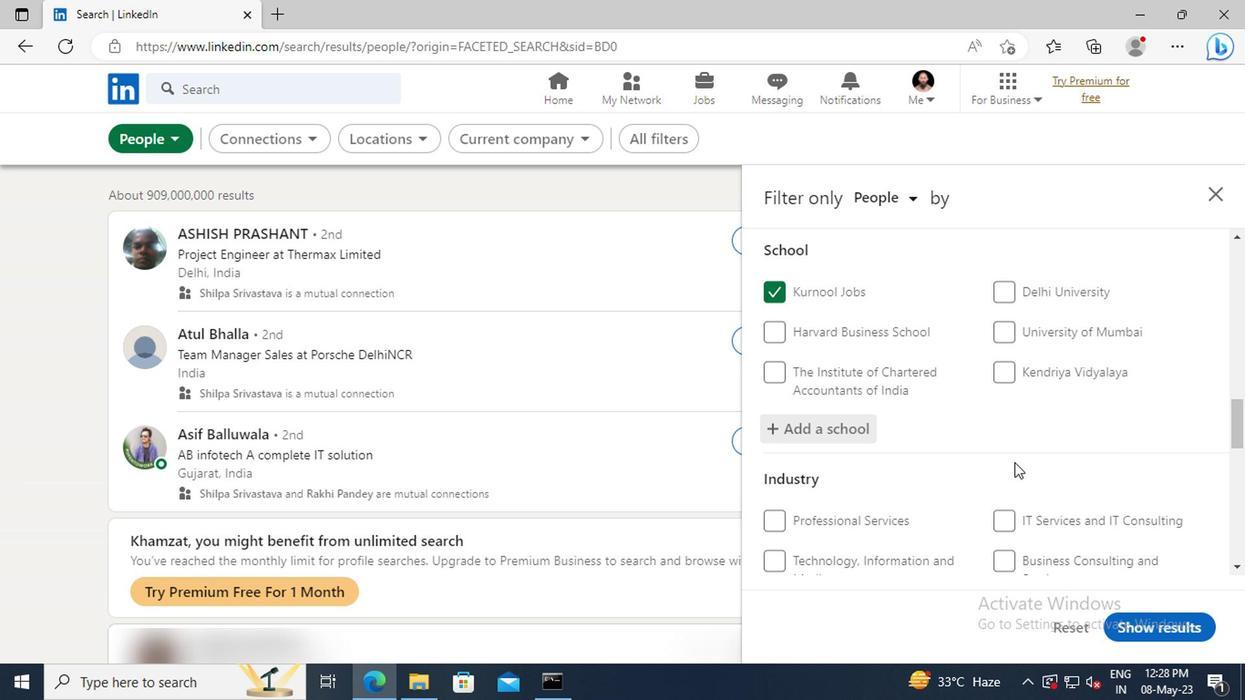 
Action: Mouse moved to (1008, 448)
Screenshot: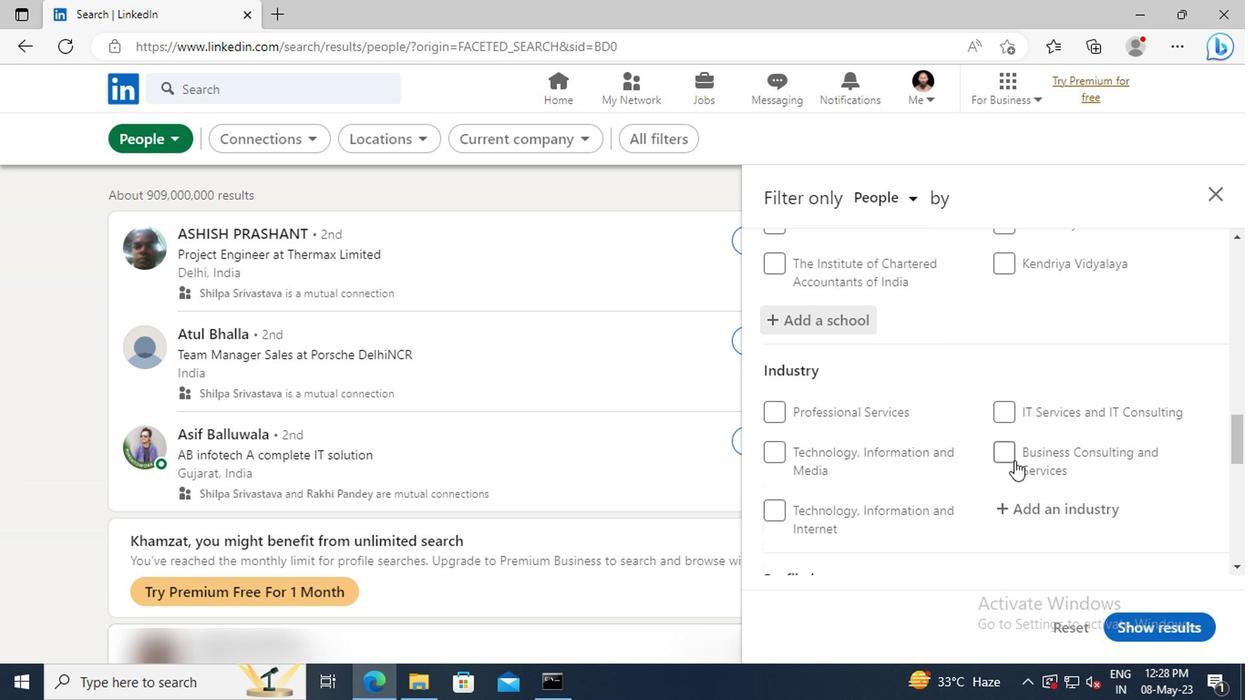 
Action: Mouse scrolled (1008, 447) with delta (0, -1)
Screenshot: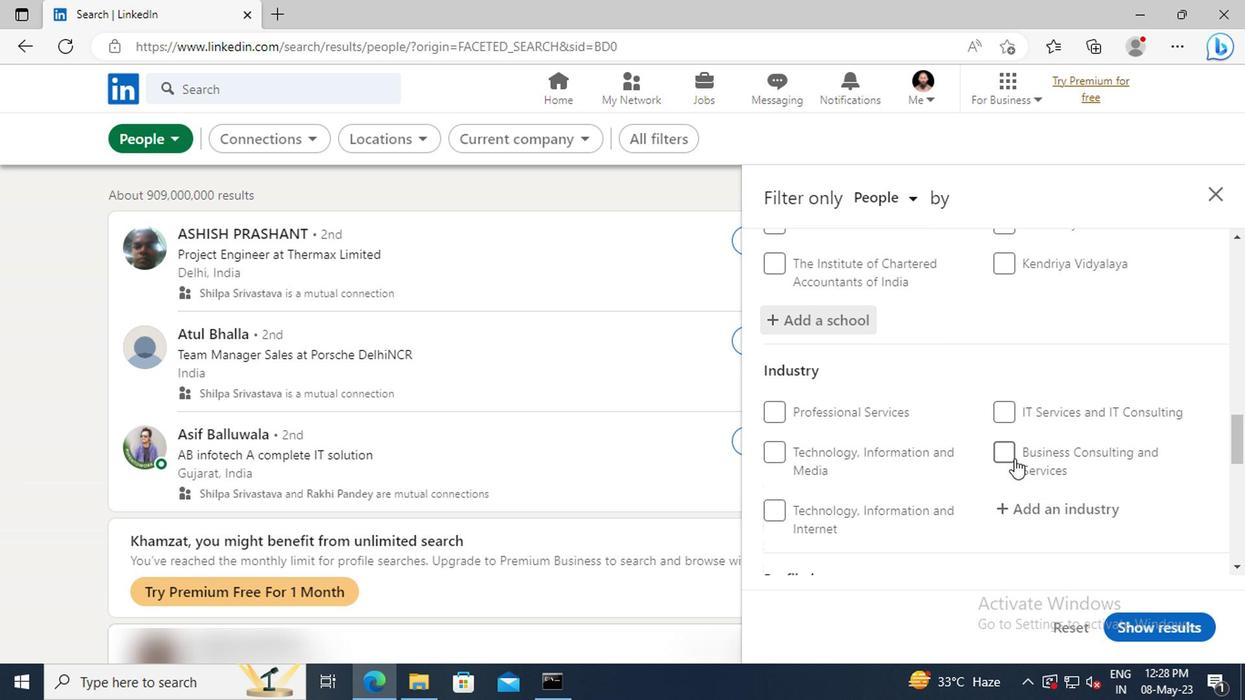 
Action: Mouse moved to (1007, 451)
Screenshot: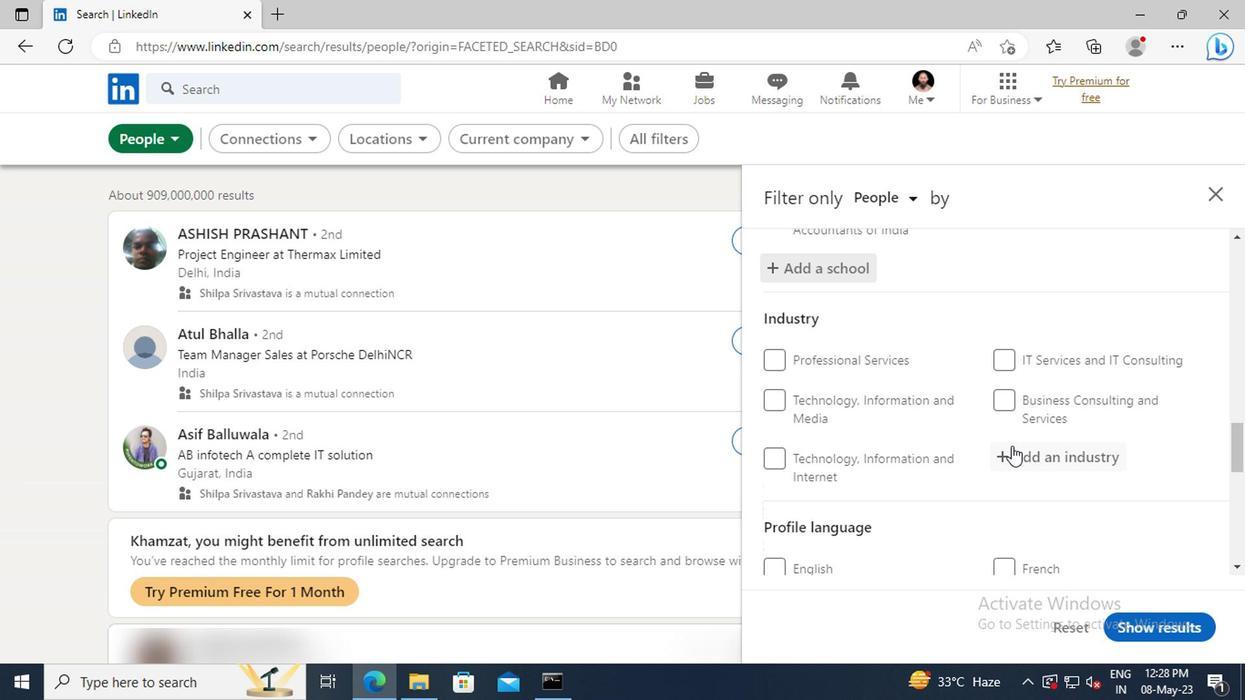 
Action: Mouse pressed left at (1007, 451)
Screenshot: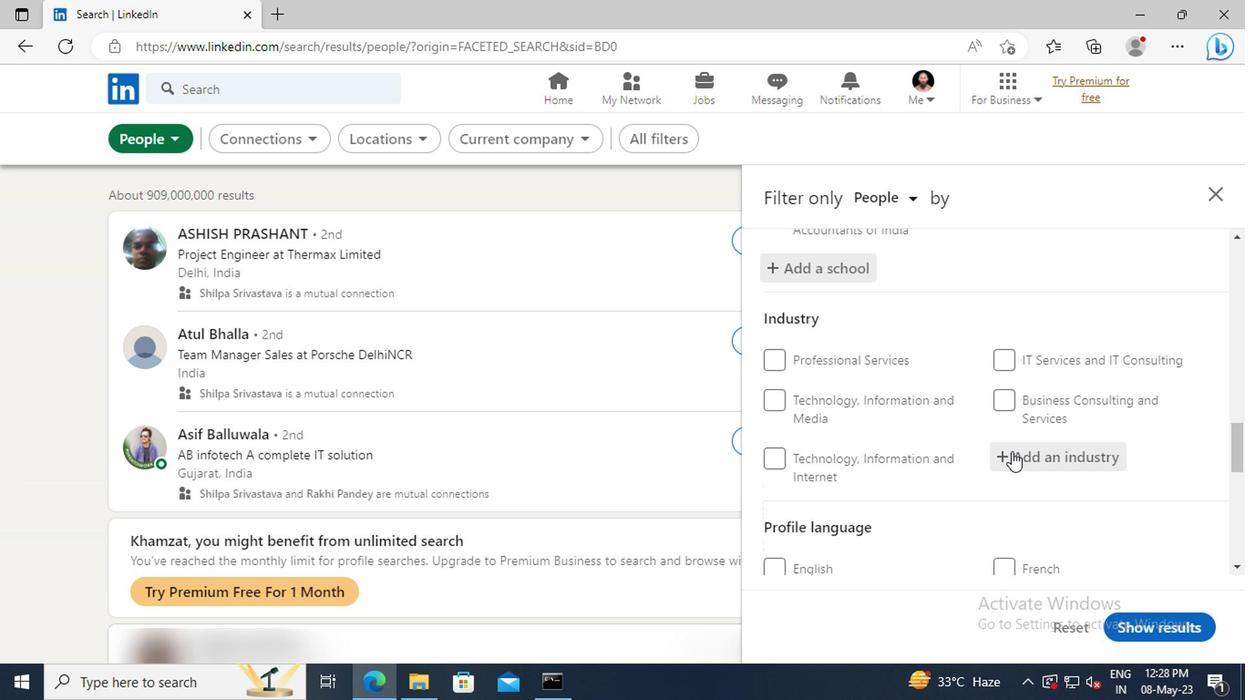 
Action: Key pressed <Key.shift>LIME<Key.space>A
Screenshot: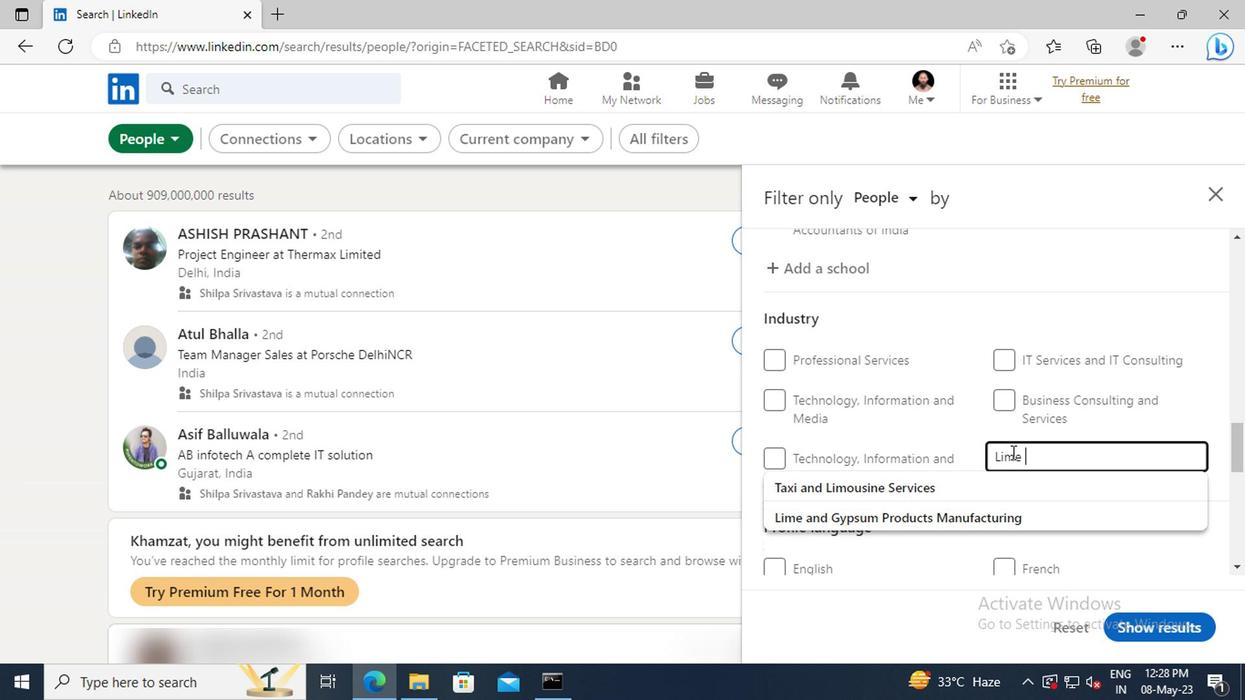 
Action: Mouse moved to (1010, 483)
Screenshot: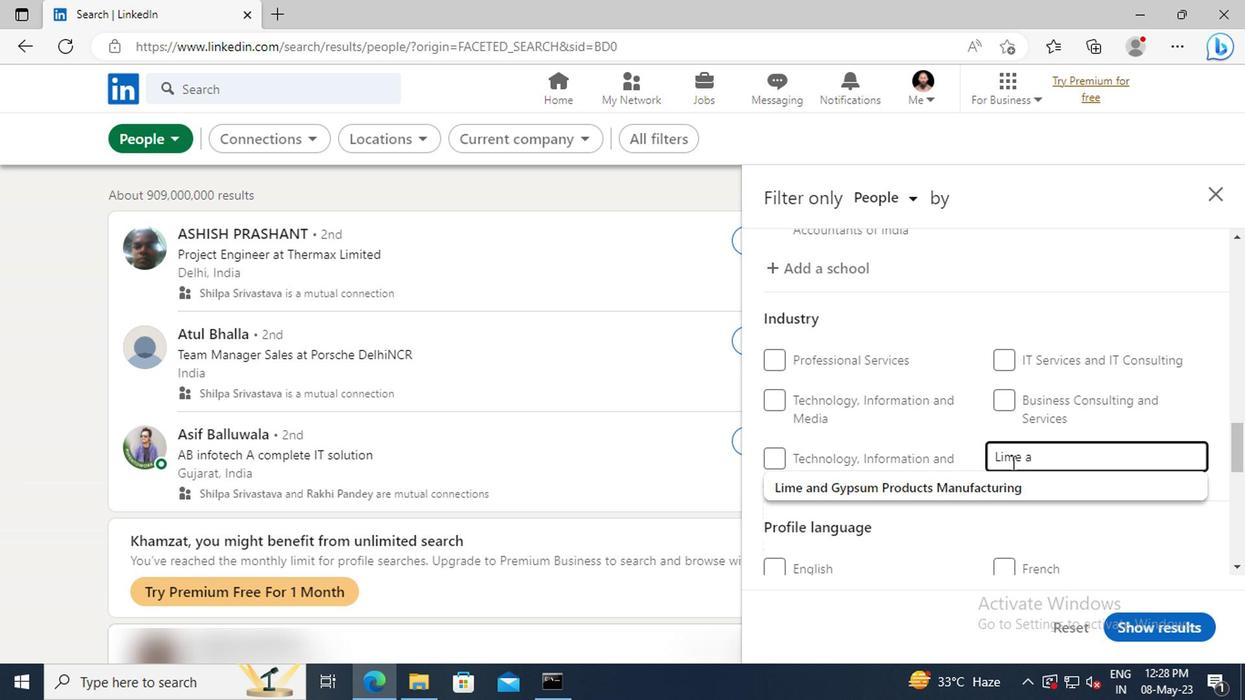 
Action: Mouse pressed left at (1010, 483)
Screenshot: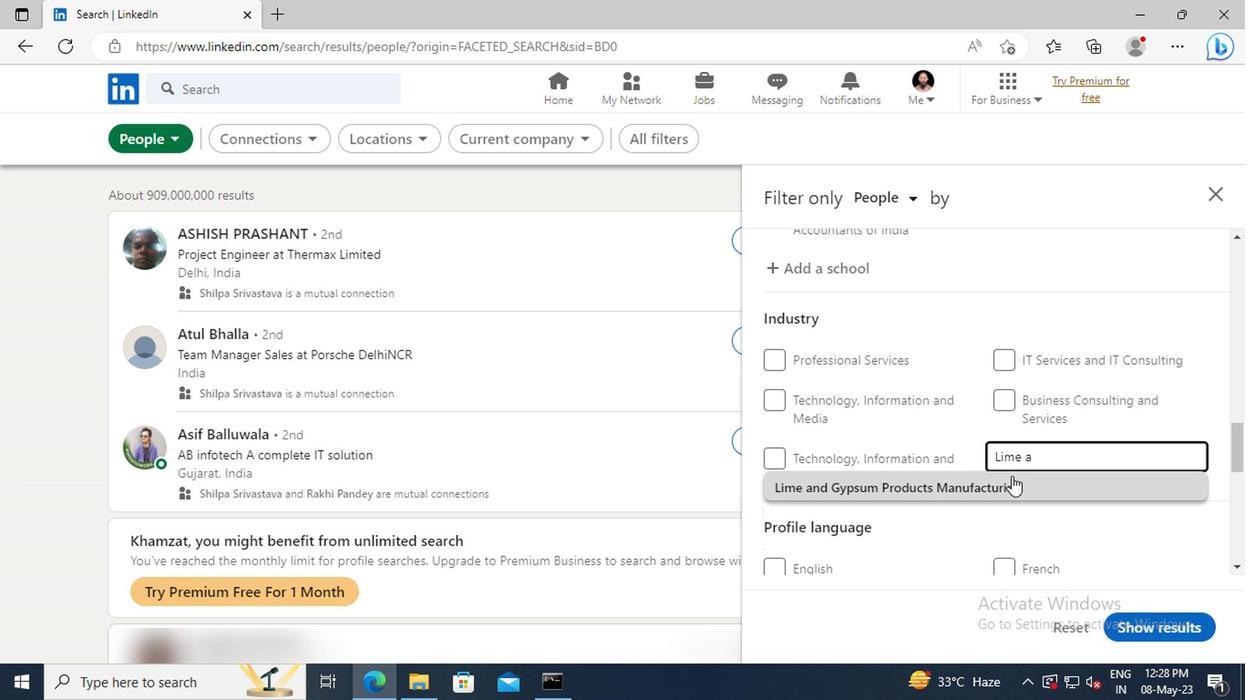 
Action: Mouse scrolled (1010, 482) with delta (0, 0)
Screenshot: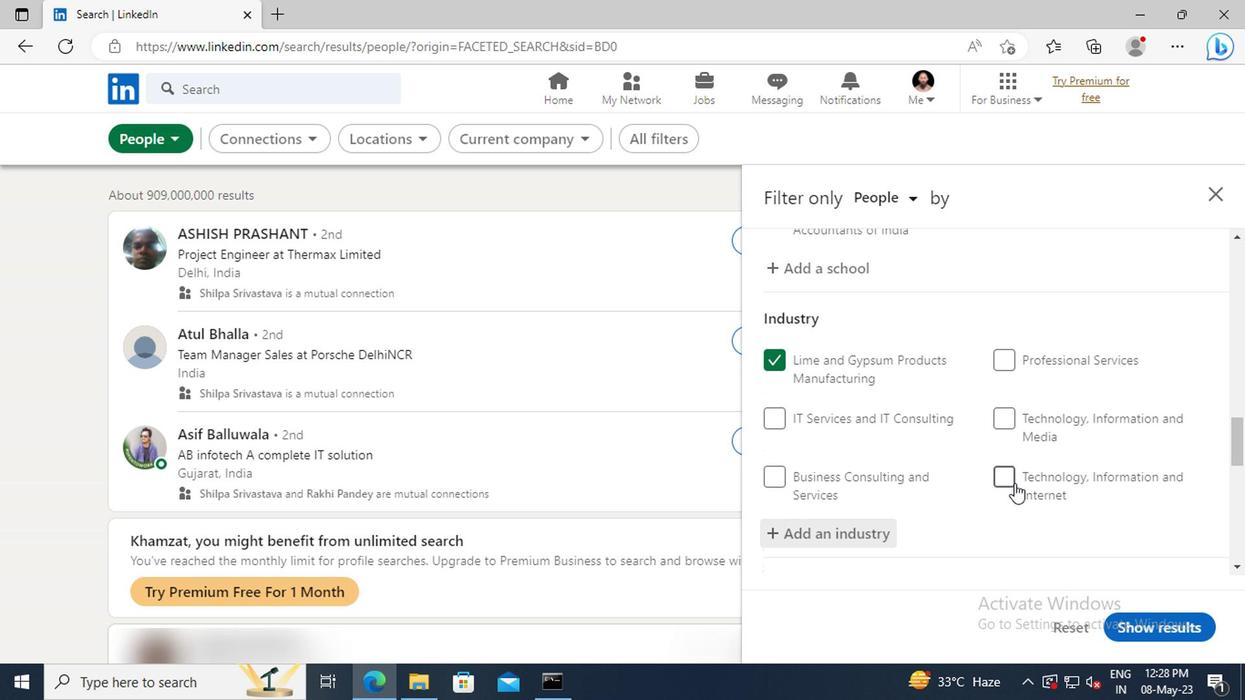 
Action: Mouse moved to (1011, 483)
Screenshot: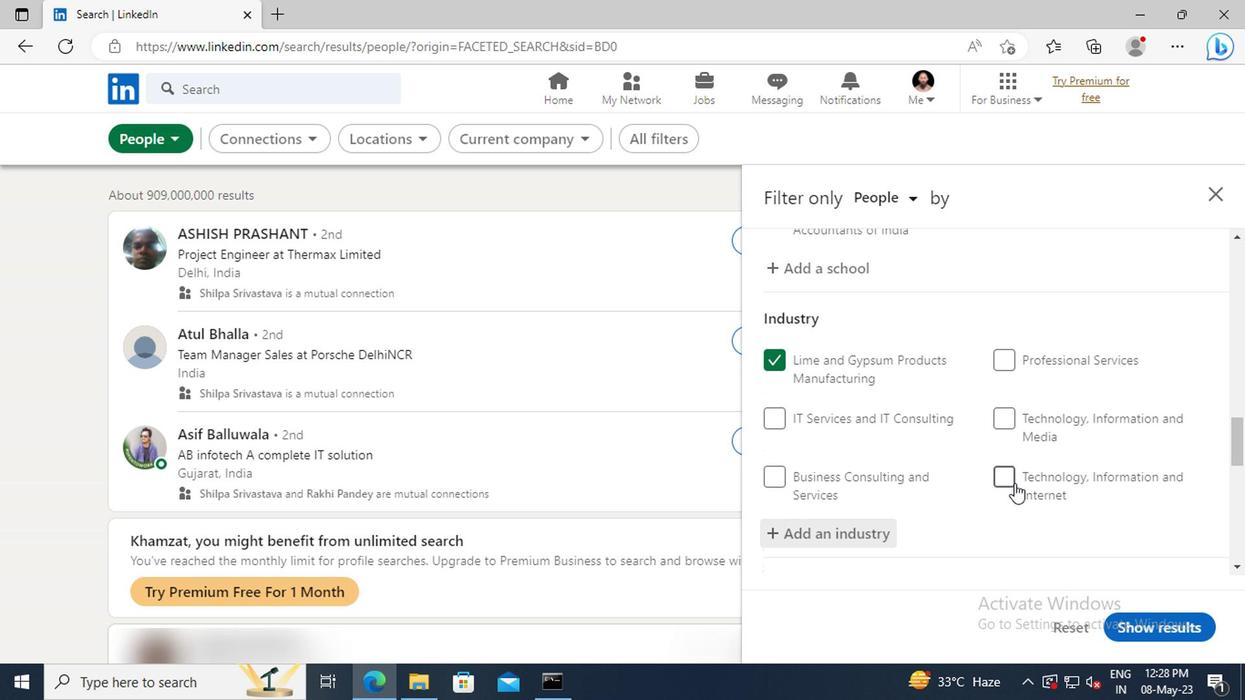
Action: Mouse scrolled (1011, 482) with delta (0, 0)
Screenshot: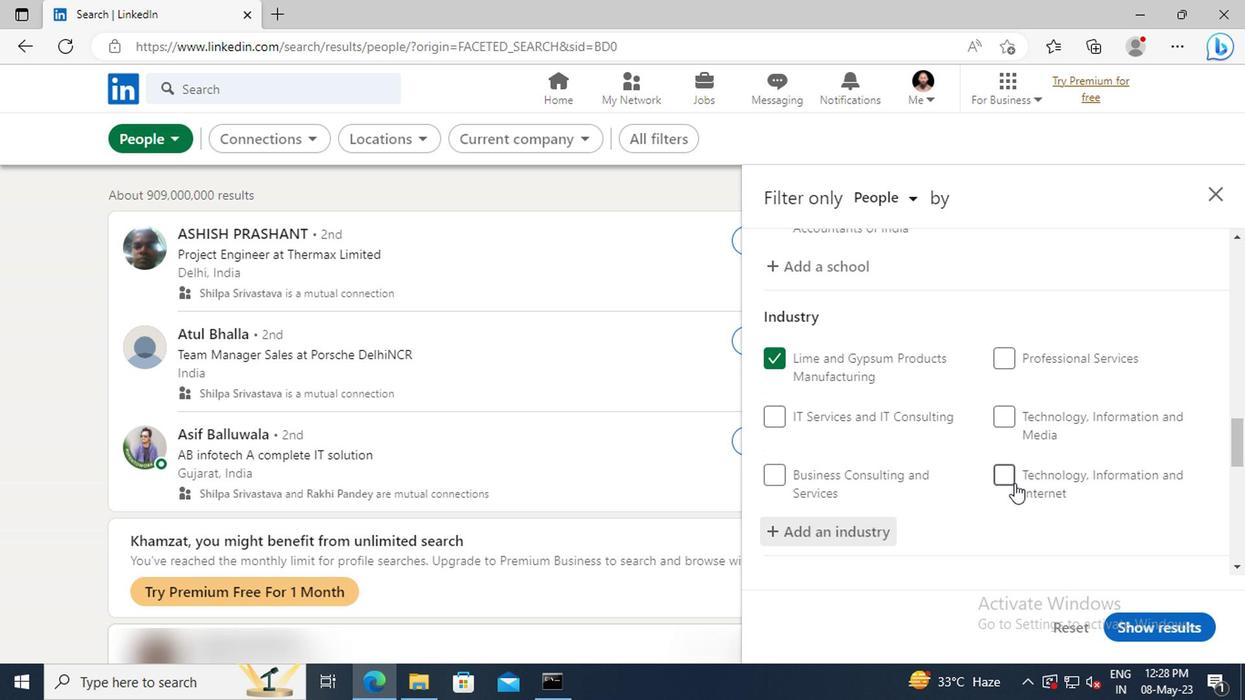 
Action: Mouse scrolled (1011, 482) with delta (0, 0)
Screenshot: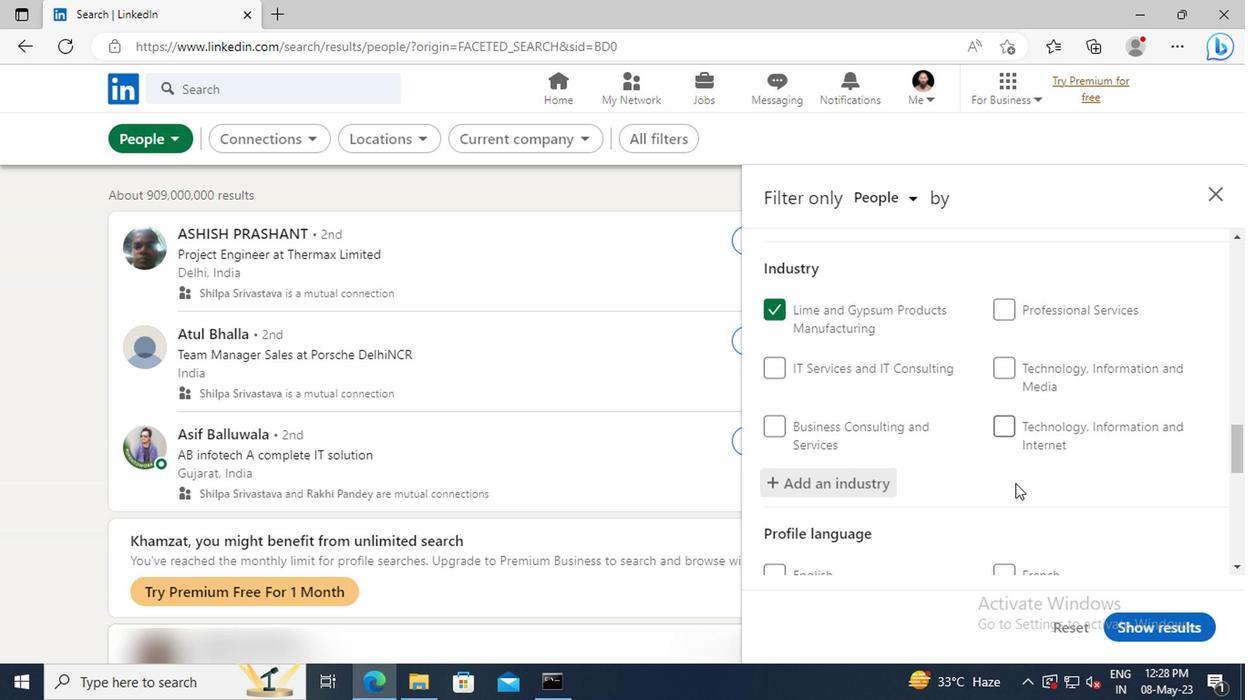 
Action: Mouse moved to (1011, 474)
Screenshot: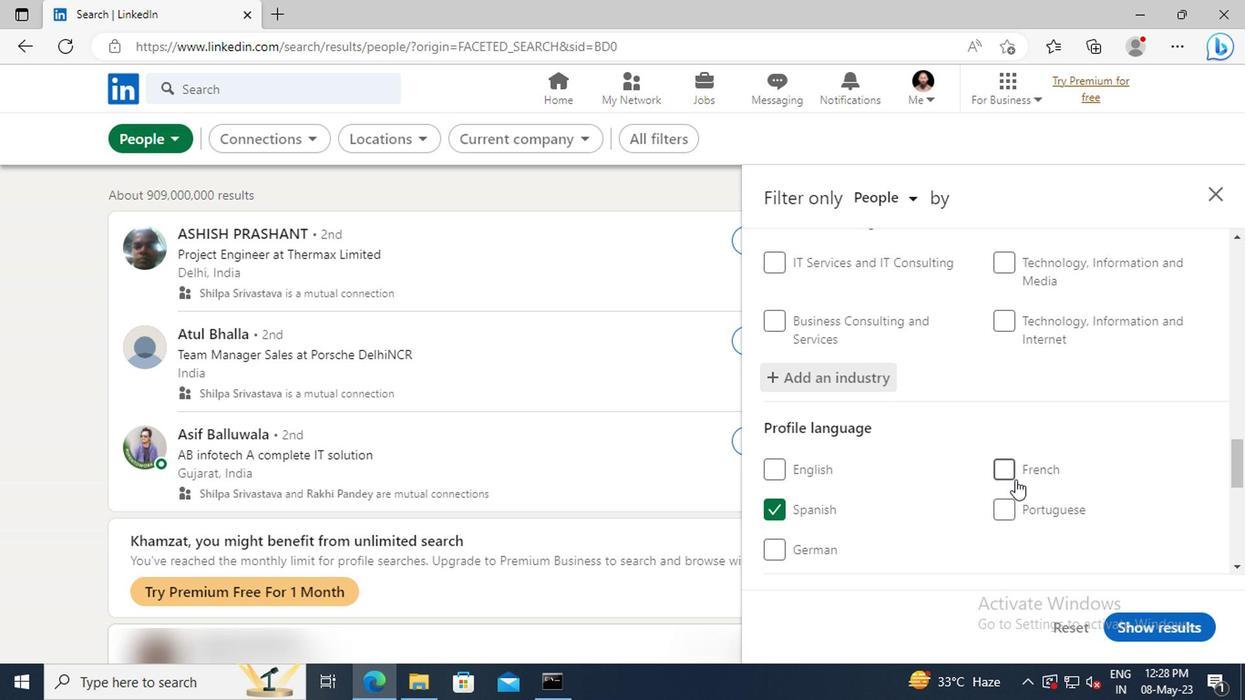 
Action: Mouse scrolled (1011, 474) with delta (0, 0)
Screenshot: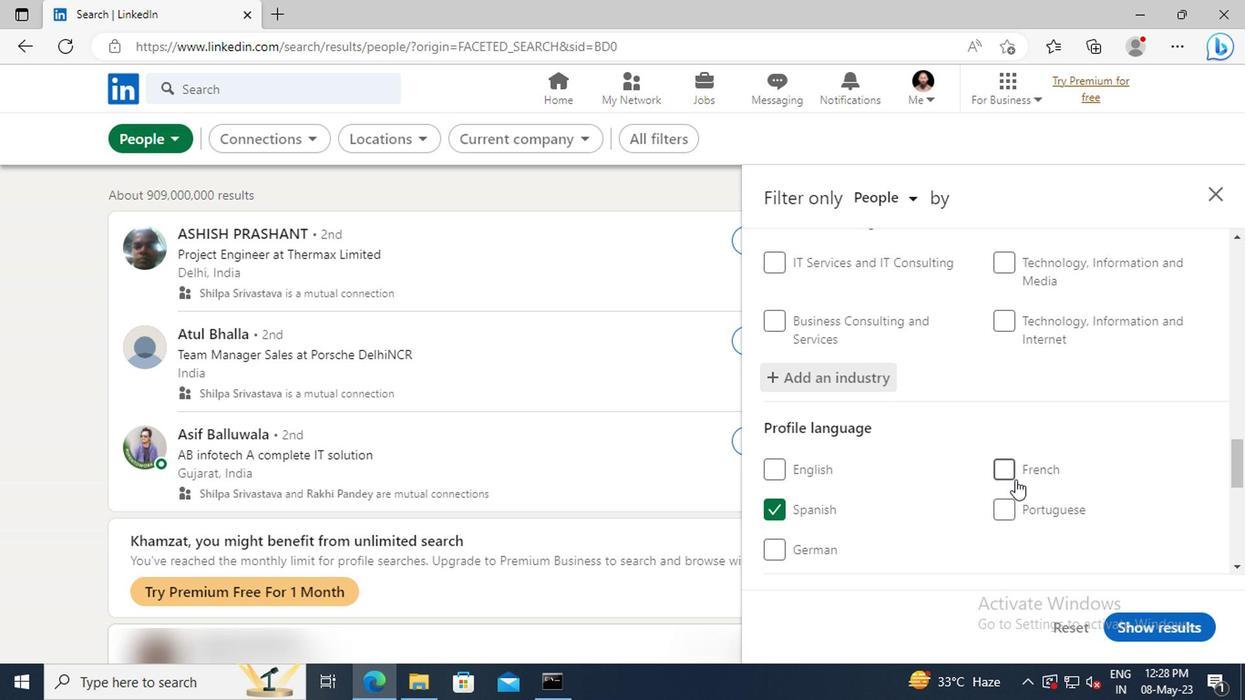 
Action: Mouse moved to (1011, 470)
Screenshot: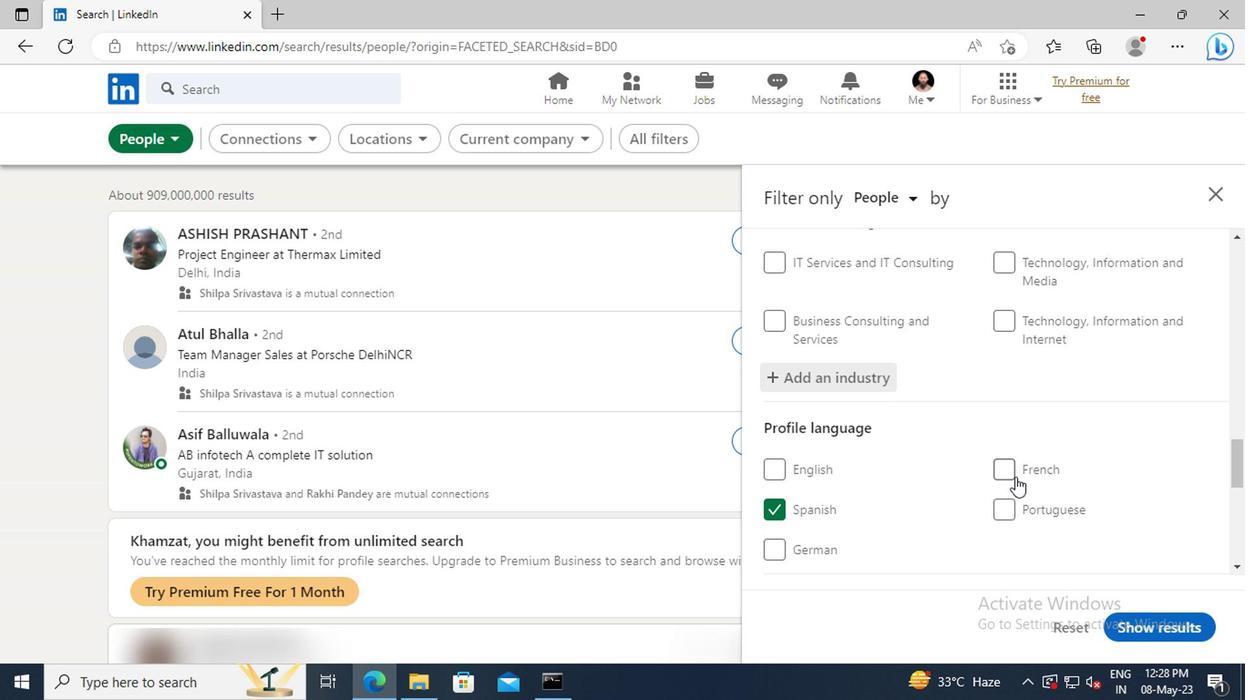 
Action: Mouse scrolled (1011, 469) with delta (0, 0)
Screenshot: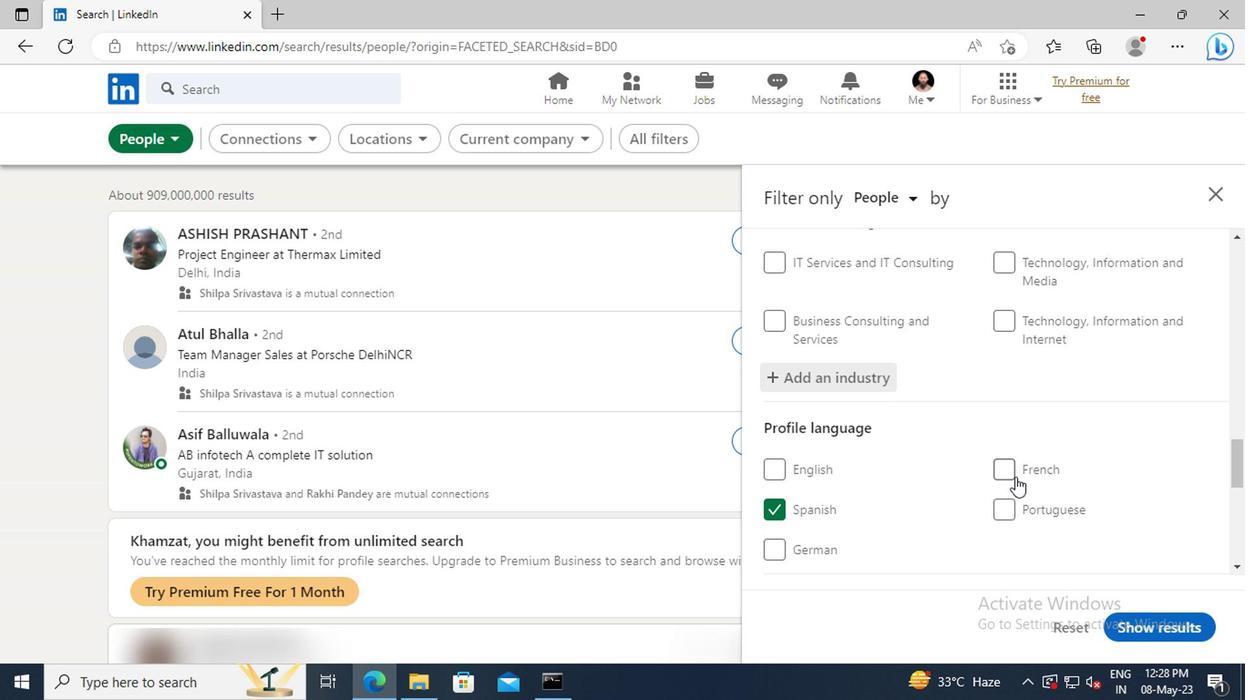 
Action: Mouse moved to (1009, 444)
Screenshot: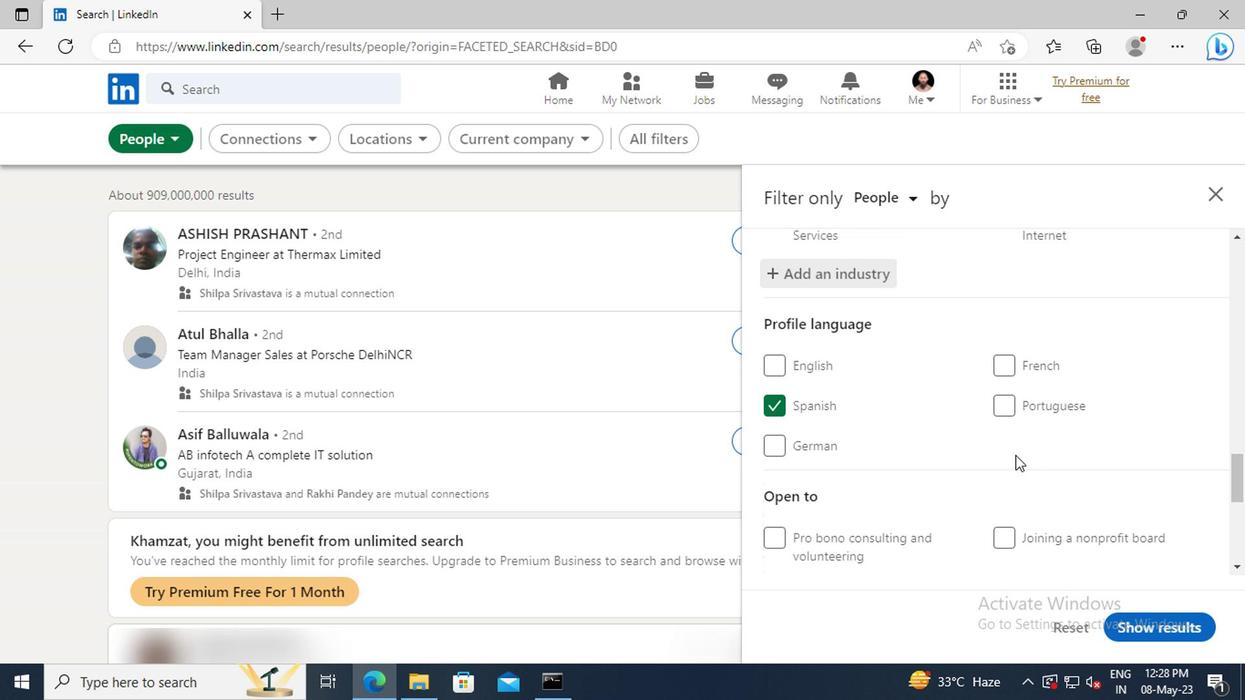 
Action: Mouse scrolled (1009, 444) with delta (0, 0)
Screenshot: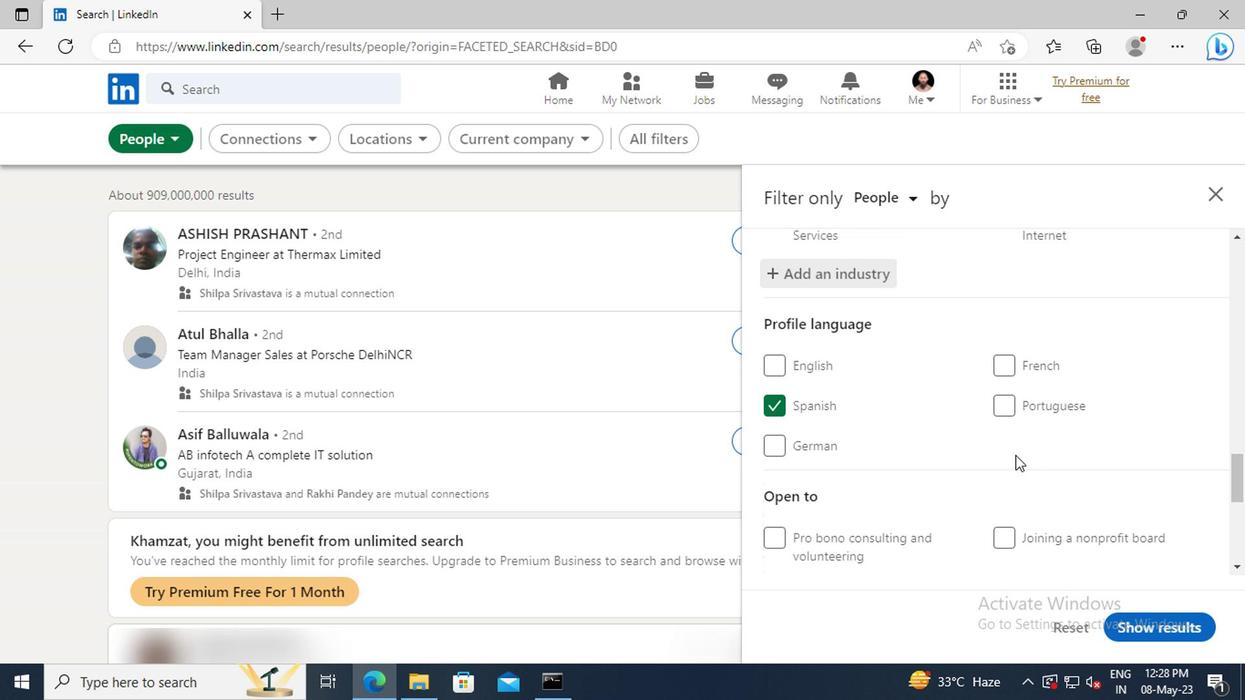 
Action: Mouse moved to (1008, 441)
Screenshot: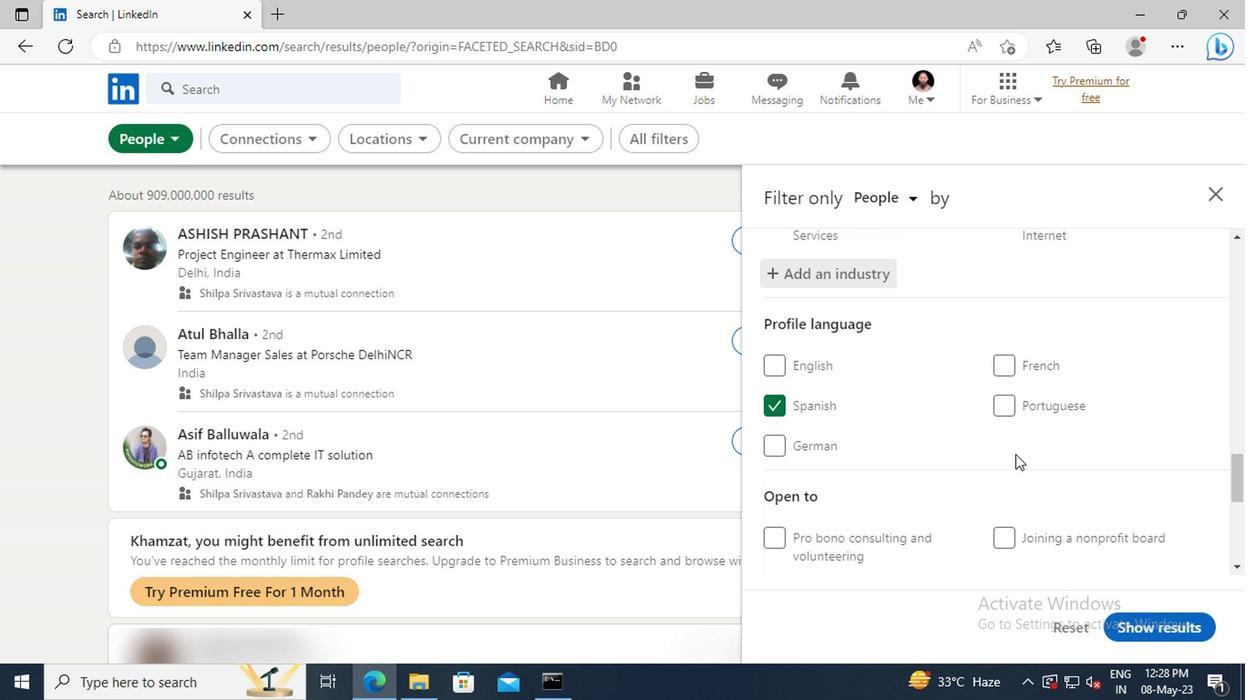 
Action: Mouse scrolled (1008, 440) with delta (0, -1)
Screenshot: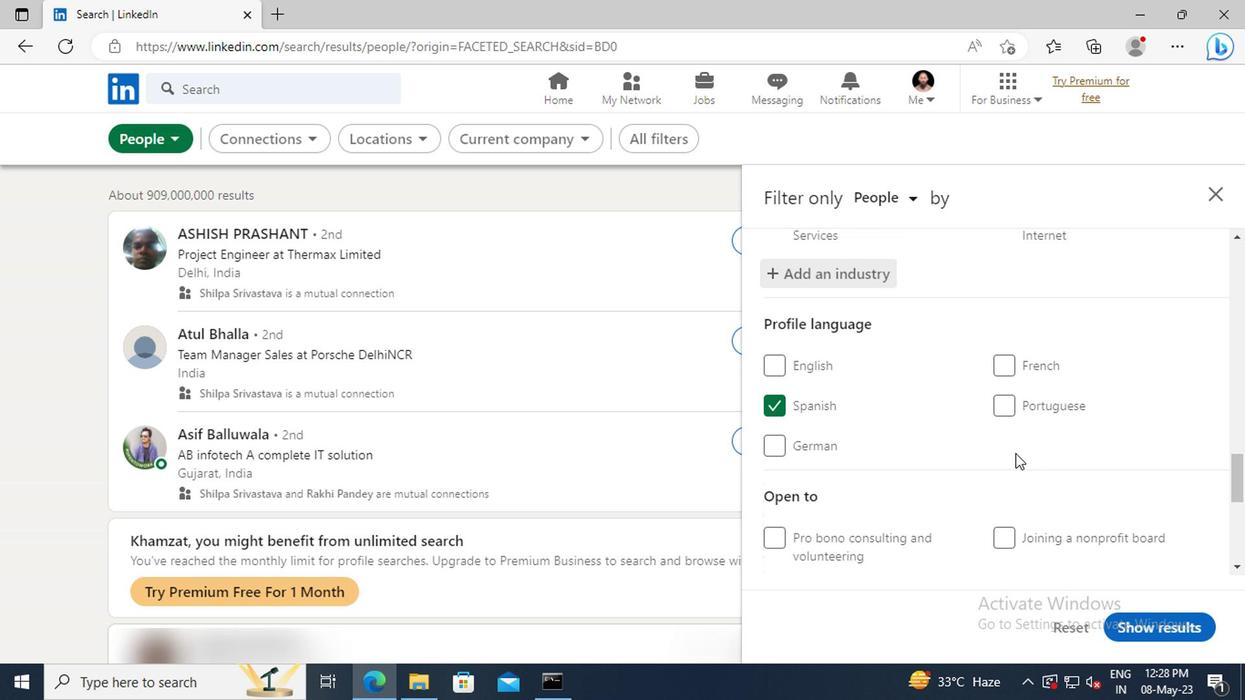 
Action: Mouse moved to (1005, 427)
Screenshot: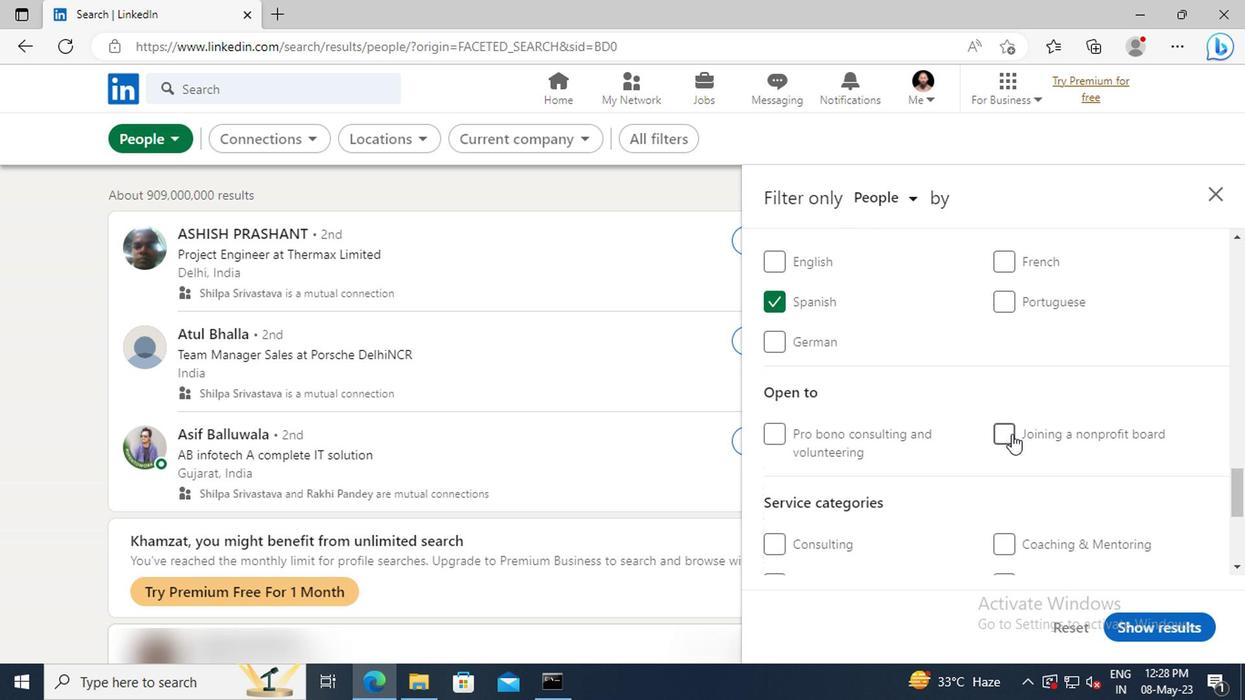 
Action: Mouse scrolled (1005, 426) with delta (0, -1)
Screenshot: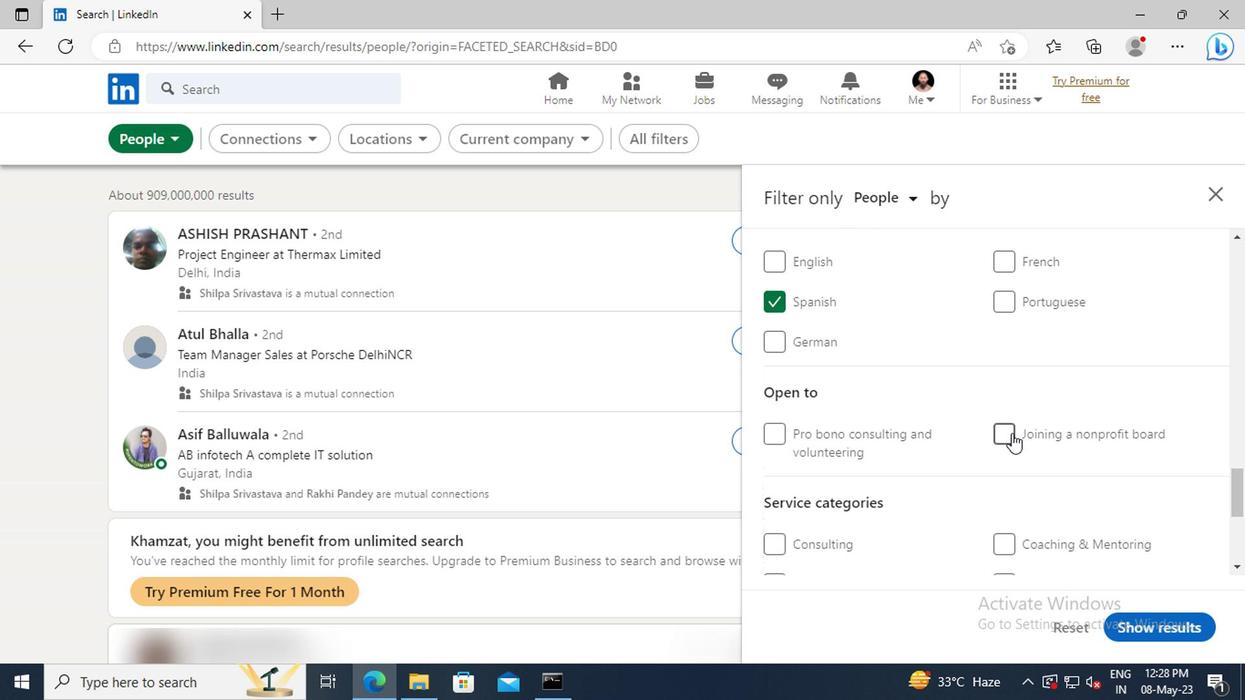 
Action: Mouse scrolled (1005, 426) with delta (0, -1)
Screenshot: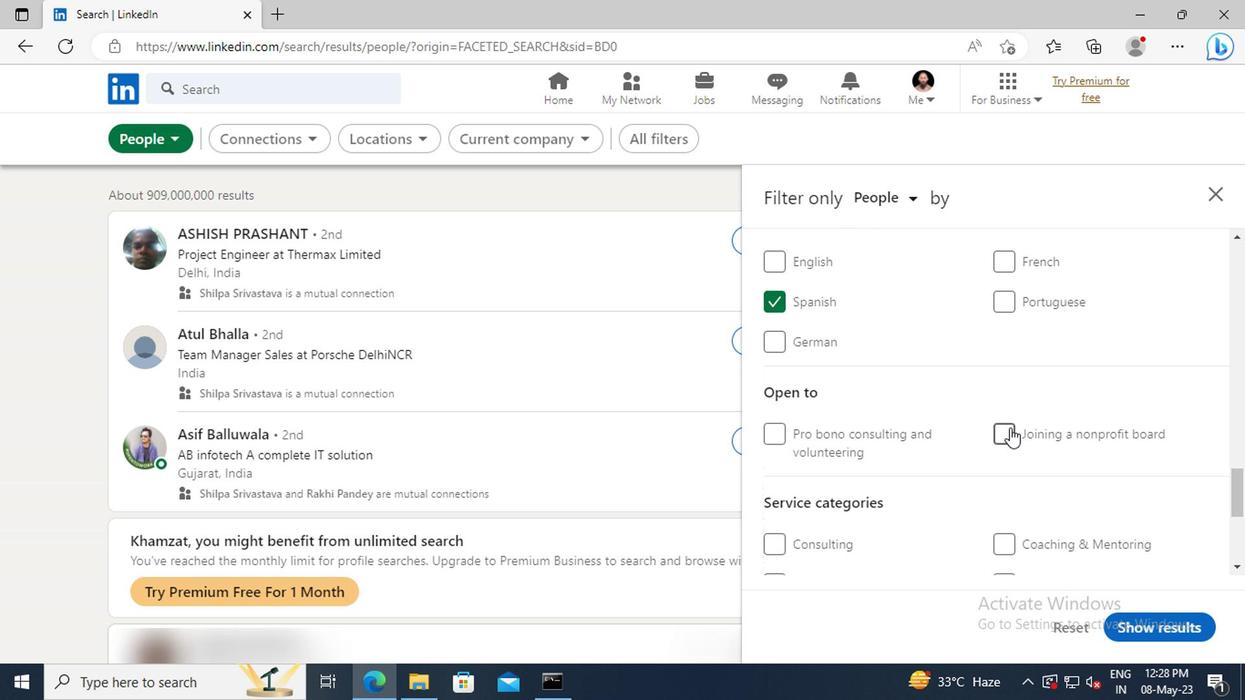 
Action: Mouse moved to (1005, 424)
Screenshot: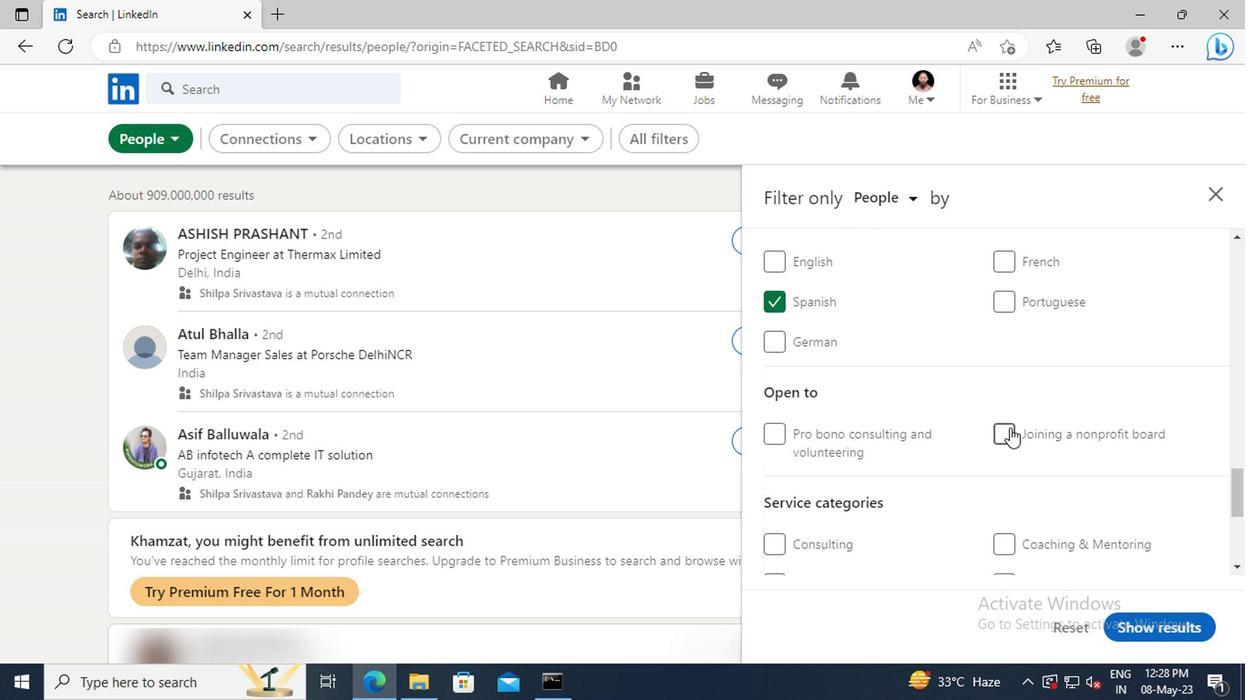 
Action: Mouse scrolled (1005, 424) with delta (0, 0)
Screenshot: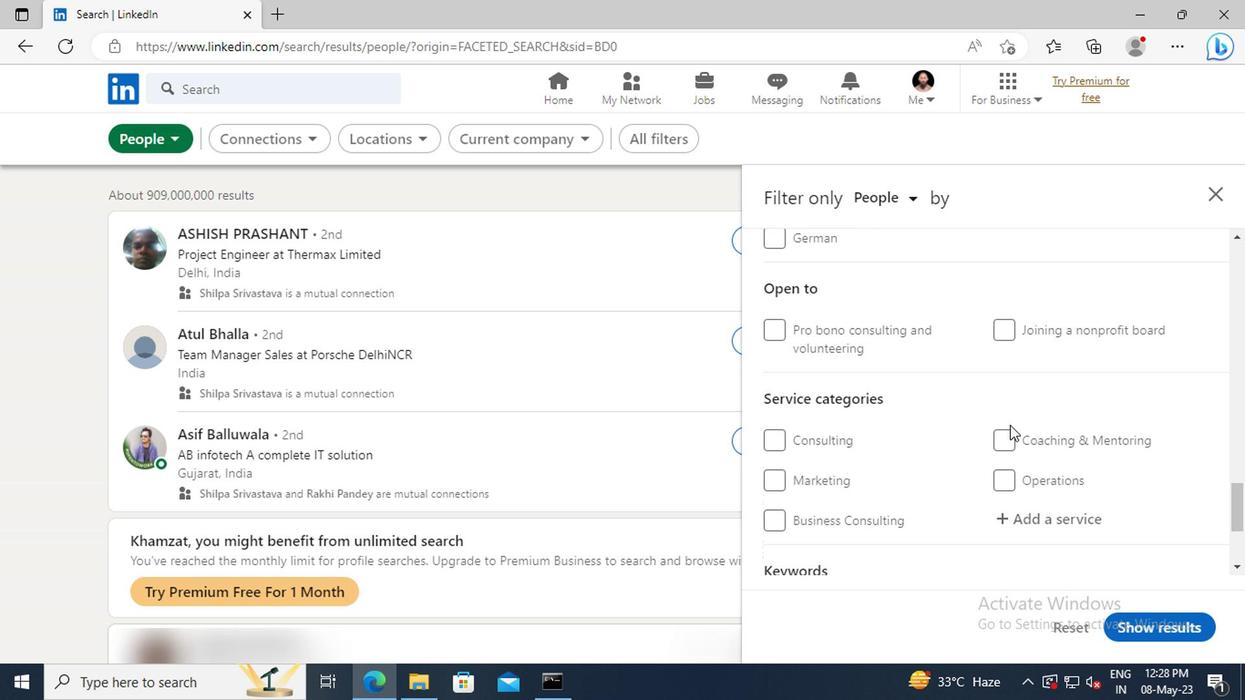 
Action: Mouse scrolled (1005, 424) with delta (0, 0)
Screenshot: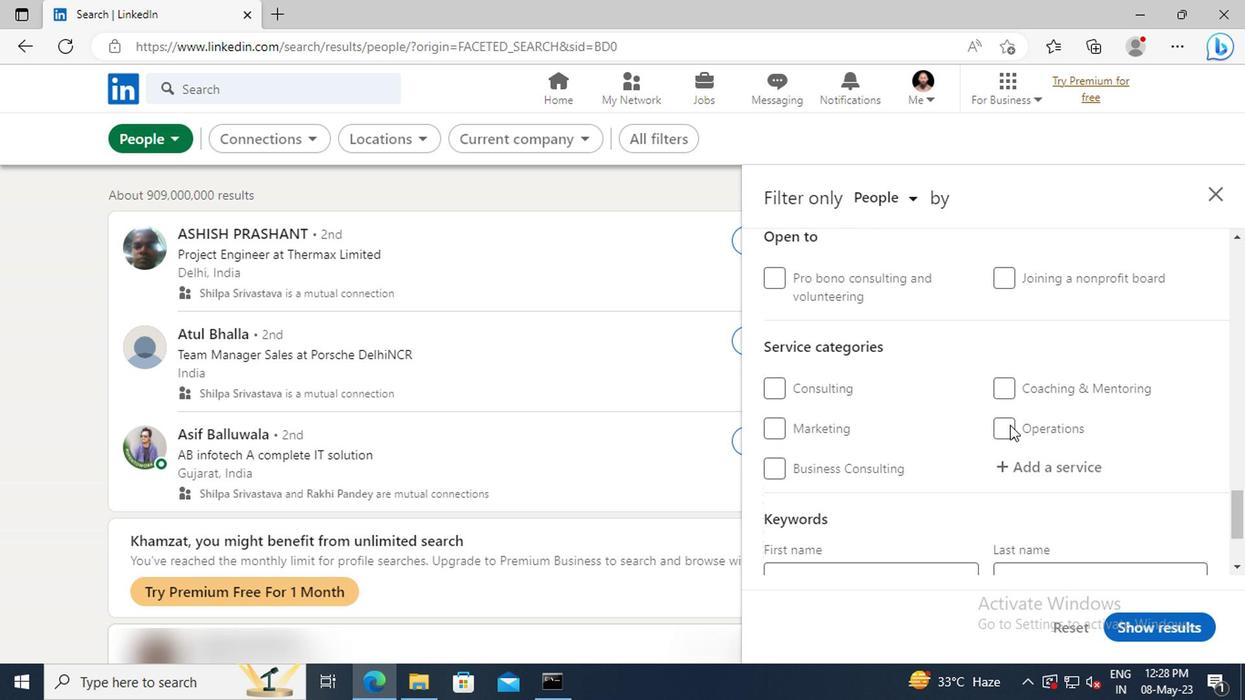 
Action: Mouse moved to (1003, 424)
Screenshot: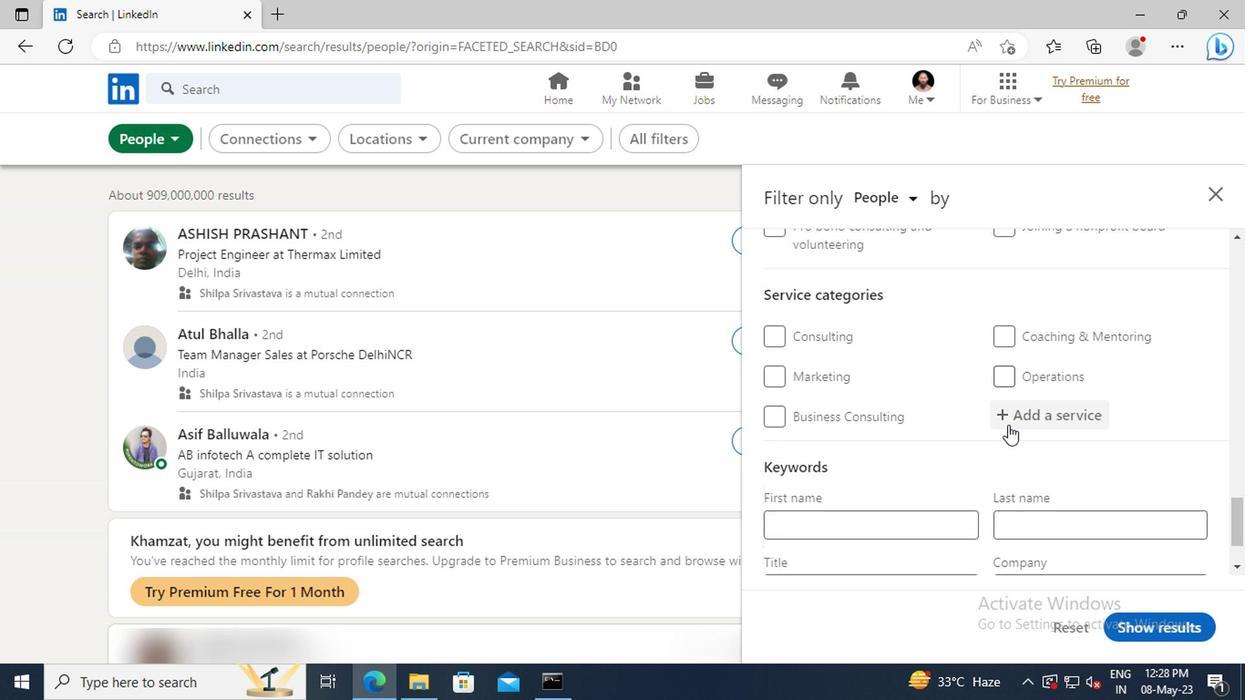 
Action: Mouse pressed left at (1003, 424)
Screenshot: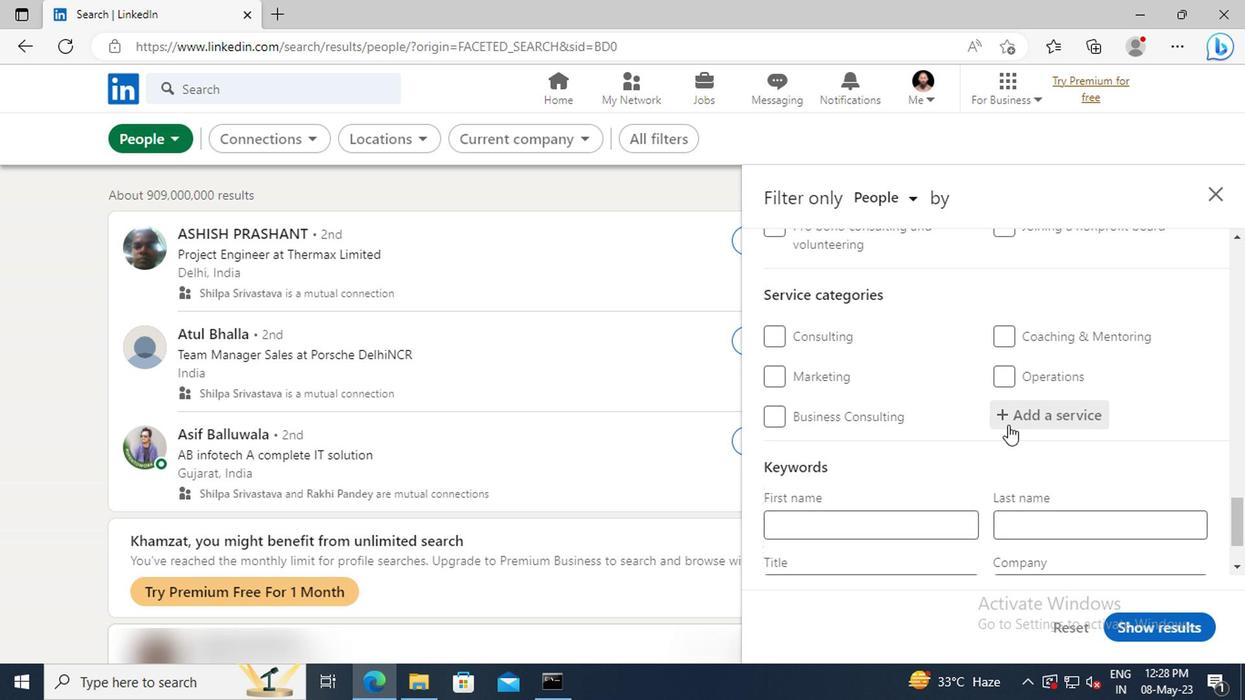 
Action: Key pressed <Key.shift>ANIMATION<Key.space><Key.shift>ARCHITECTURE<Key.enter>
Screenshot: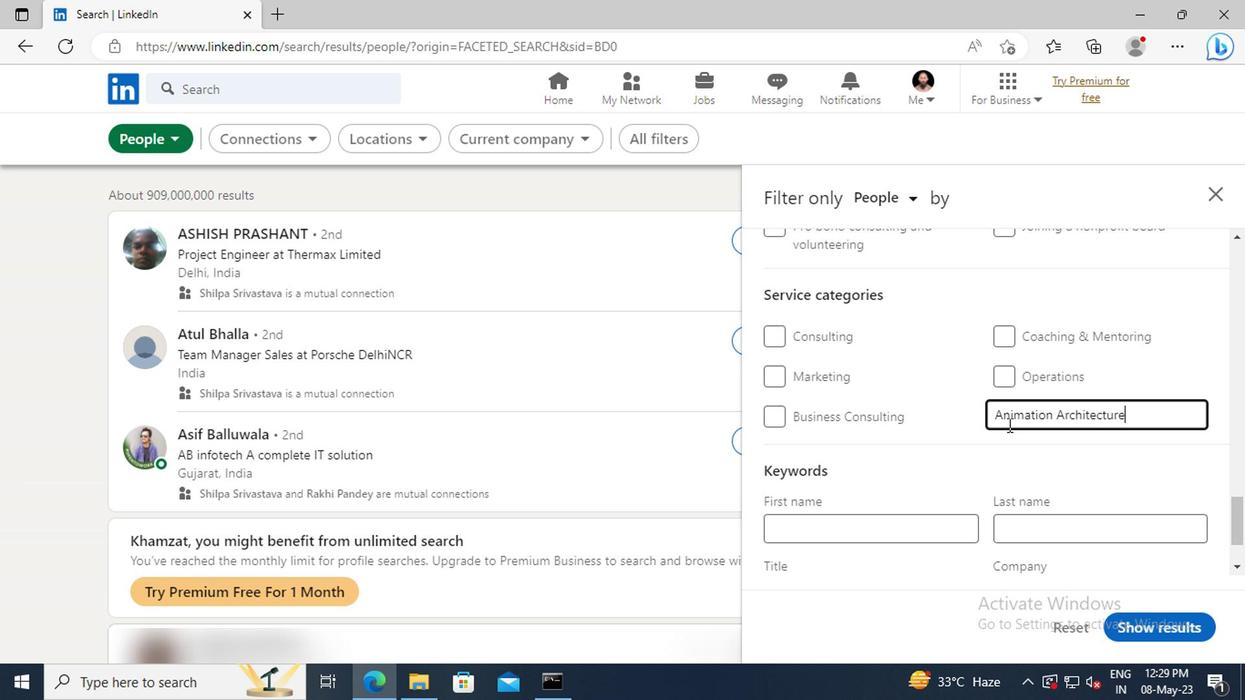 
Action: Mouse scrolled (1003, 424) with delta (0, 0)
Screenshot: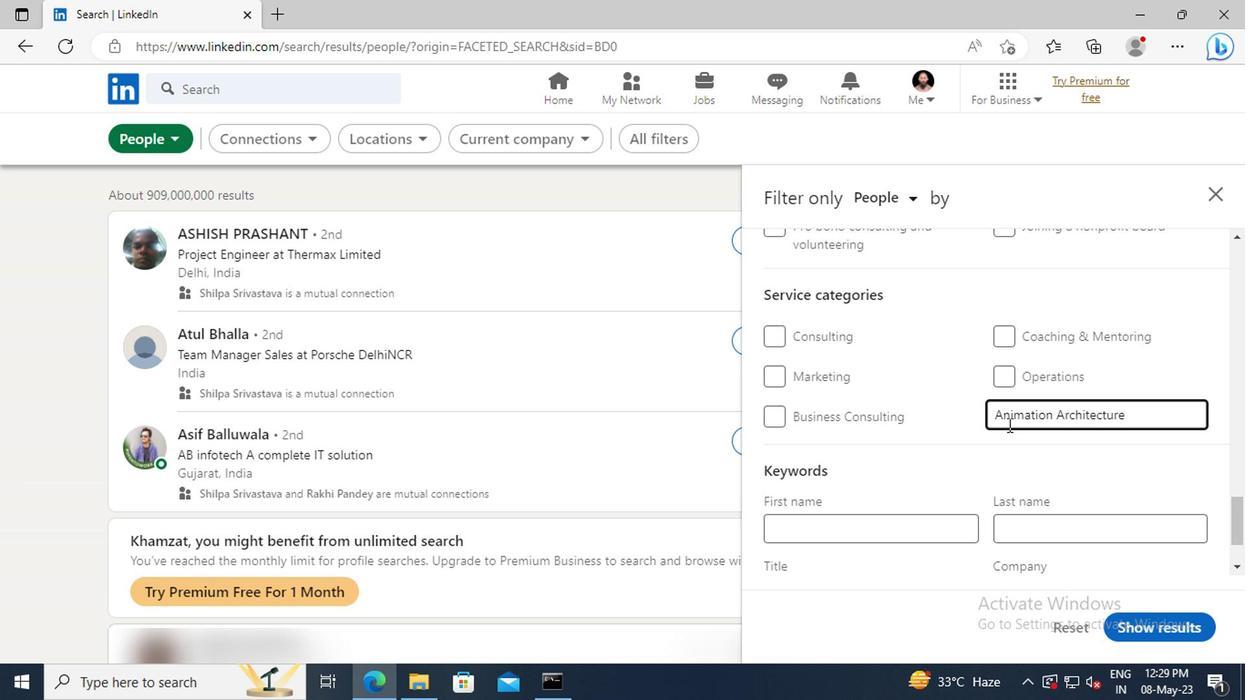 
Action: Mouse scrolled (1003, 424) with delta (0, 0)
Screenshot: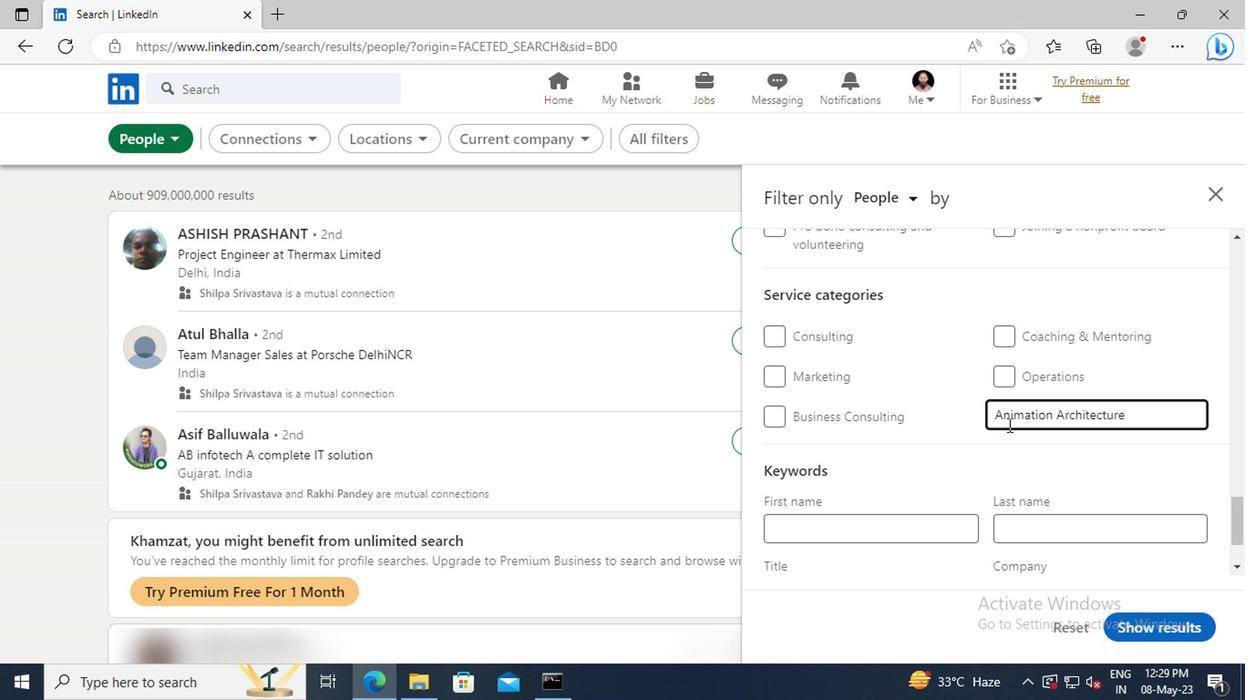 
Action: Mouse scrolled (1003, 424) with delta (0, 0)
Screenshot: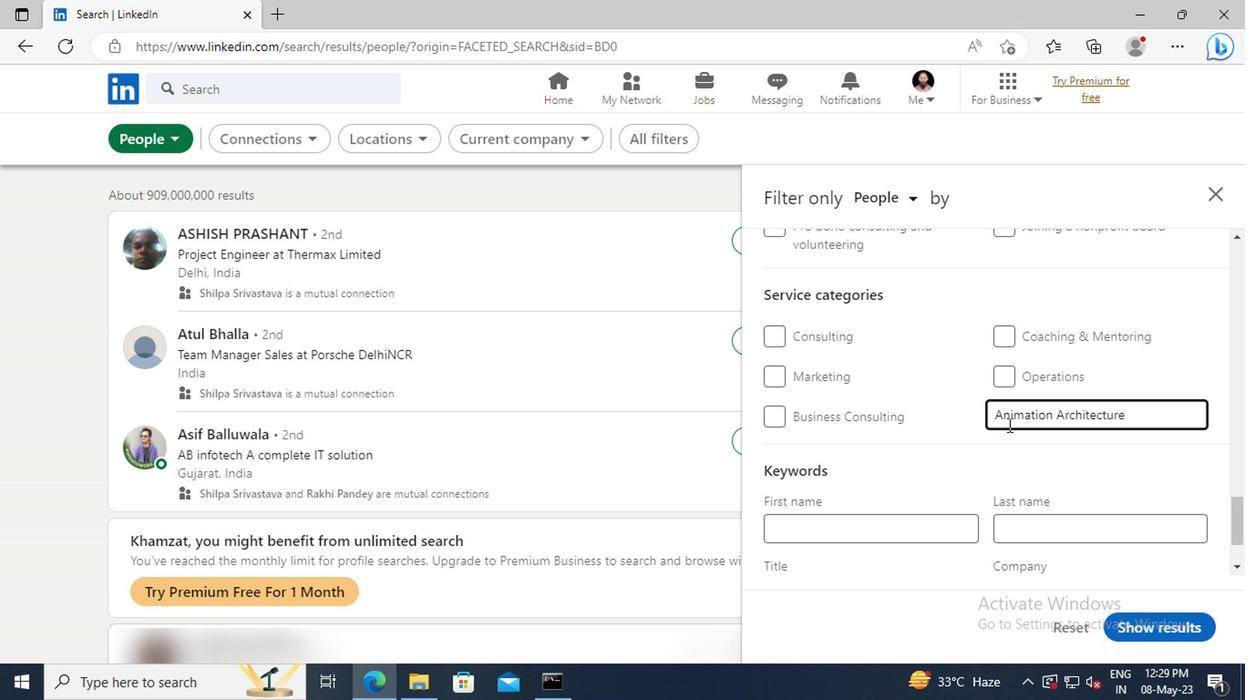 
Action: Mouse scrolled (1003, 424) with delta (0, 0)
Screenshot: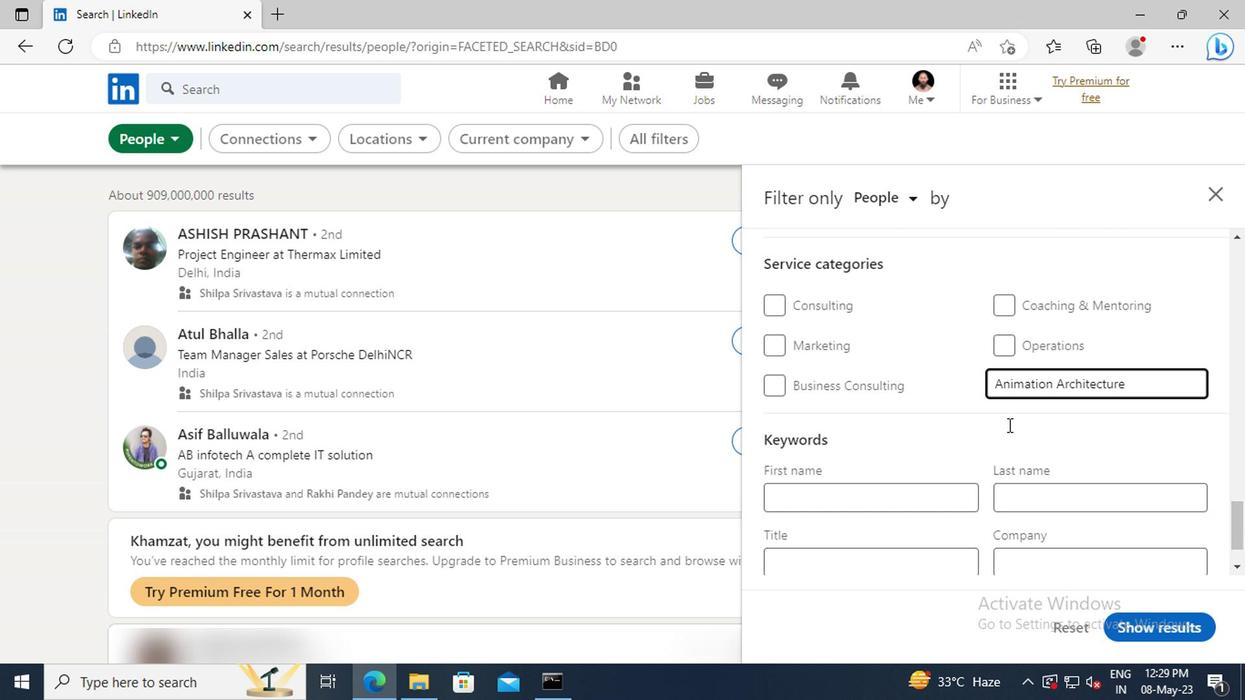 
Action: Mouse moved to (908, 485)
Screenshot: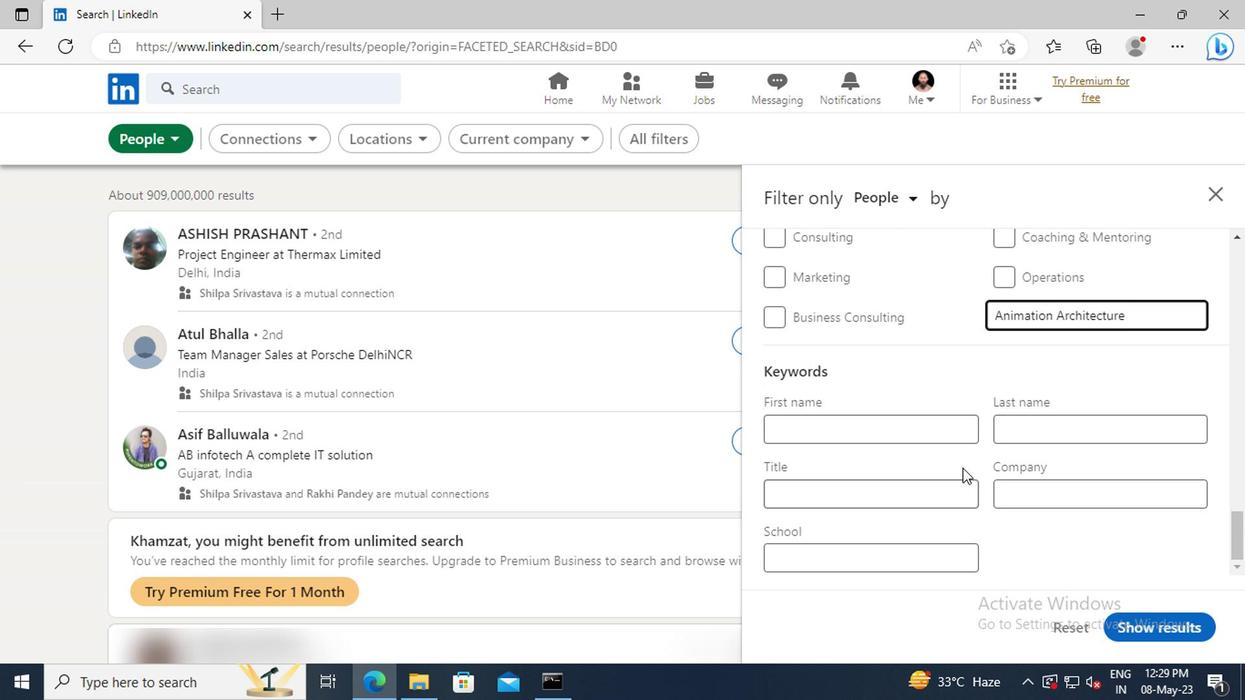 
Action: Mouse pressed left at (908, 485)
Screenshot: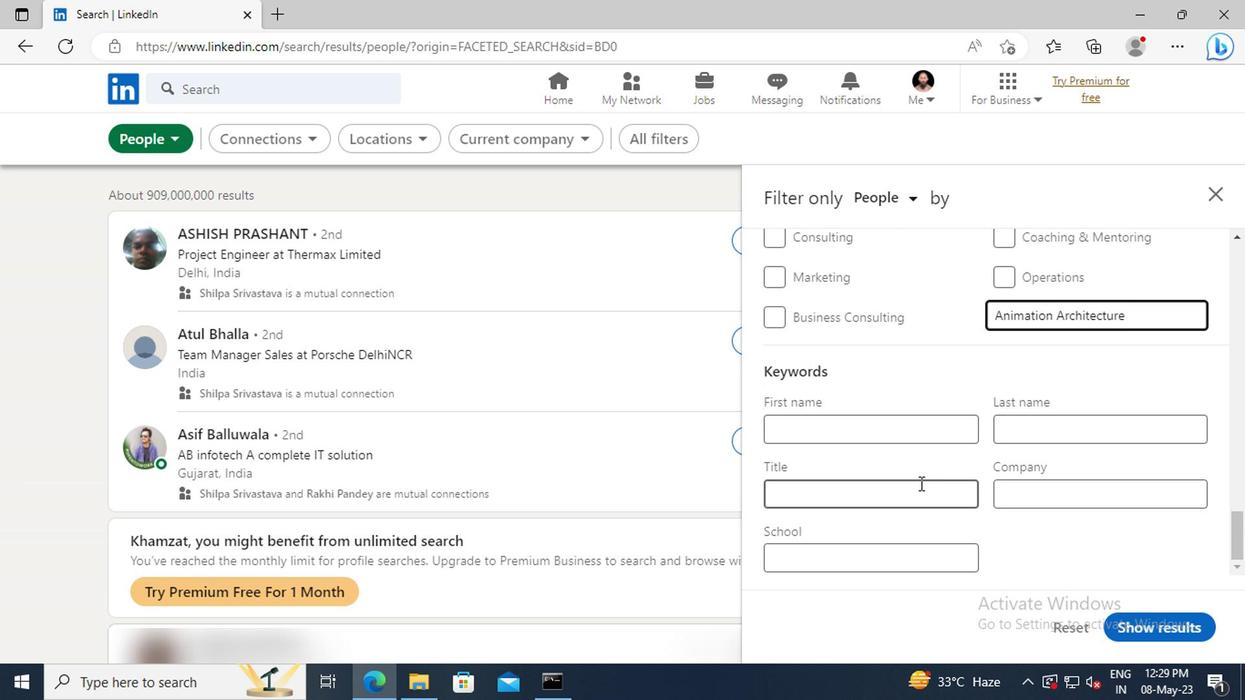 
Action: Mouse moved to (908, 485)
Screenshot: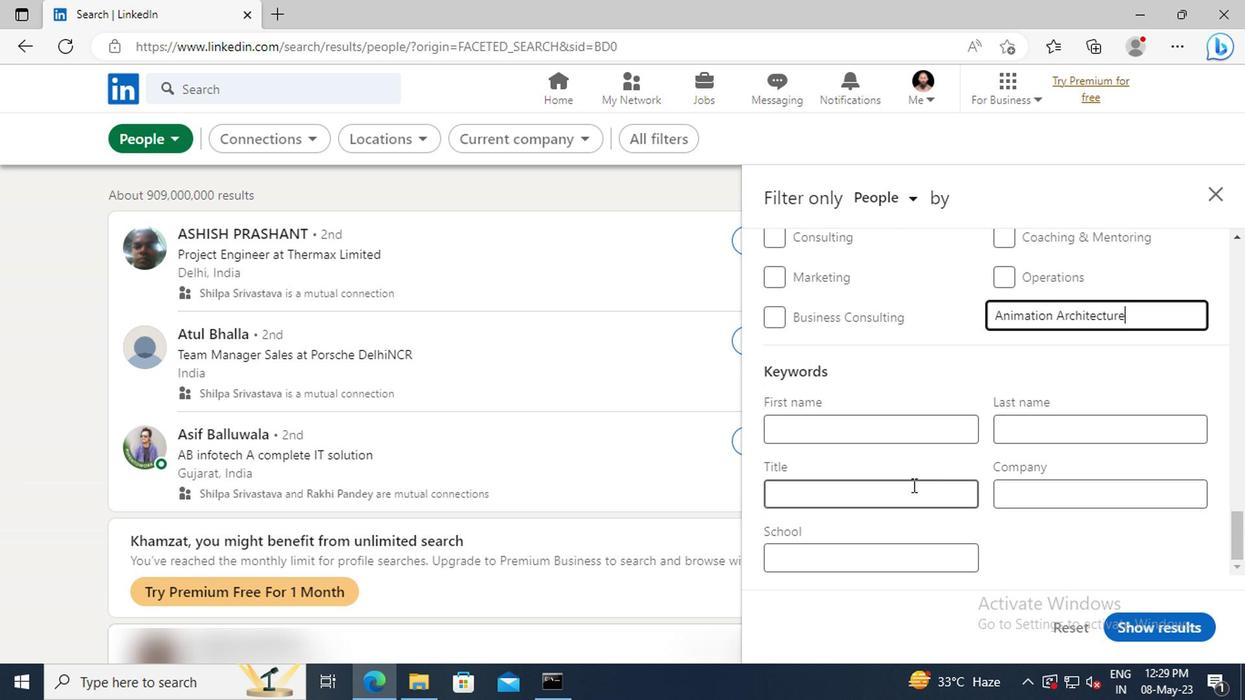 
Action: Key pressed <Key.shift>COMMERCIAL<Key.space><Key.shift>LOAN<Key.space><Key.shift>OFFICER<Key.enter>
Screenshot: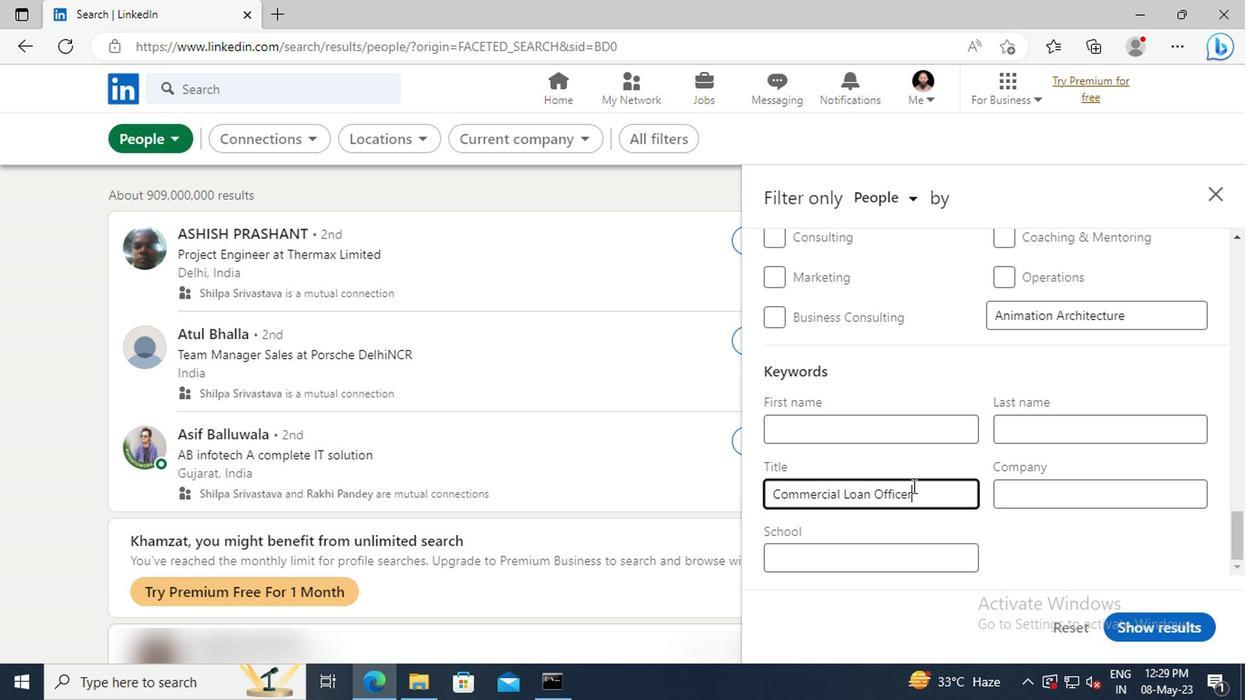 
Action: Mouse moved to (1138, 621)
Screenshot: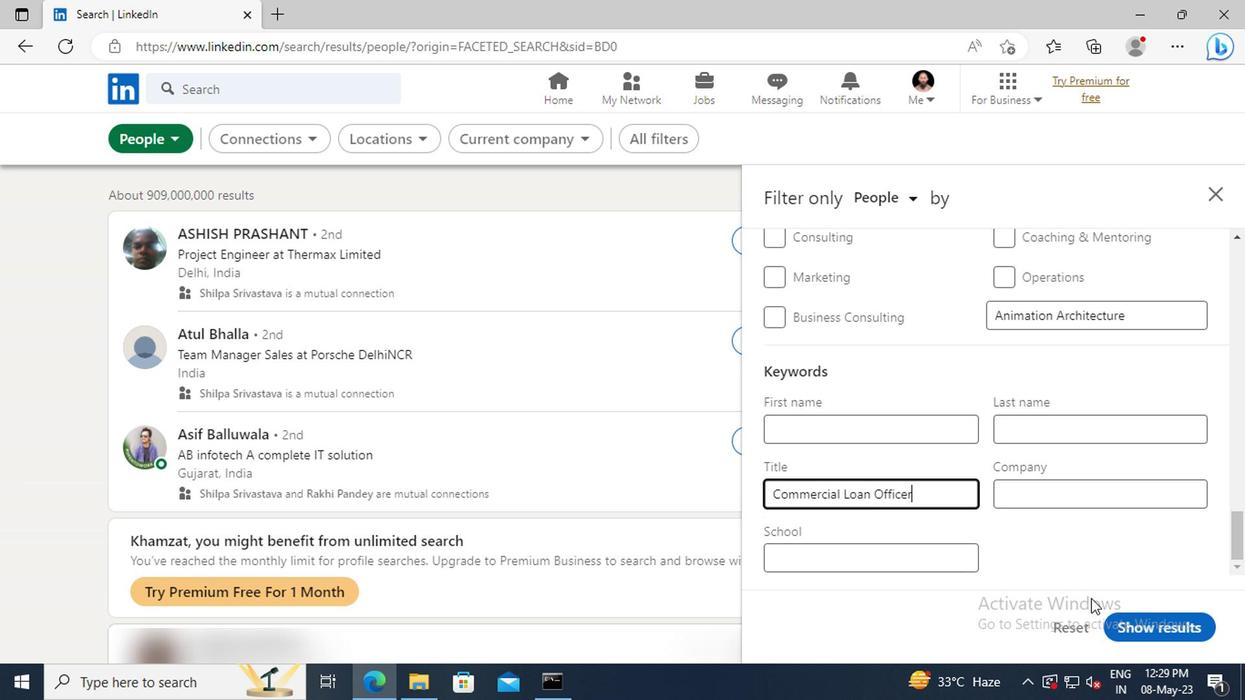
Action: Mouse pressed left at (1138, 621)
Screenshot: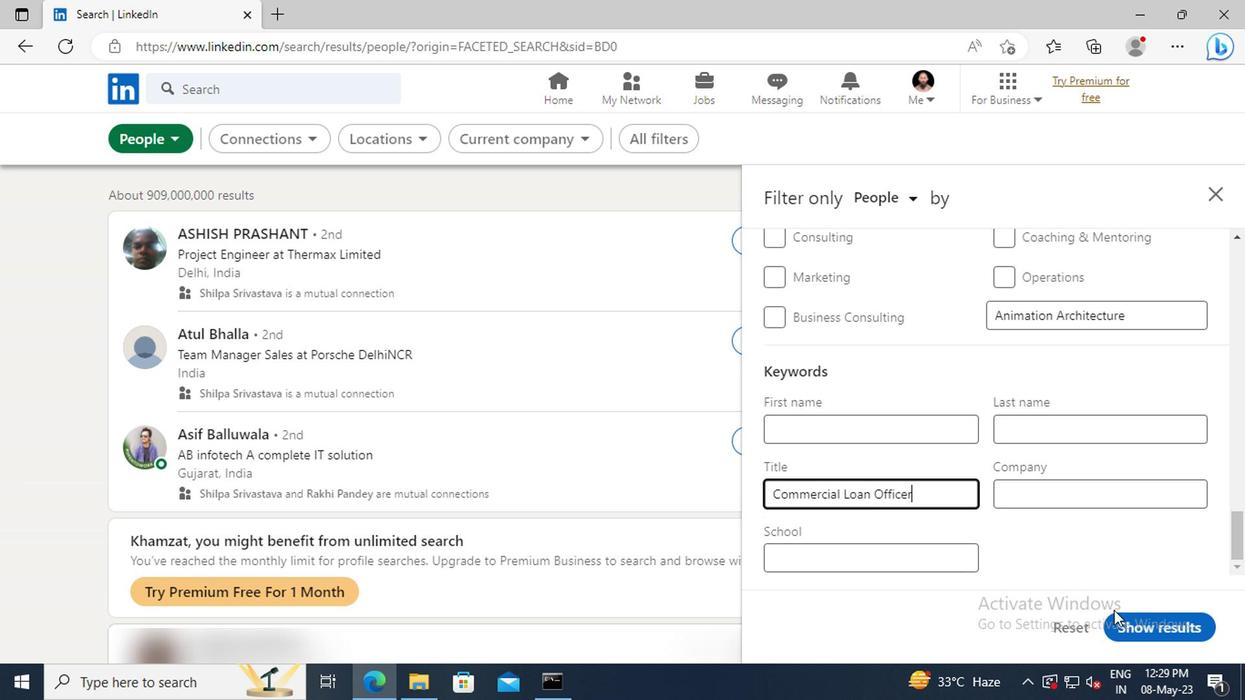 
